 Task: Open a blank worksheet and write heading  Blaze Sales. Add 10 people name  'Joshua Rivera, Zoey Coleman, Ryan Wright, Addison Bailey, Jonathan Simmons, Brooklyn Ward, Caleb Barnes, Audrey Collins, Gabriel Perry, Sofia Bell'Item code in between  4005-8000. Product range in between  1000-10000. Add Products   Calvin Klein, Tommy Hilfiger T-shirt, Armani Bag, Burberry Shoe, Levi's T-shirt, Under Armour, Vans Shoe, Converse Shoe, Timberland Shoe, Skechers Shoe.Choose quantity  5 to 9 Tax 12 percent Total Add Amount. Save page Blaze Sales review book
Action: Key pressed <Key.shift><Key.shift><Key.shift>Blaze<Key.space><Key.shift>Sales<Key.enter><Key.shift_r><Key.shift_r><Key.shift_r><Key.shift_r><Key.shift_r><Key.shift_r><Key.shift_r><Key.shift_r>Name<Key.enter><Key.shift_r><Key.shift_r><Key.shift_r><Key.shift_r><Key.shift_r><Key.shift_r><Key.shift_r><Key.shift_r><Key.shift_r><Key.shift_r><Key.shift_r><Key.shift_r><Key.shift_r><Key.shift_r><Key.shift_r><Key.shift_r><Key.shift_r><Key.shift_r><Key.shift_r>Joshua<Key.space><Key.shift><Key.shift><Key.shift>Rivera<Key.enter><Key.shift>Zoey<Key.space><Key.shift>Coleman<Key.enter><Key.shift>Ryan<Key.space><Key.shift>Wright<Key.enter><Key.shift>Addison<Key.space><Key.shift><Key.shift><Key.shift>Bailey<Key.enter><Key.shift_r><Key.shift_r><Key.shift_r><Key.shift_r><Key.shift_r><Key.shift_r><Key.shift_r><Key.shift_r><Key.shift_r><Key.shift_r><Key.shift_r><Key.shift_r><Key.shift_r><Key.shift_r><Key.shift_r><Key.shift_r><Key.shift_r><Key.shift_r><Key.shift_r><Key.shift_r>Jonathon<Key.enter><Key.shift>Si<Key.backspace><Key.backspace><Key.backspace><Key.up>
Screenshot: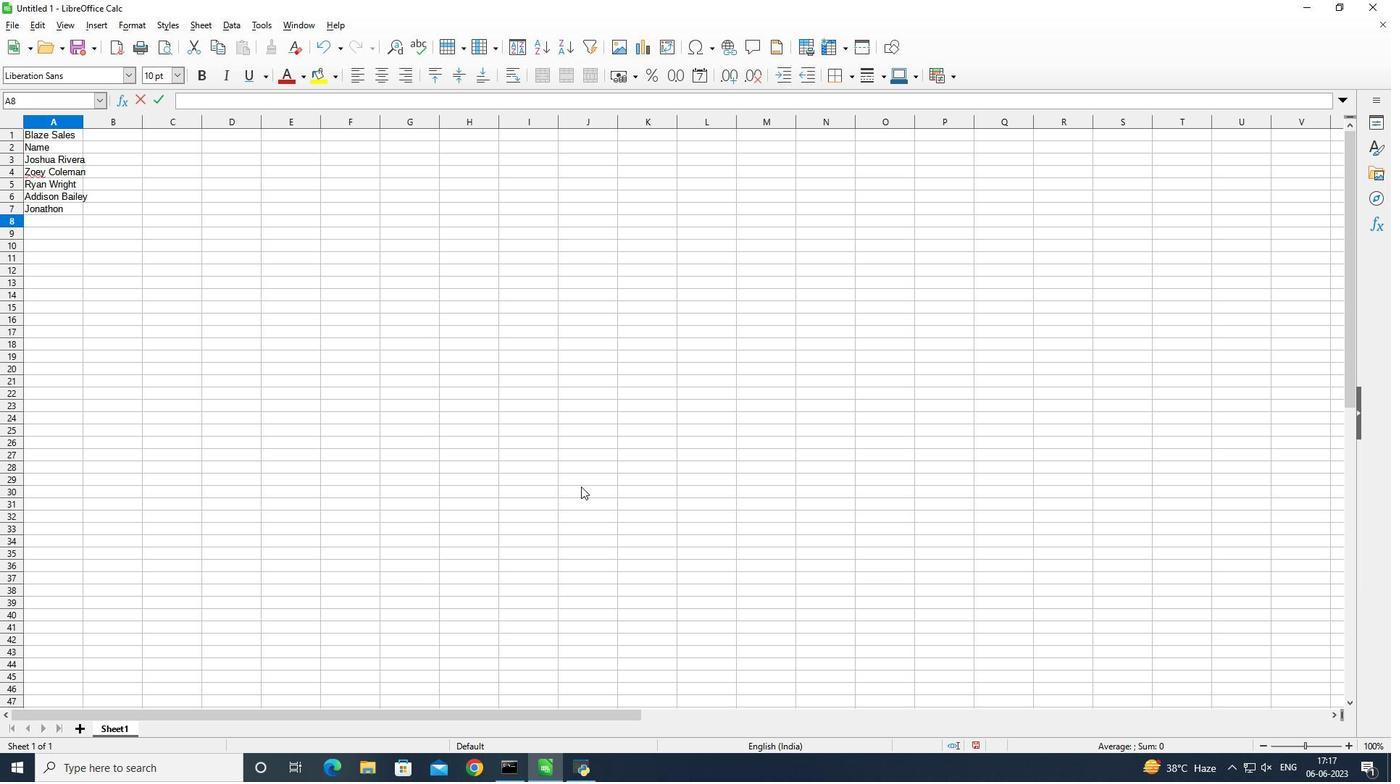 
Action: Mouse moved to (134, 75)
Screenshot: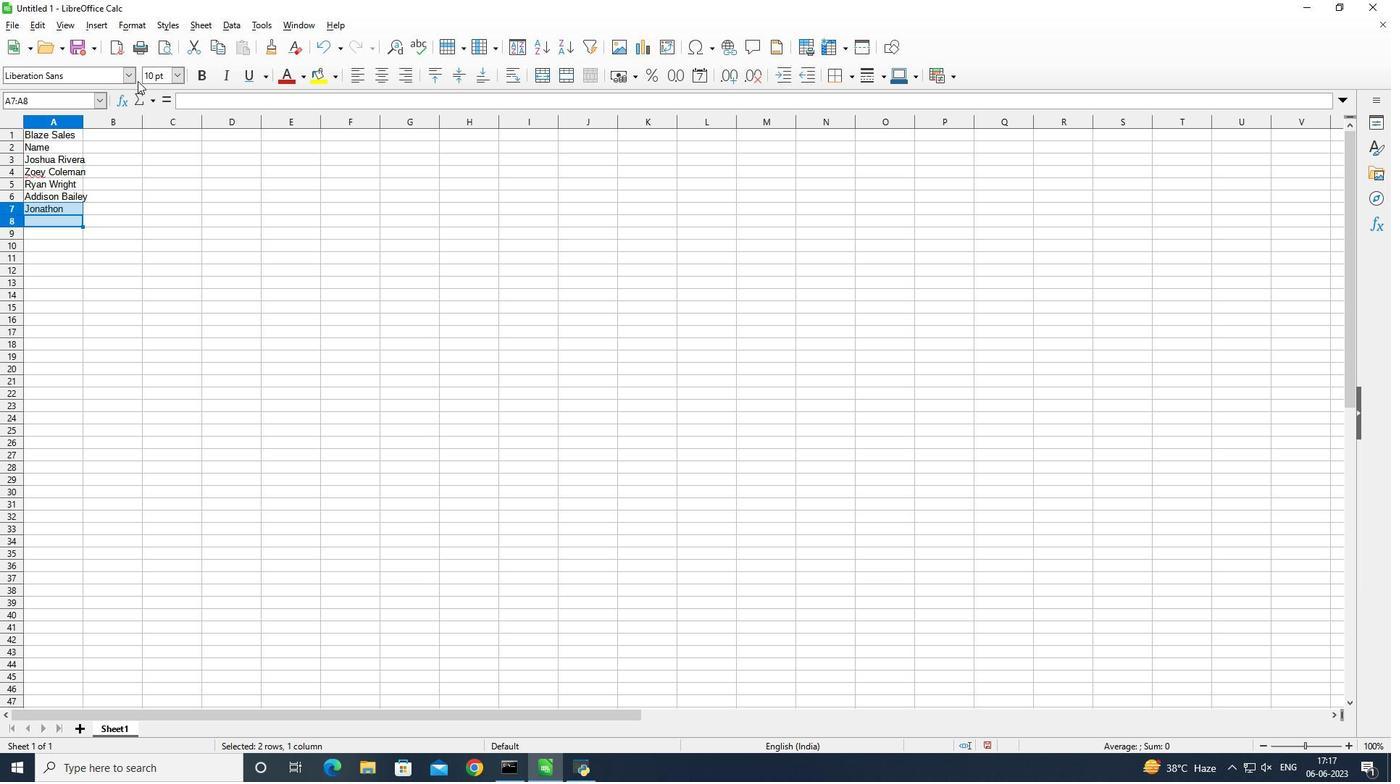 
Action: Mouse pressed left at (134, 75)
Screenshot: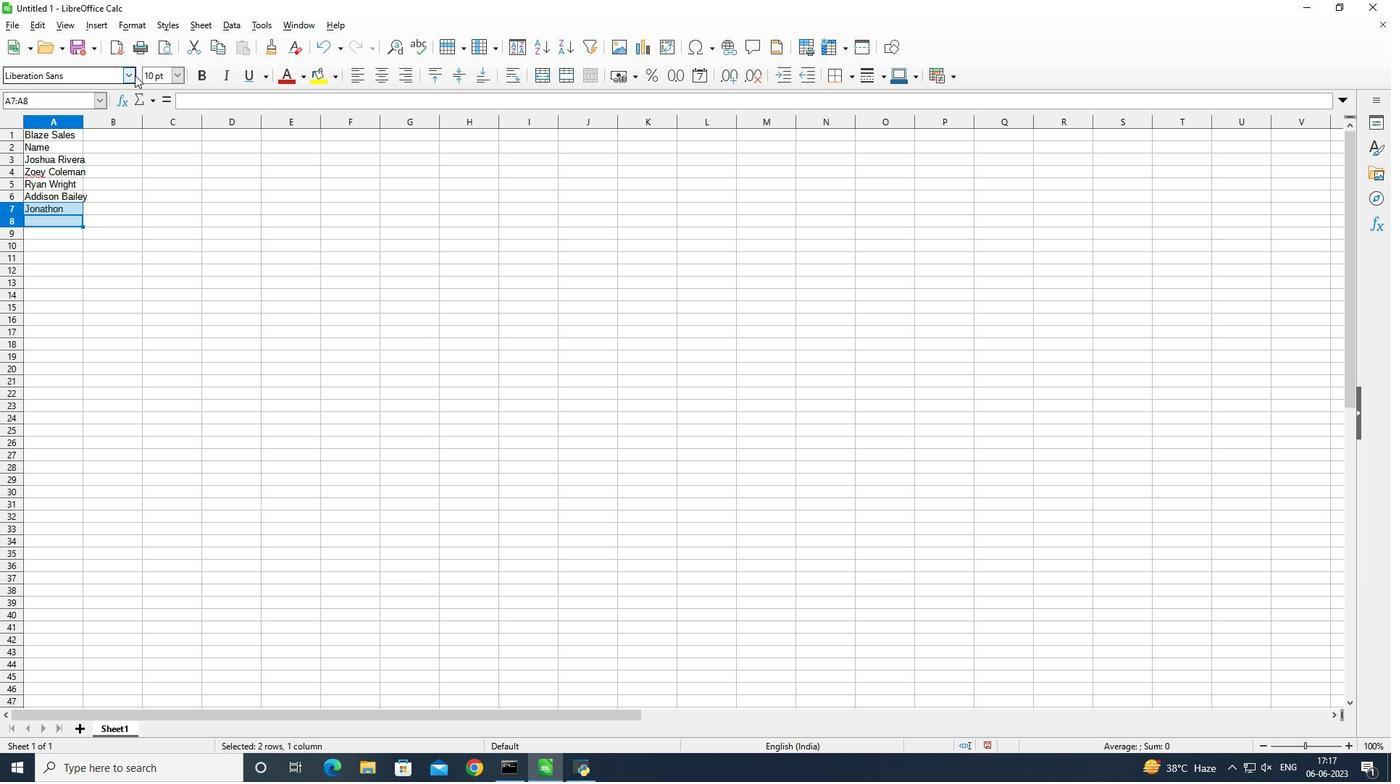 
Action: Mouse moved to (349, 249)
Screenshot: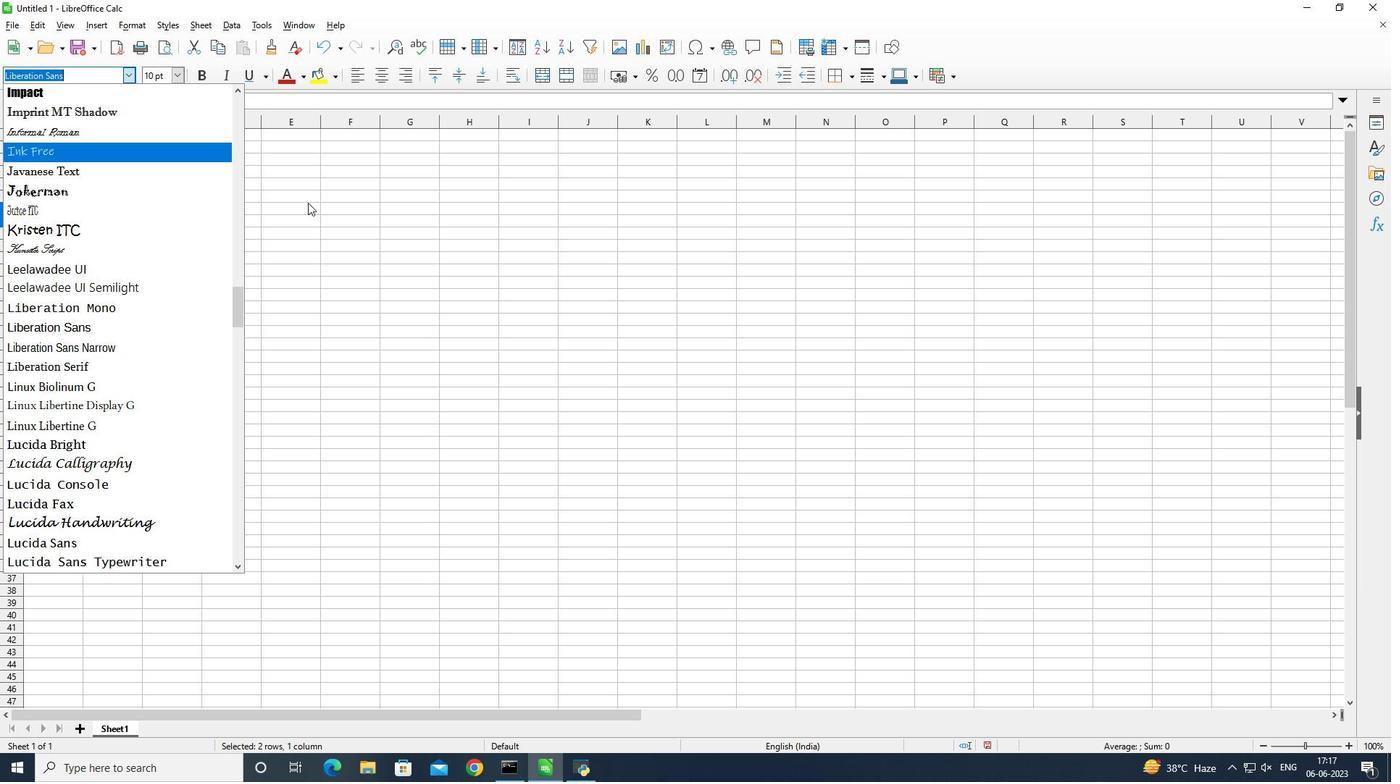 
Action: Mouse pressed left at (349, 249)
Screenshot: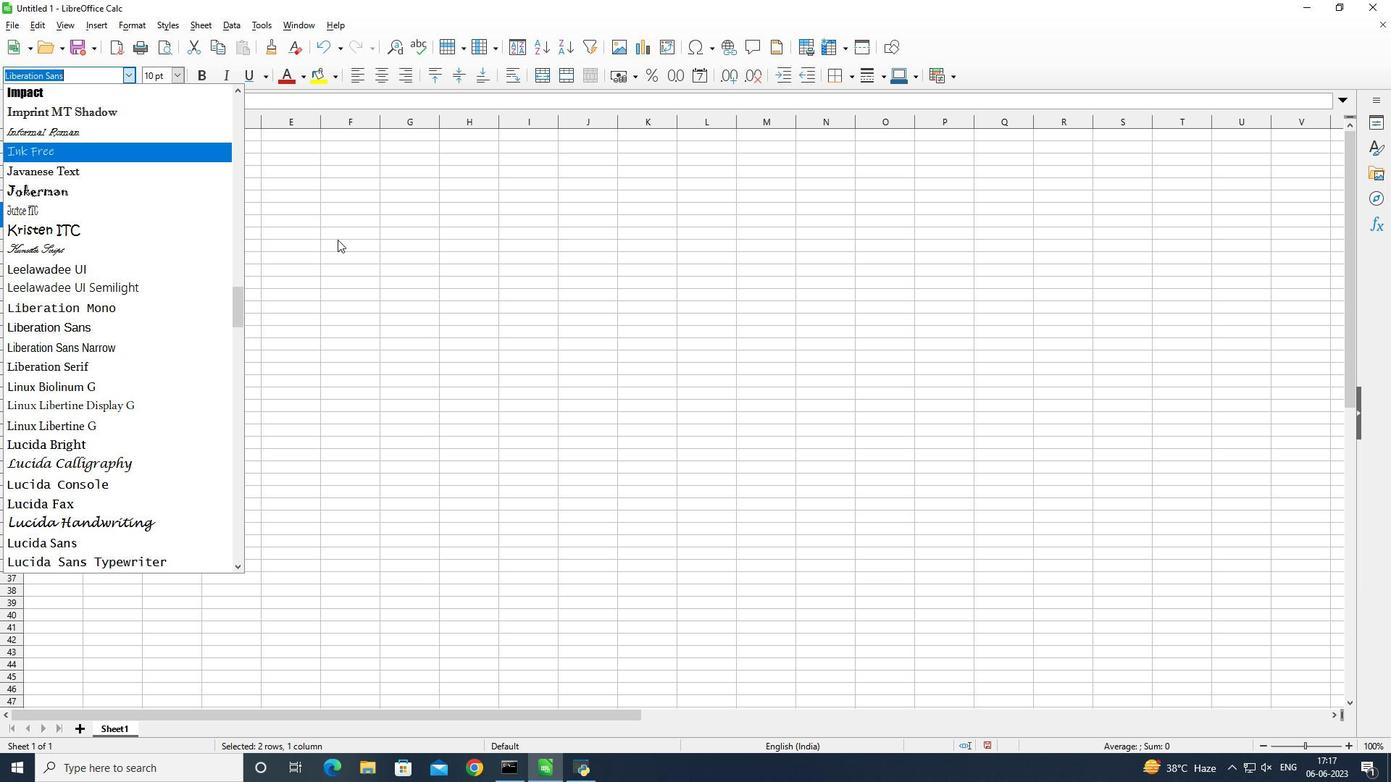 
Action: Mouse moved to (68, 204)
Screenshot: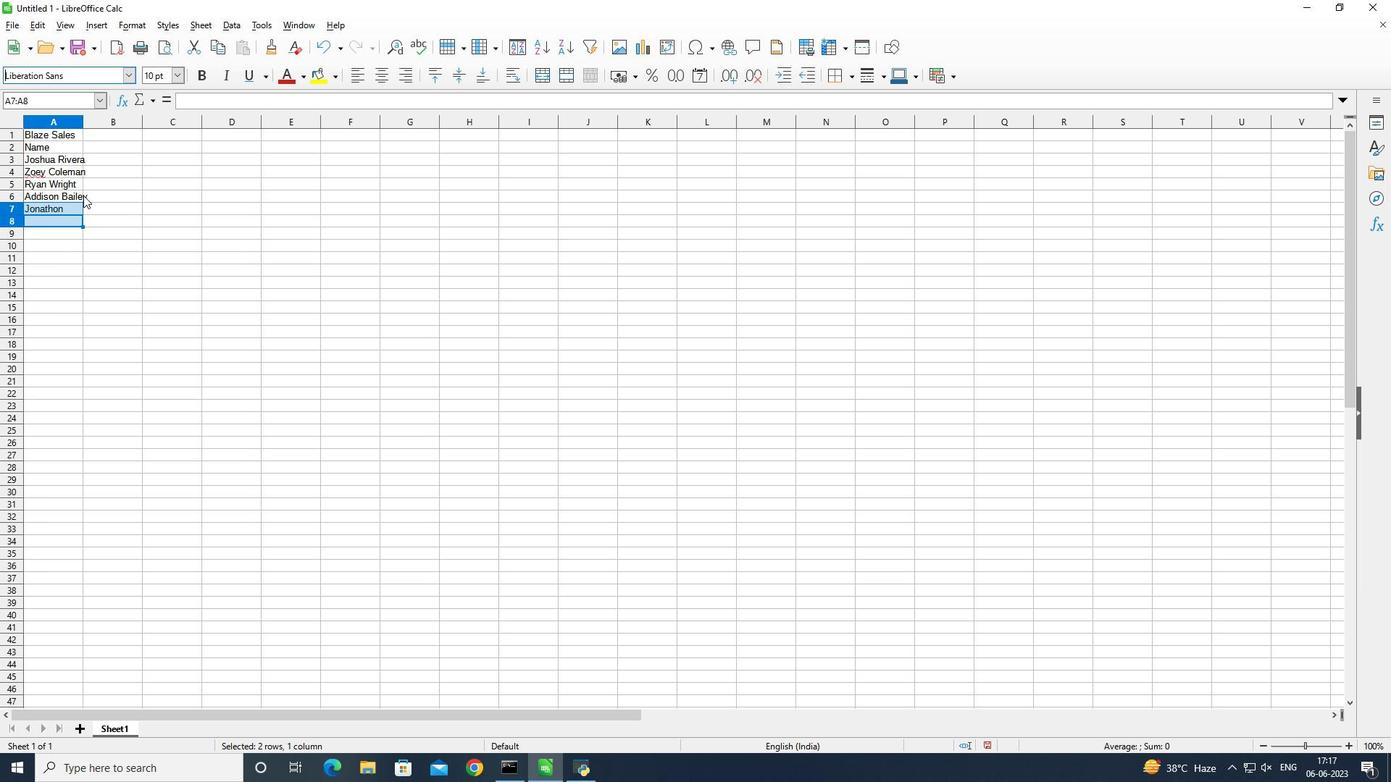 
Action: Mouse pressed left at (68, 204)
Screenshot: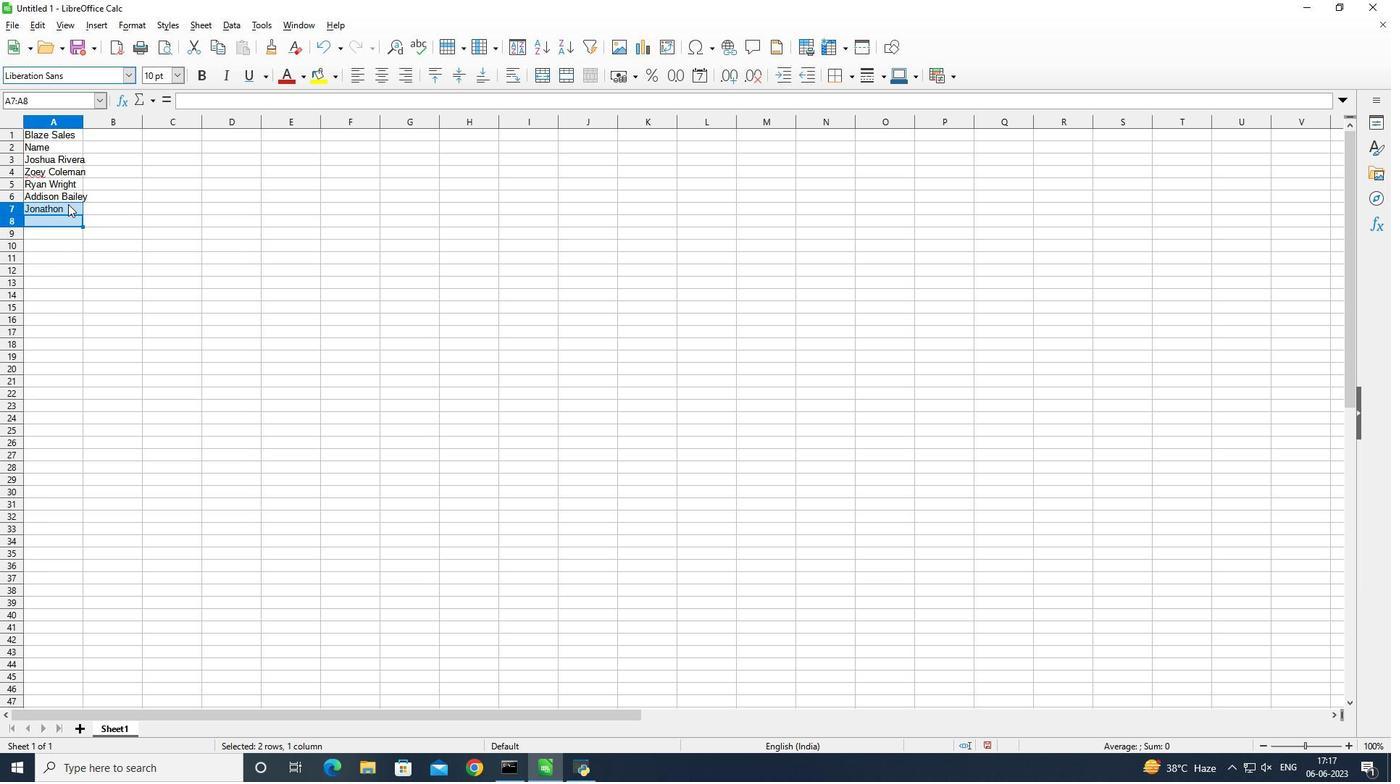 
Action: Mouse moved to (72, 209)
Screenshot: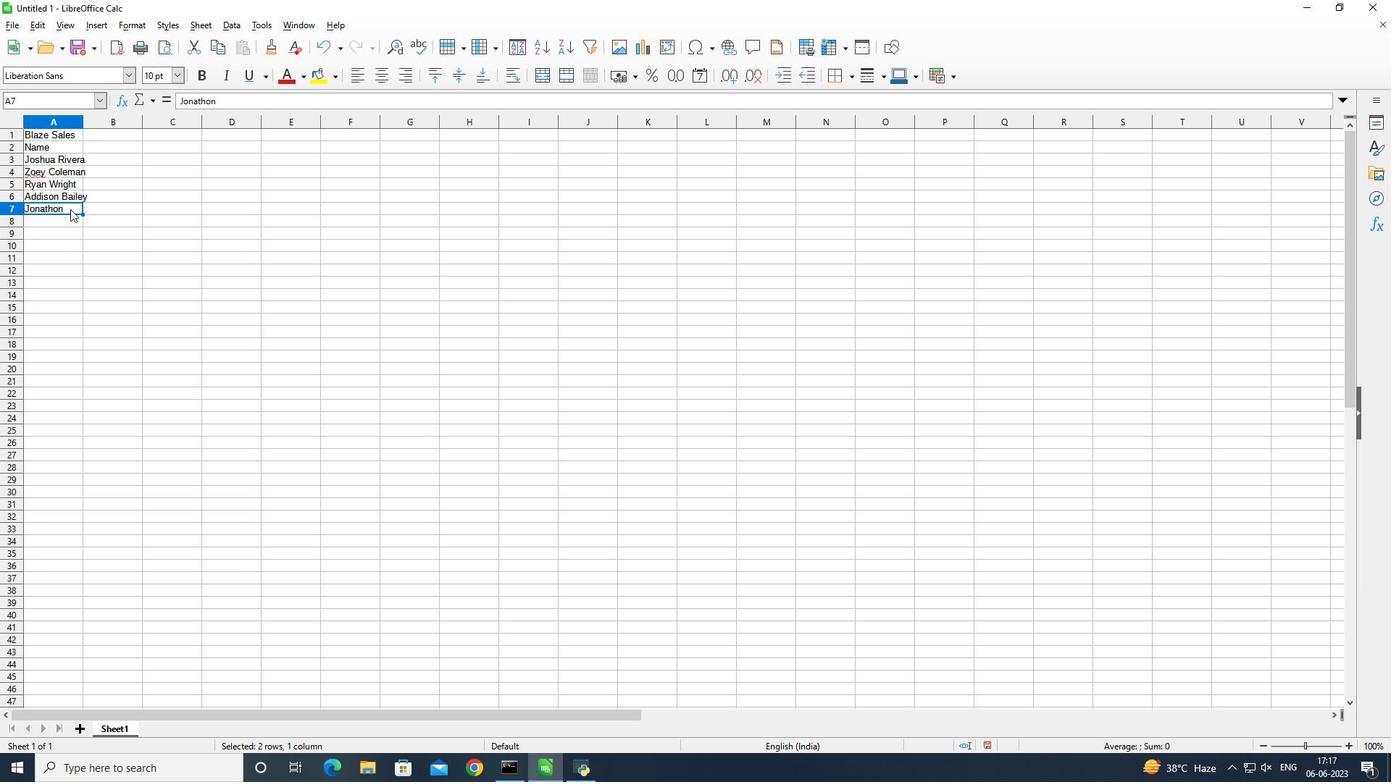 
Action: Mouse pressed left at (72, 209)
Screenshot: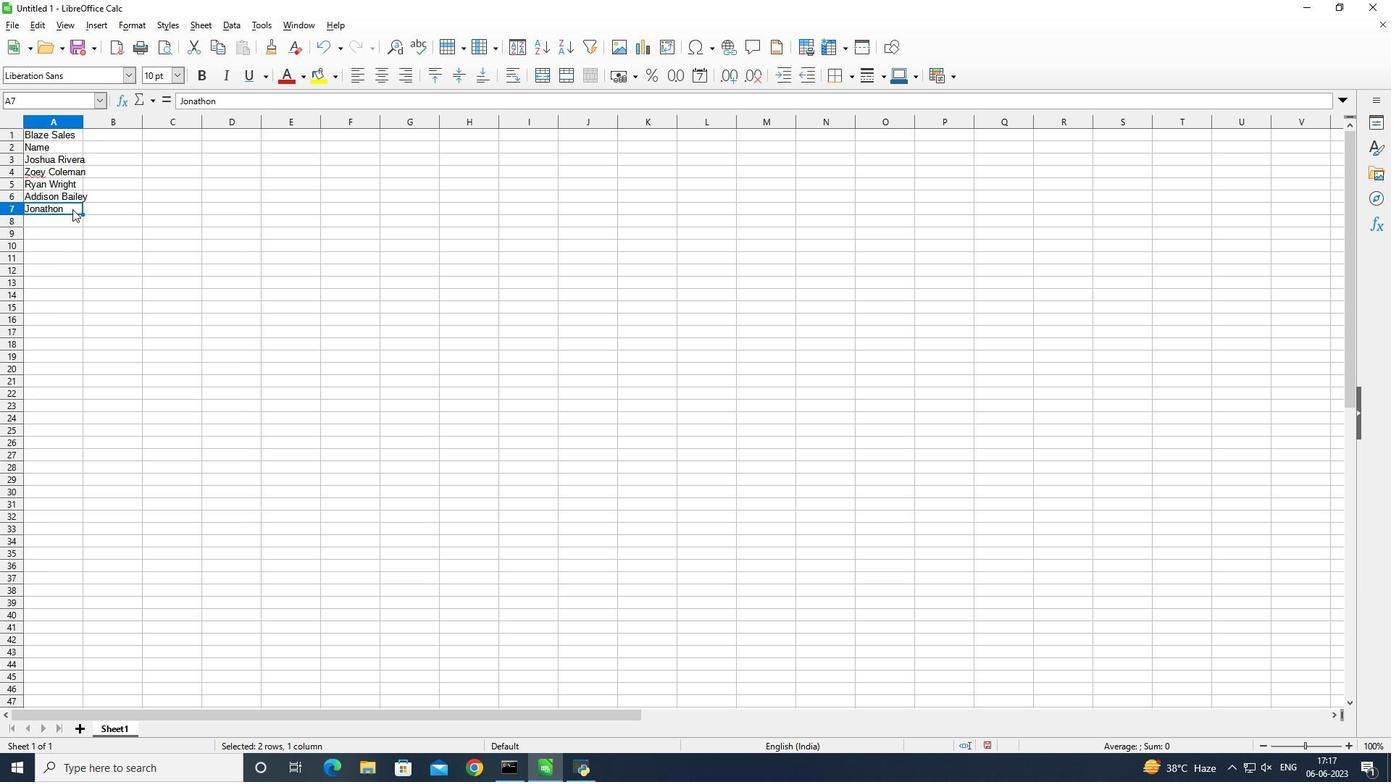 
Action: Mouse pressed left at (72, 209)
Screenshot: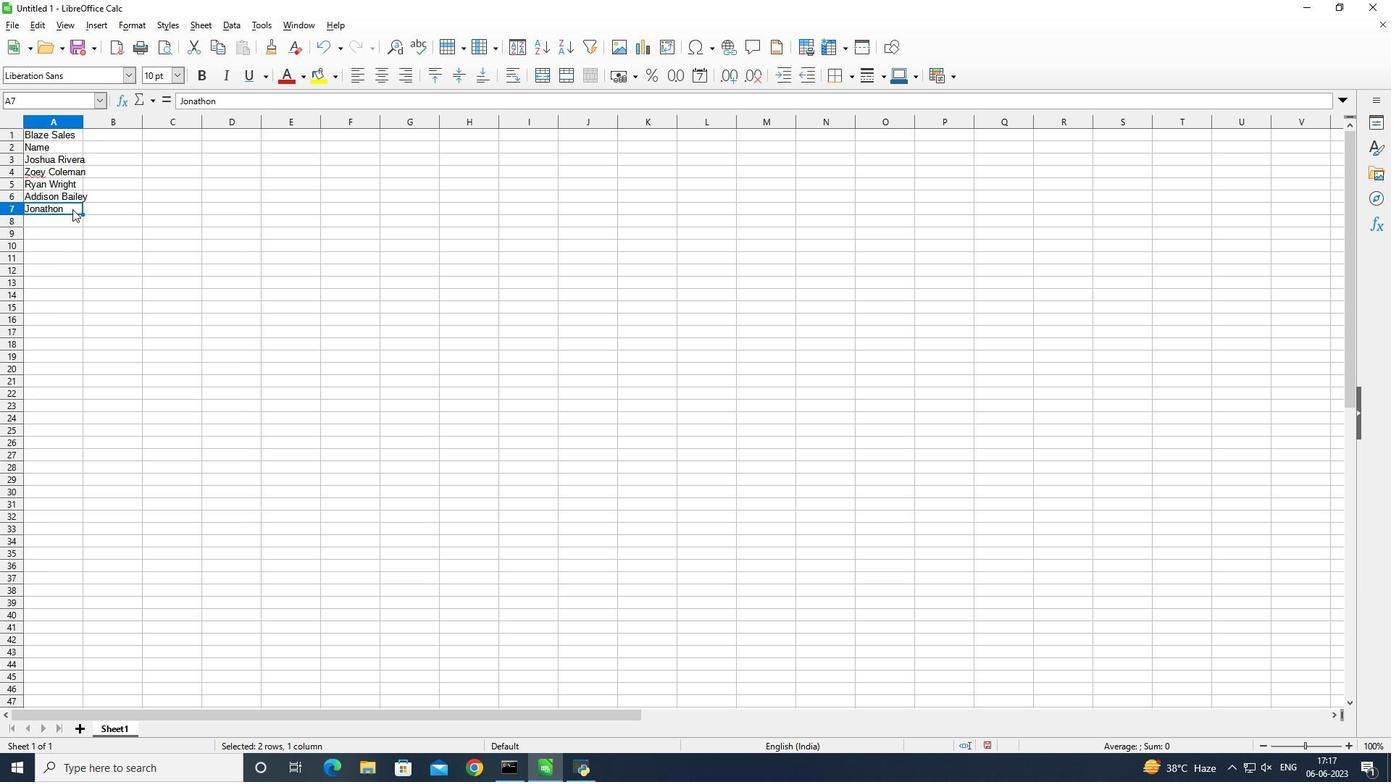 
Action: Mouse moved to (118, 220)
Screenshot: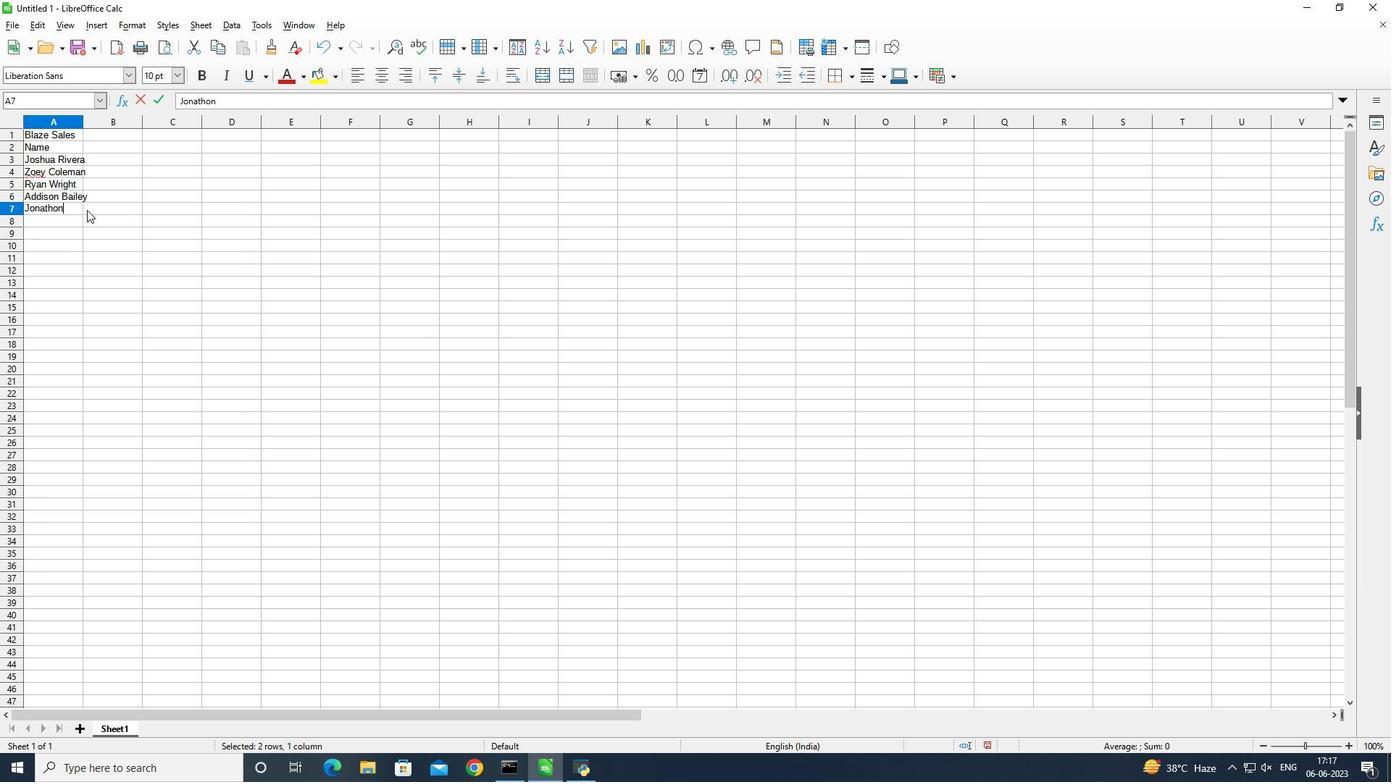 
Action: Key pressed <Key.space><Key.shift><Key.shift><Key.shift><Key.shift><Key.shift><Key.shift><Key.shift><Key.shift><Key.shift><Key.shift><Key.shift><Key.shift><Key.shift><Key.shift><Key.shift><Key.shift><Key.shift><Key.shift><Key.shift><Key.shift><Key.shift><Key.shift><Key.shift><Key.shift><Key.shift><Key.shift><Key.shift><Key.shift><Key.shift><Key.shift><Key.shift><Key.shift><Key.shift><Key.shift><Key.shift><Key.shift><Key.shift><Key.shift><Key.shift><Key.shift>Simmons<Key.enter><Key.shift><Key.shift>Brok<Key.backspace>oklyn<Key.space><Key.shift>Ward<Key.enter><Key.shift>Caleb<Key.space><Key.shift>Barnes<Key.enter><Key.shift>Audrey<Key.space><Key.shift><Key.shift><Key.shift>Collins<Key.enter><Key.shift>Gabriel<Key.space><Key.shift_r>Perry<Key.enter><Key.shift>Sofia<Key.space><Key.shift><Key.shift><Key.shift><Key.shift><Key.shift><Key.shift><Key.shift><Key.shift>Bell<Key.enter>
Screenshot: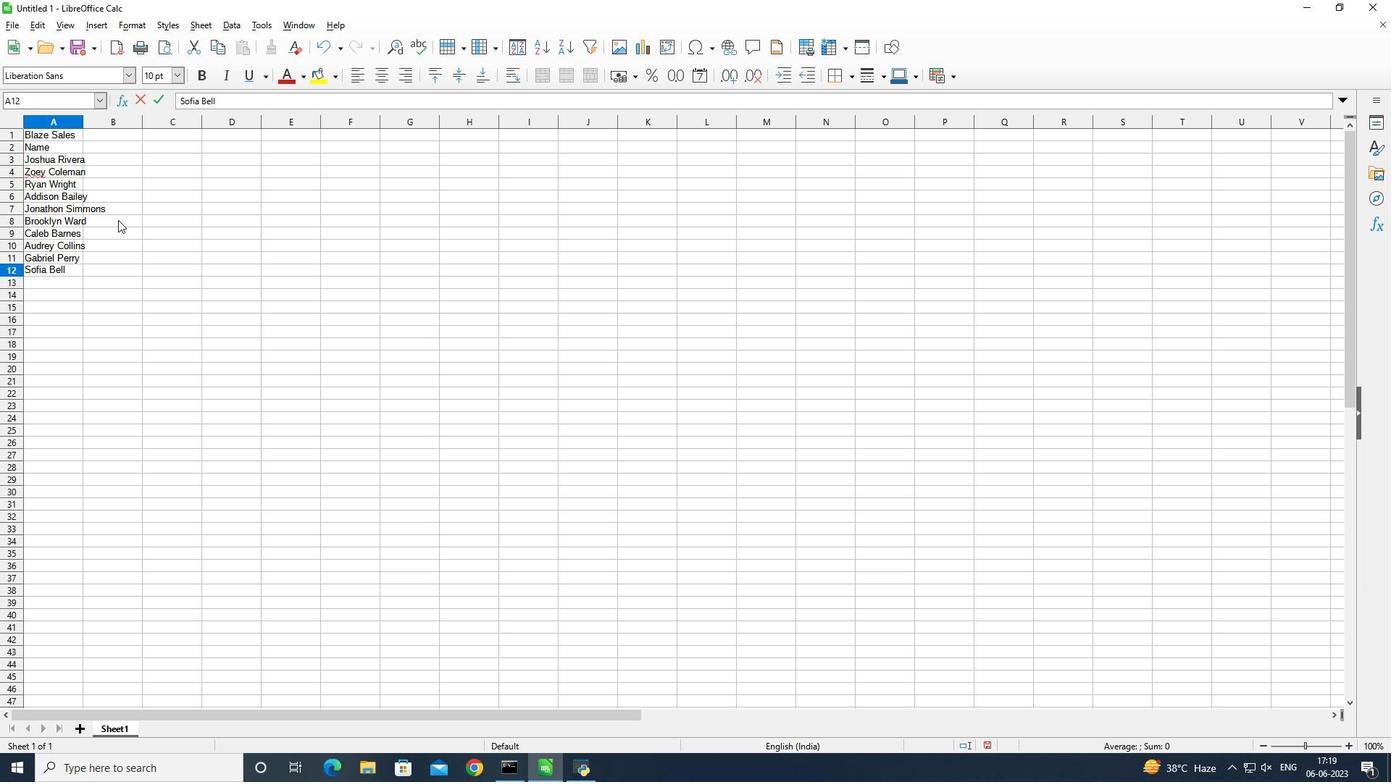 
Action: Mouse moved to (83, 121)
Screenshot: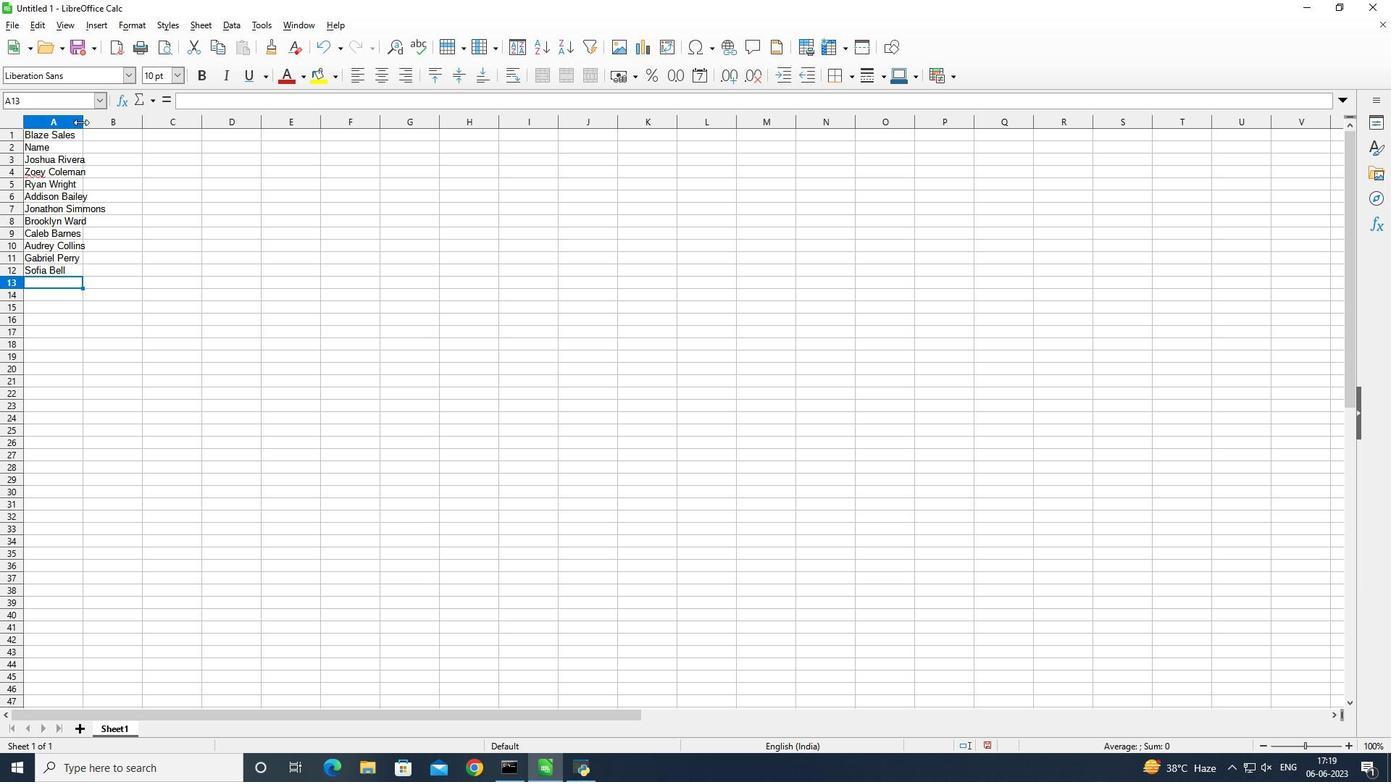
Action: Mouse pressed left at (83, 121)
Screenshot: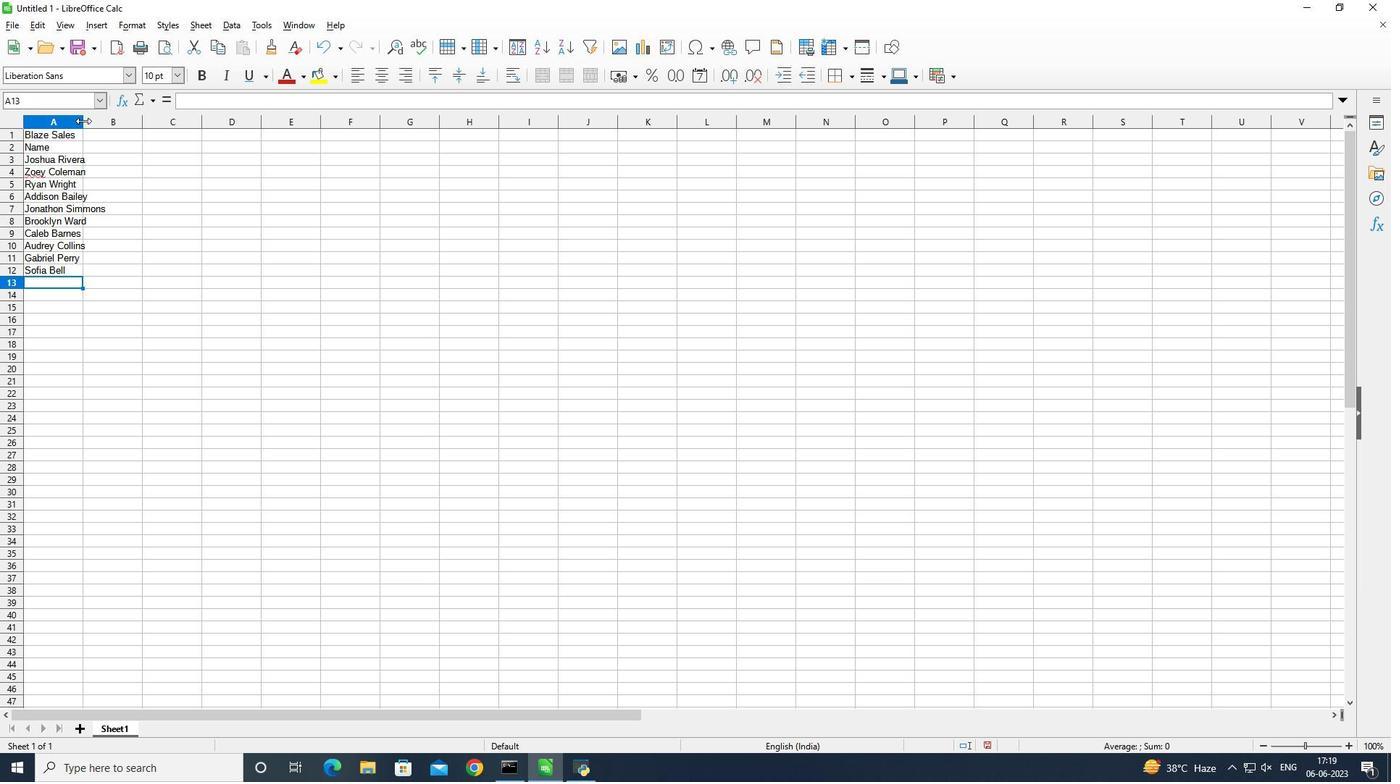 
Action: Mouse pressed left at (83, 121)
Screenshot: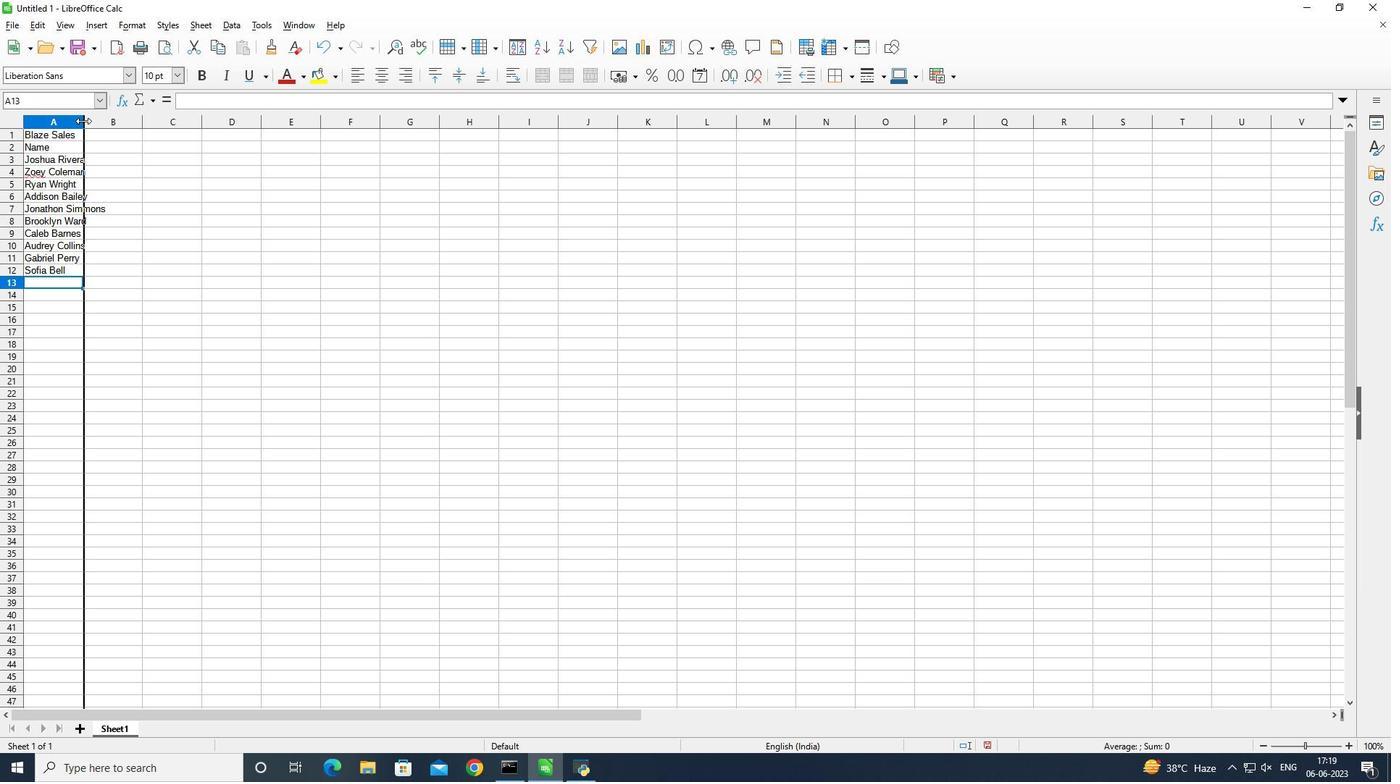 
Action: Mouse moved to (122, 147)
Screenshot: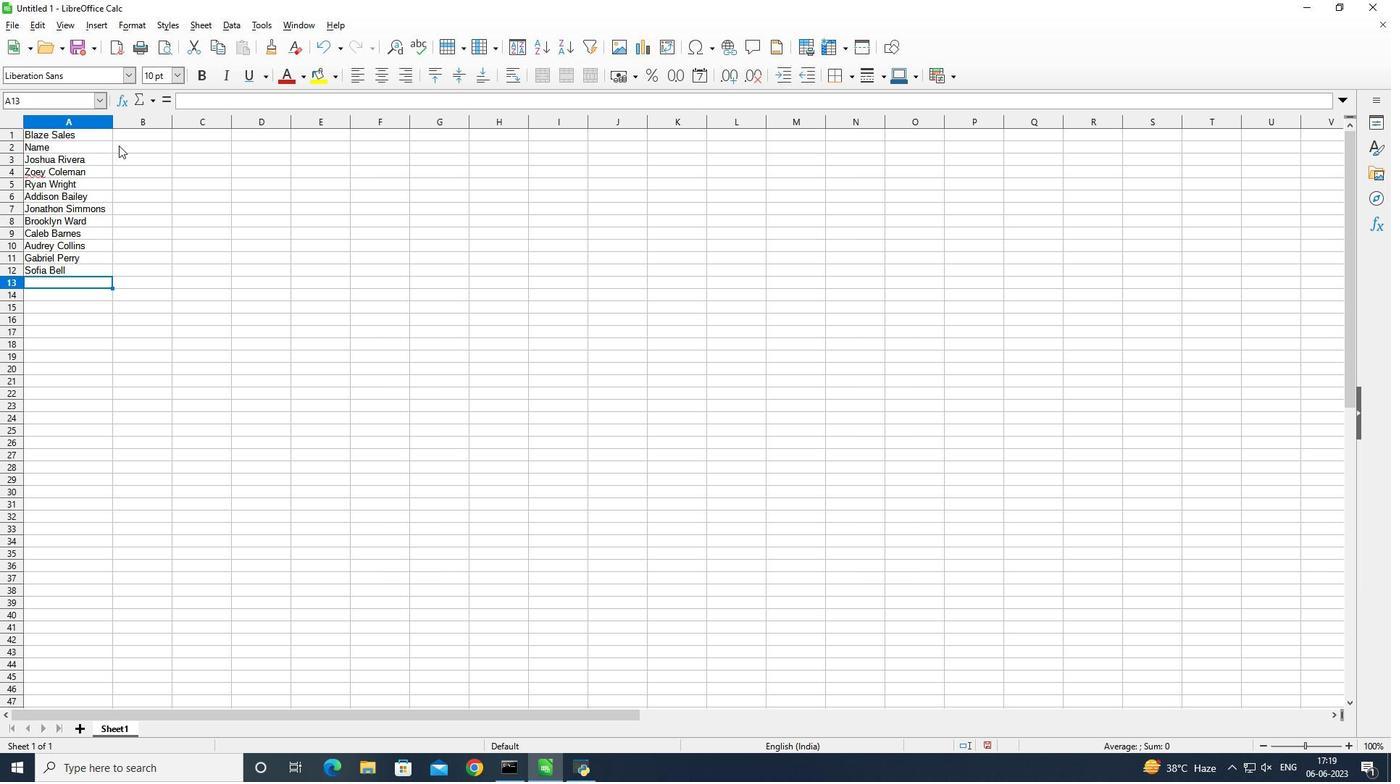 
Action: Mouse pressed left at (122, 147)
Screenshot: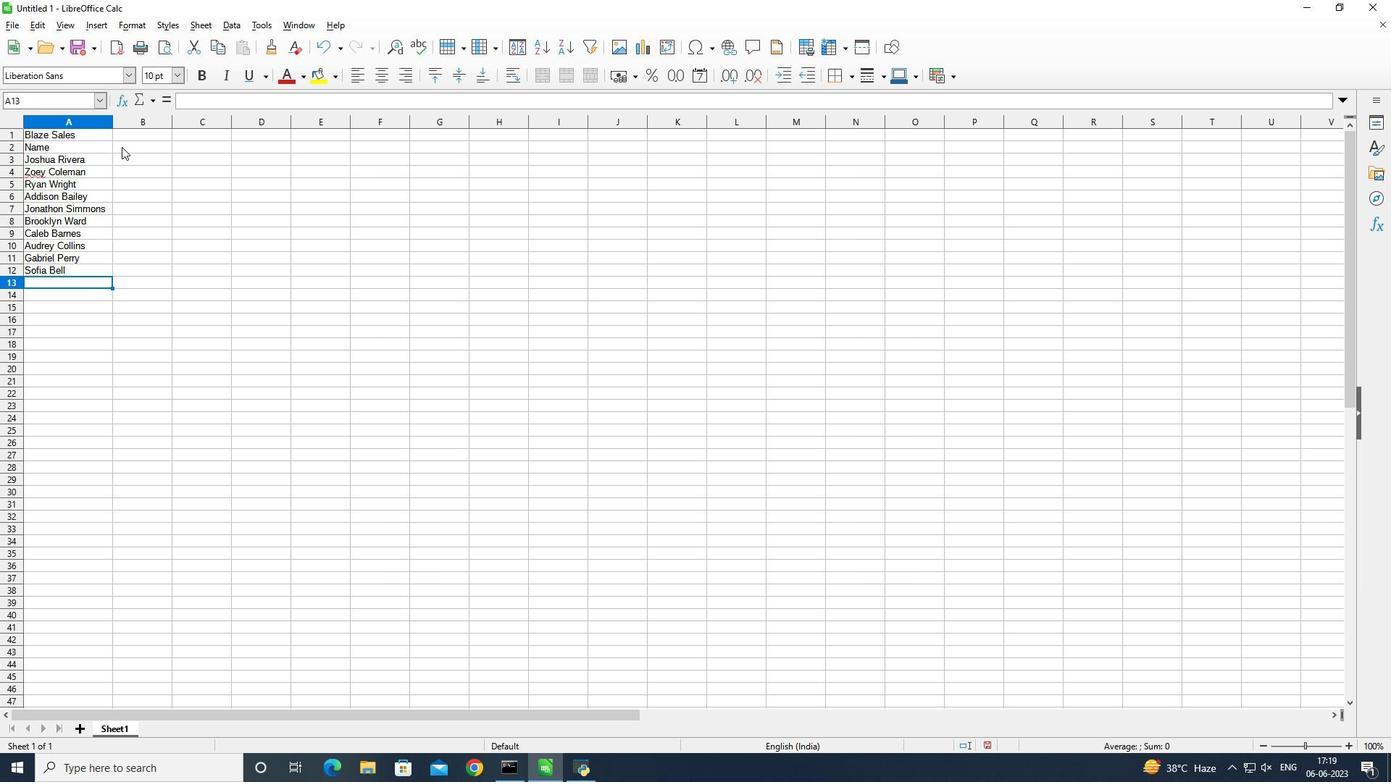 
Action: Mouse moved to (200, 203)
Screenshot: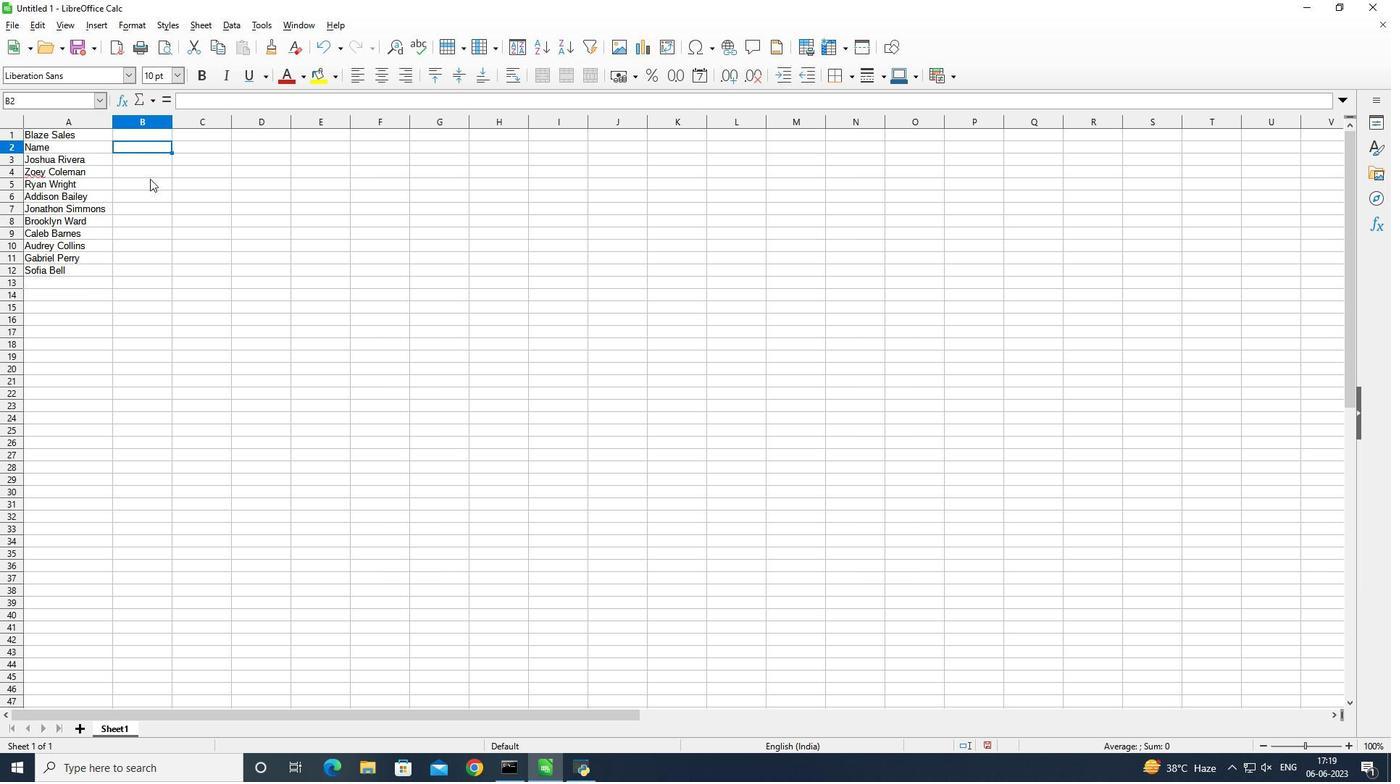 
Action: Key pressed <Key.shift_r>Item<Key.space><Key.shift>Code<Key.enter>
Screenshot: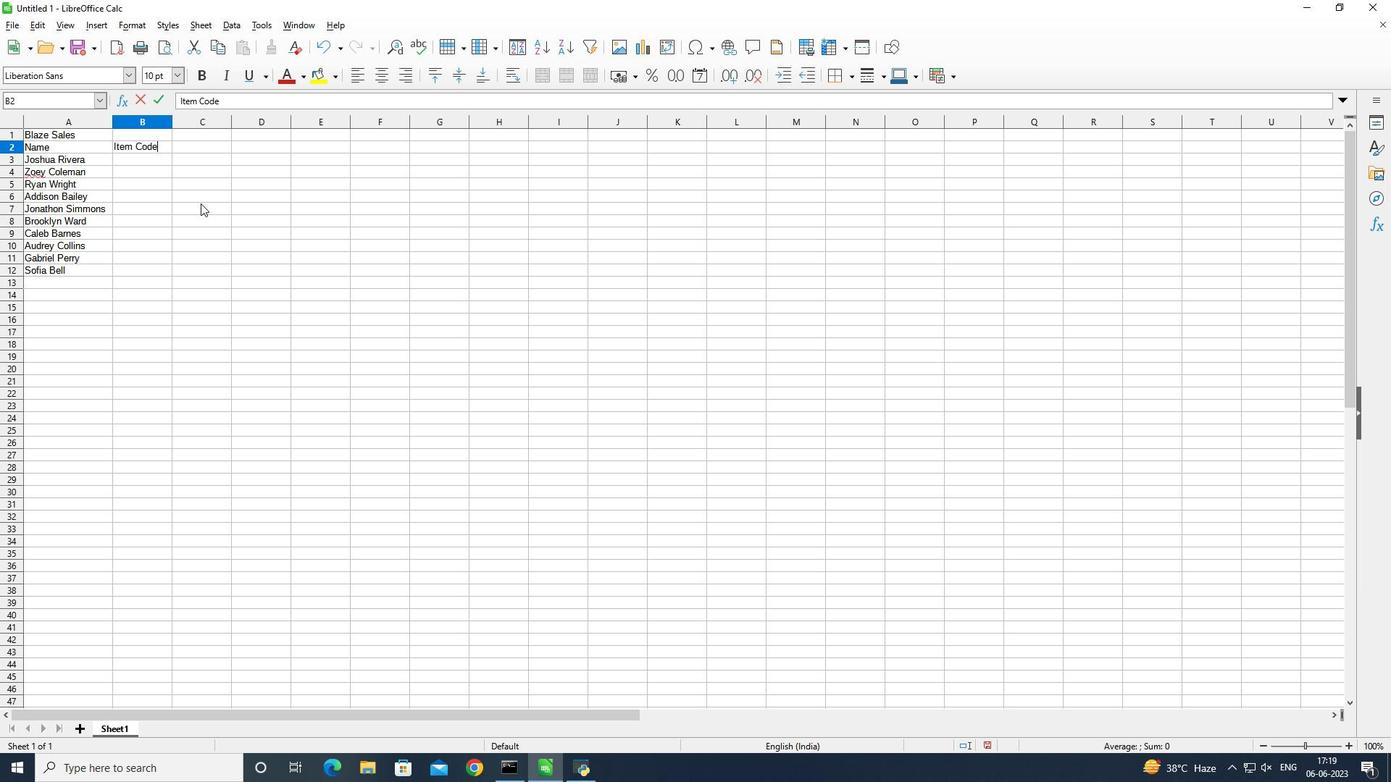 
Action: Mouse moved to (238, 305)
Screenshot: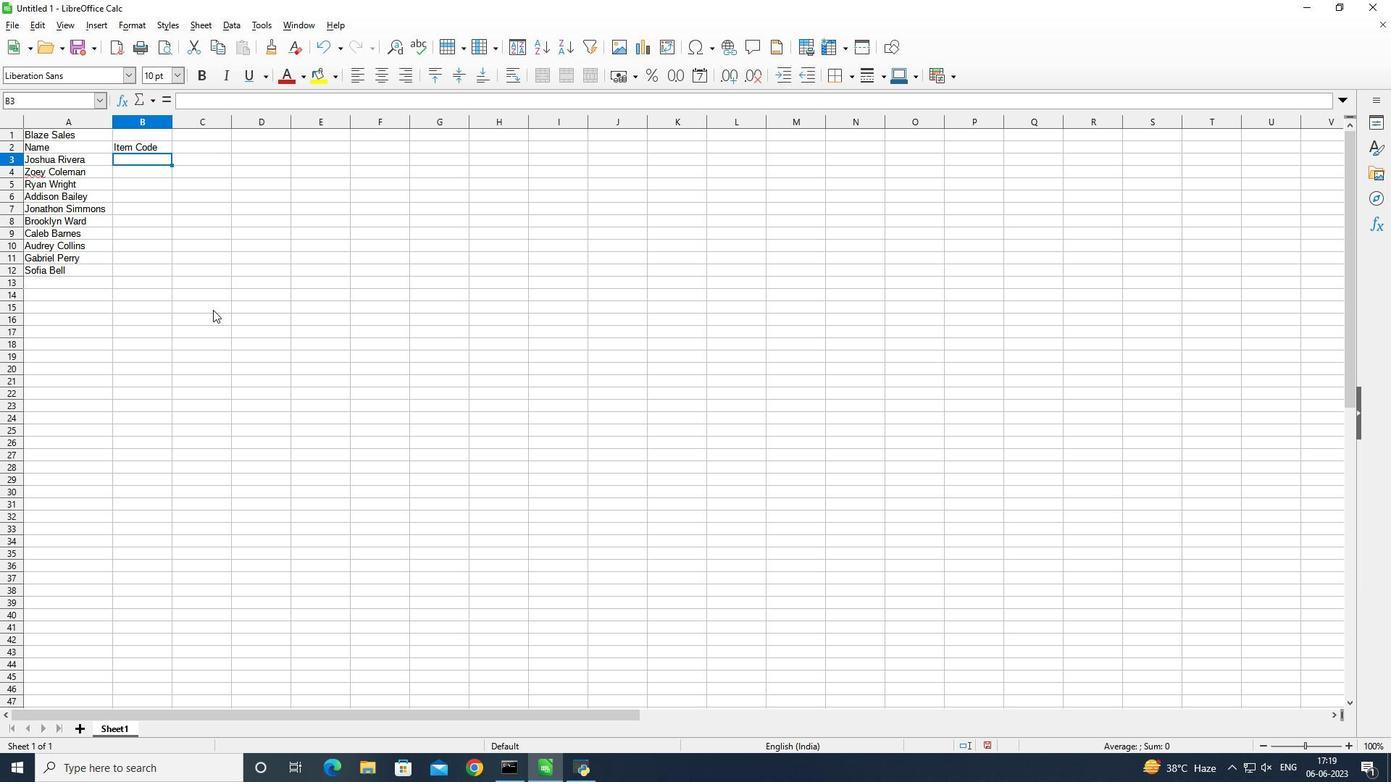 
Action: Key pressed 4400<Key.enter>4800<Key.enter>5200<Key.enter>5600<Key.enter>6000<Key.enter>6400<Key.enter>6800<Key.enter>7200<Key.enter>7600<Key.enter>8000<Key.enter>
Screenshot: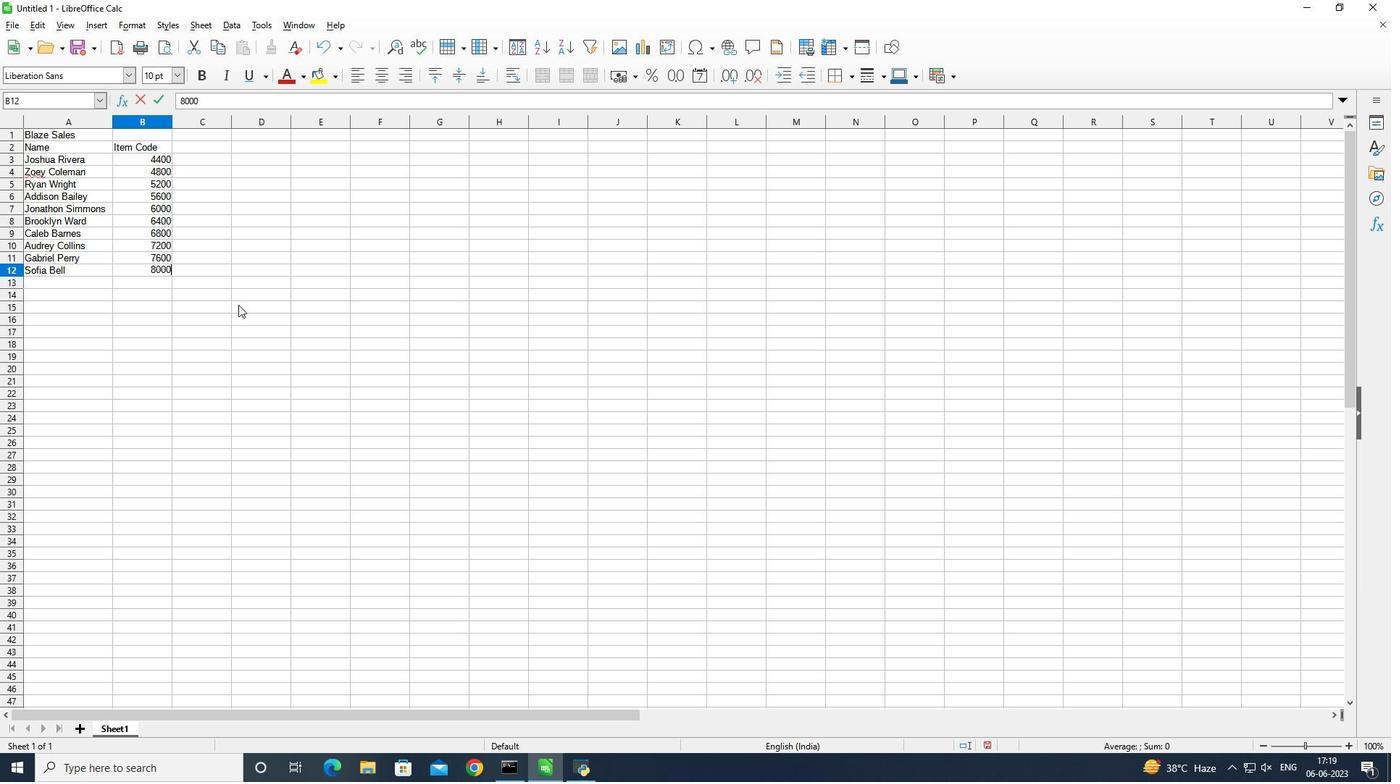 
Action: Mouse moved to (163, 267)
Screenshot: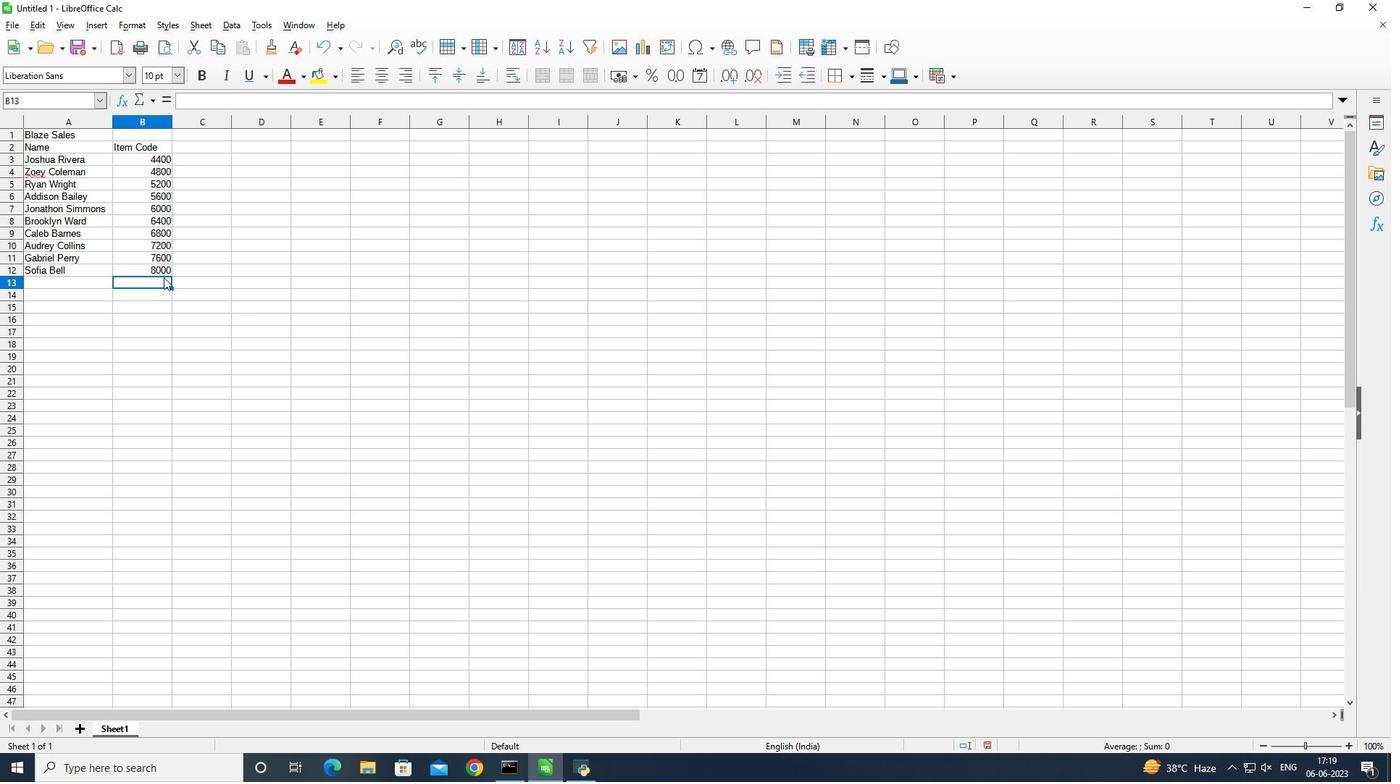 
Action: Mouse pressed left at (163, 267)
Screenshot: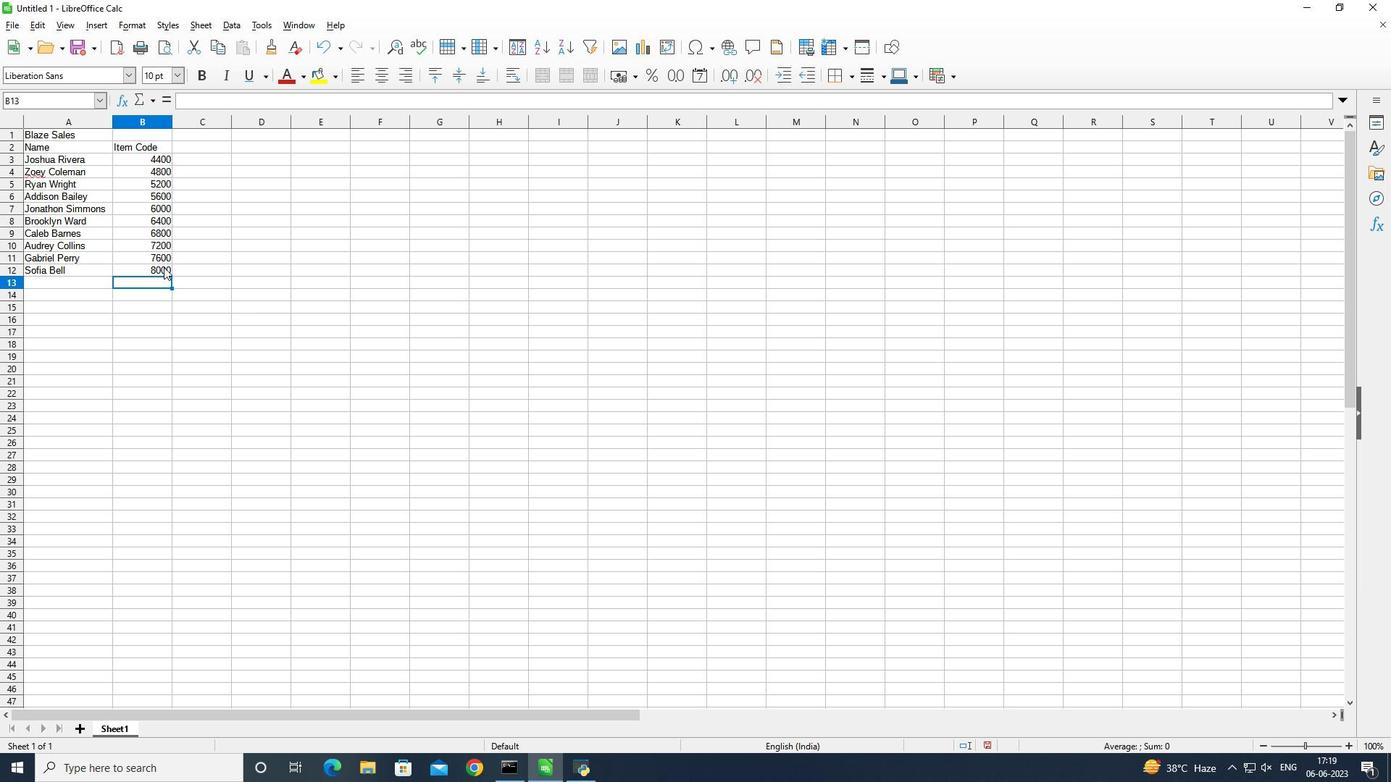 
Action: Mouse moved to (205, 146)
Screenshot: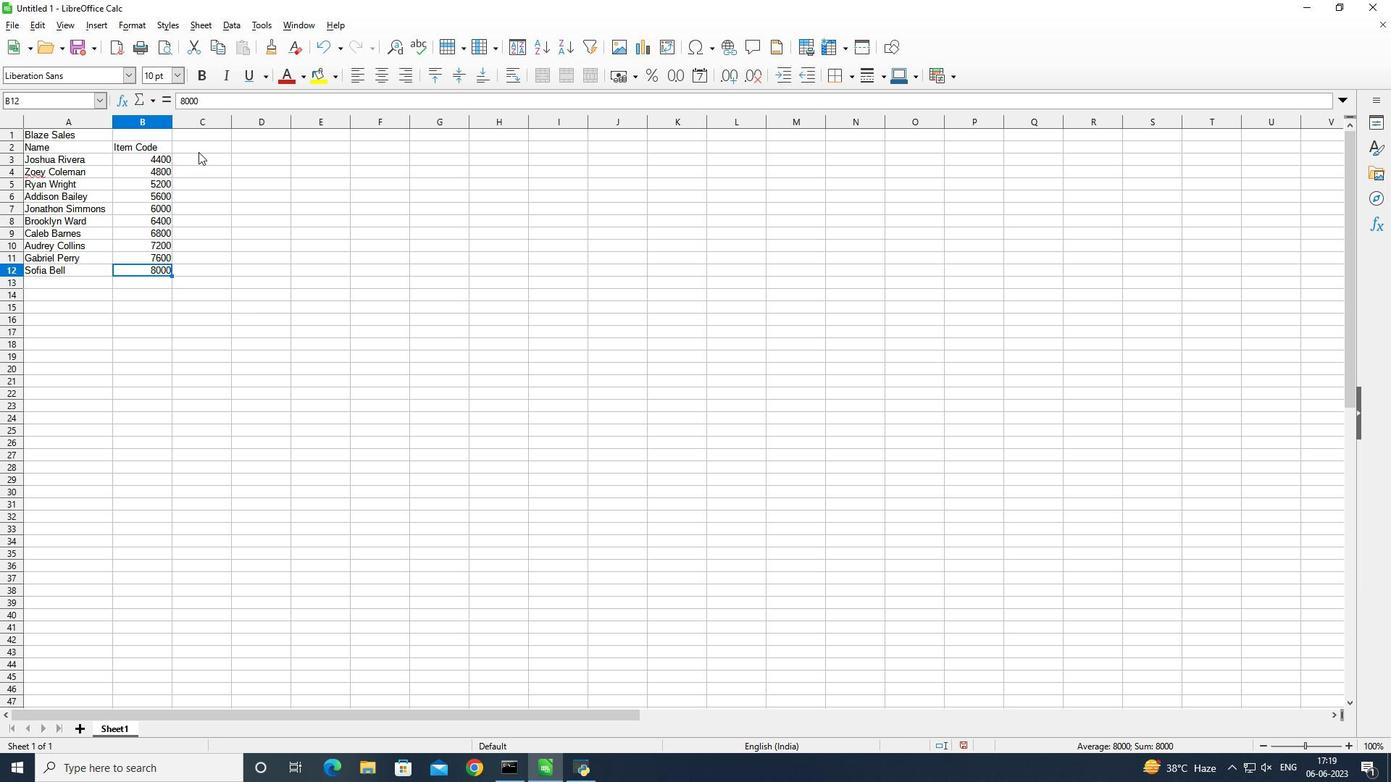 
Action: Mouse pressed left at (205, 146)
Screenshot: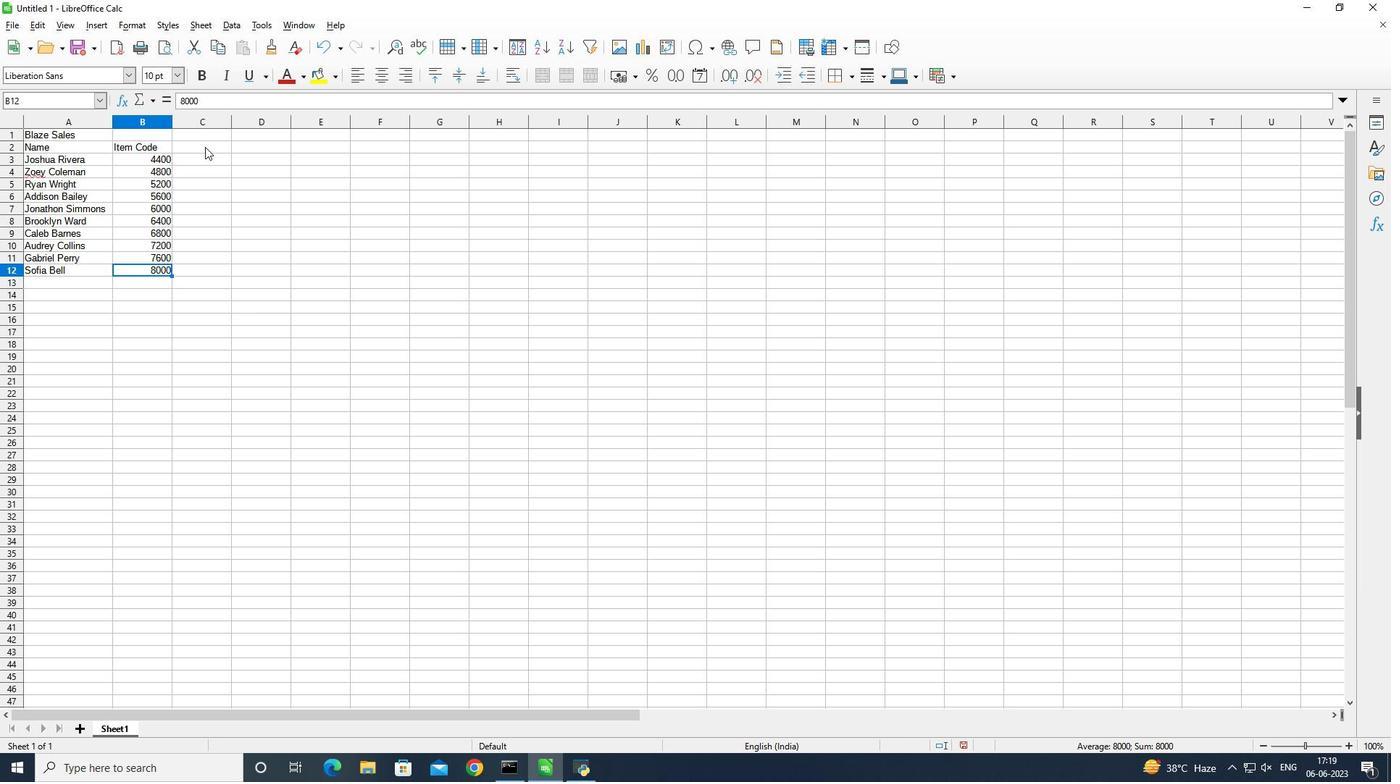 
Action: Mouse moved to (223, 202)
Screenshot: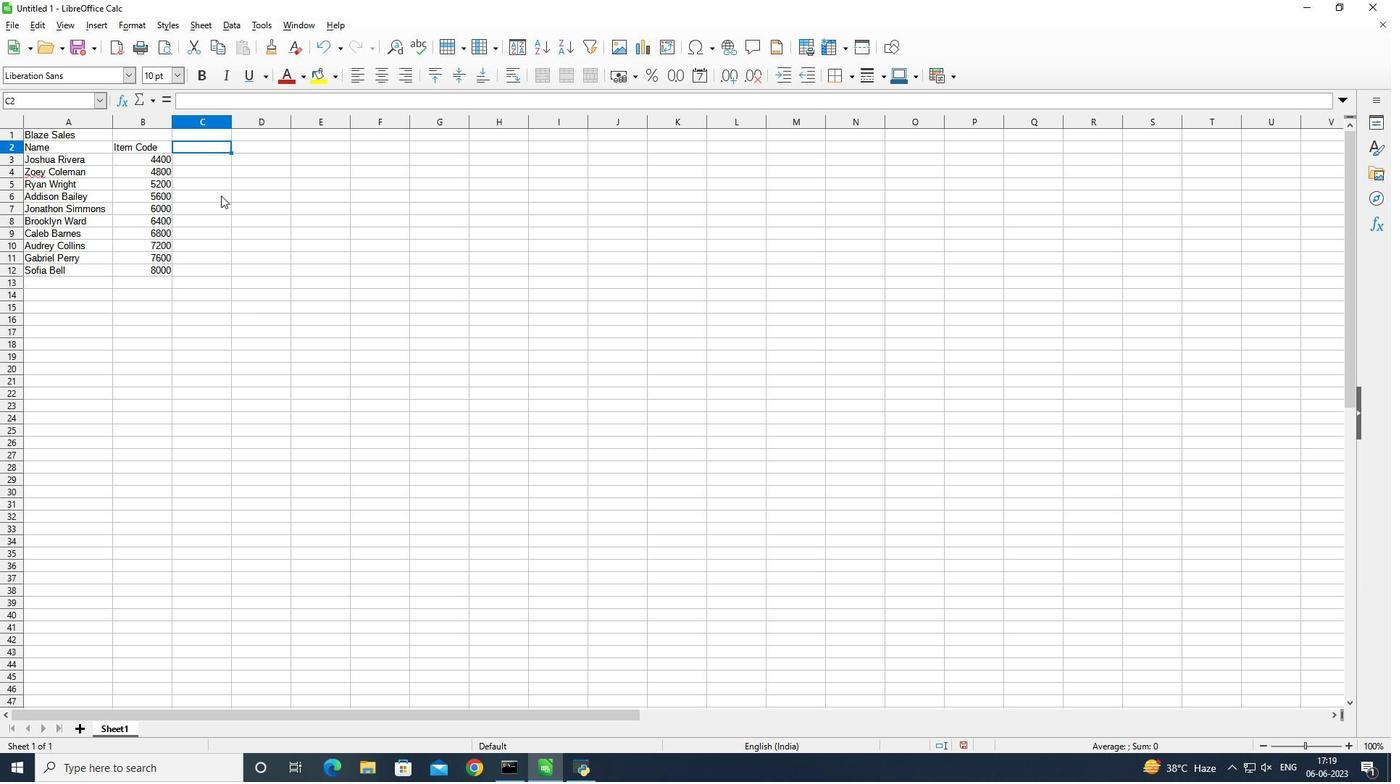 
Action: Key pressed <Key.shift><Key.shift>Product<Key.space><Key.shift>Range<Key.enter>
Screenshot: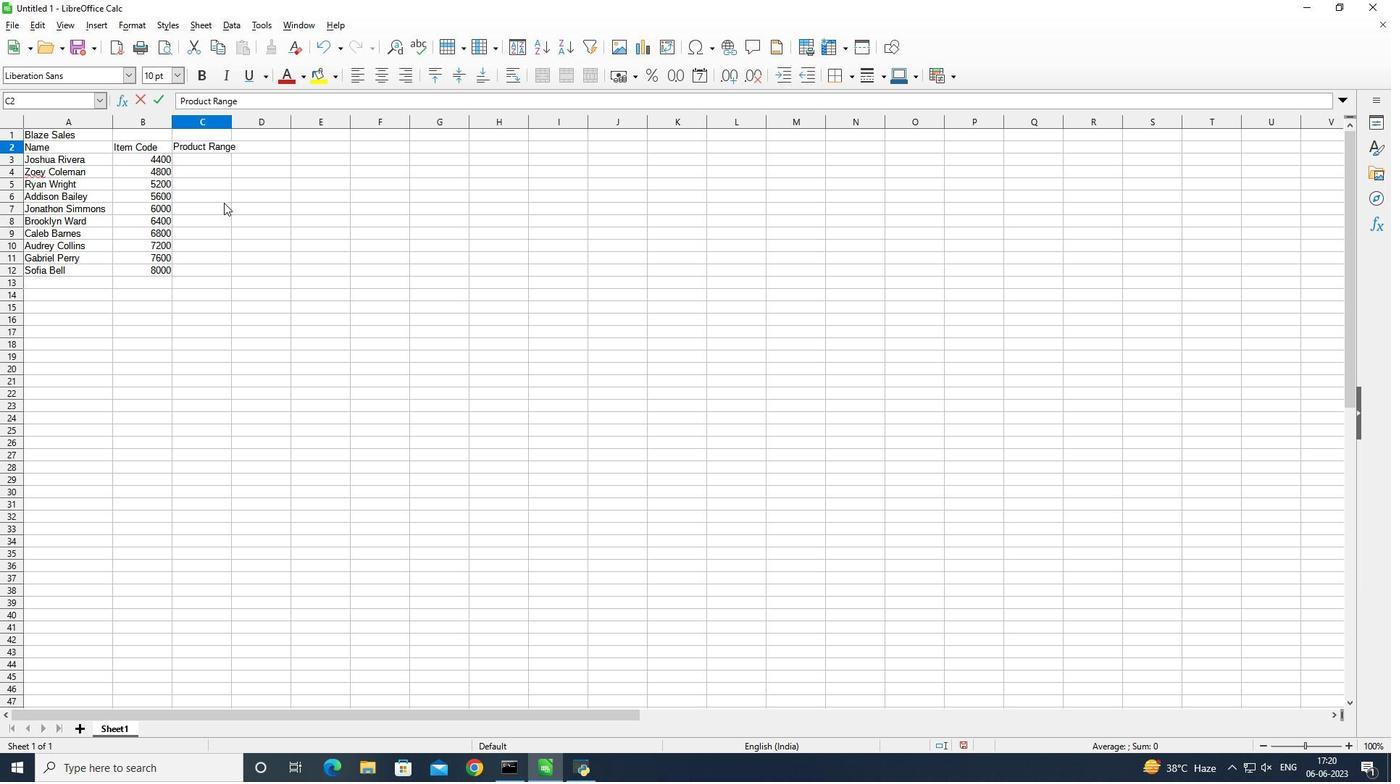 
Action: Mouse moved to (299, 230)
Screenshot: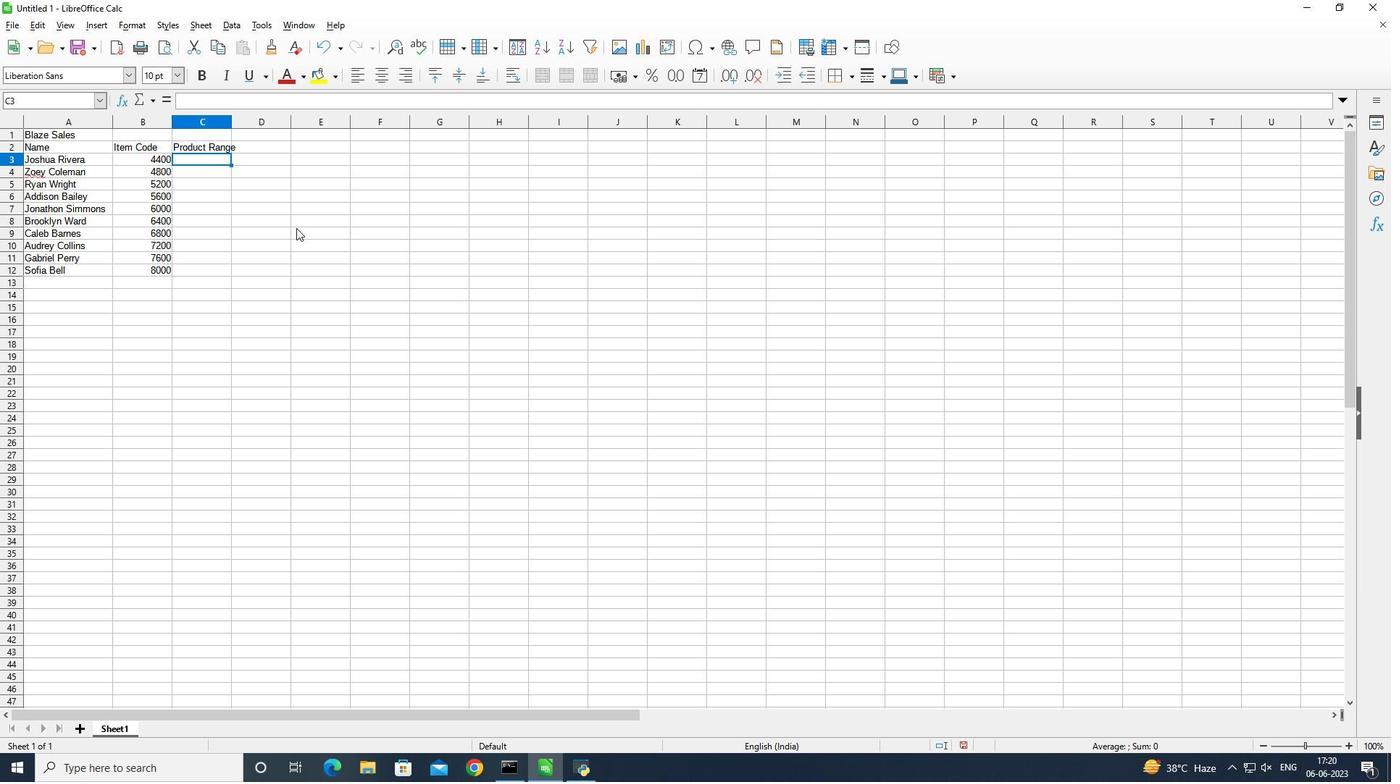 
Action: Key pressed 1900<Key.enter>
Screenshot: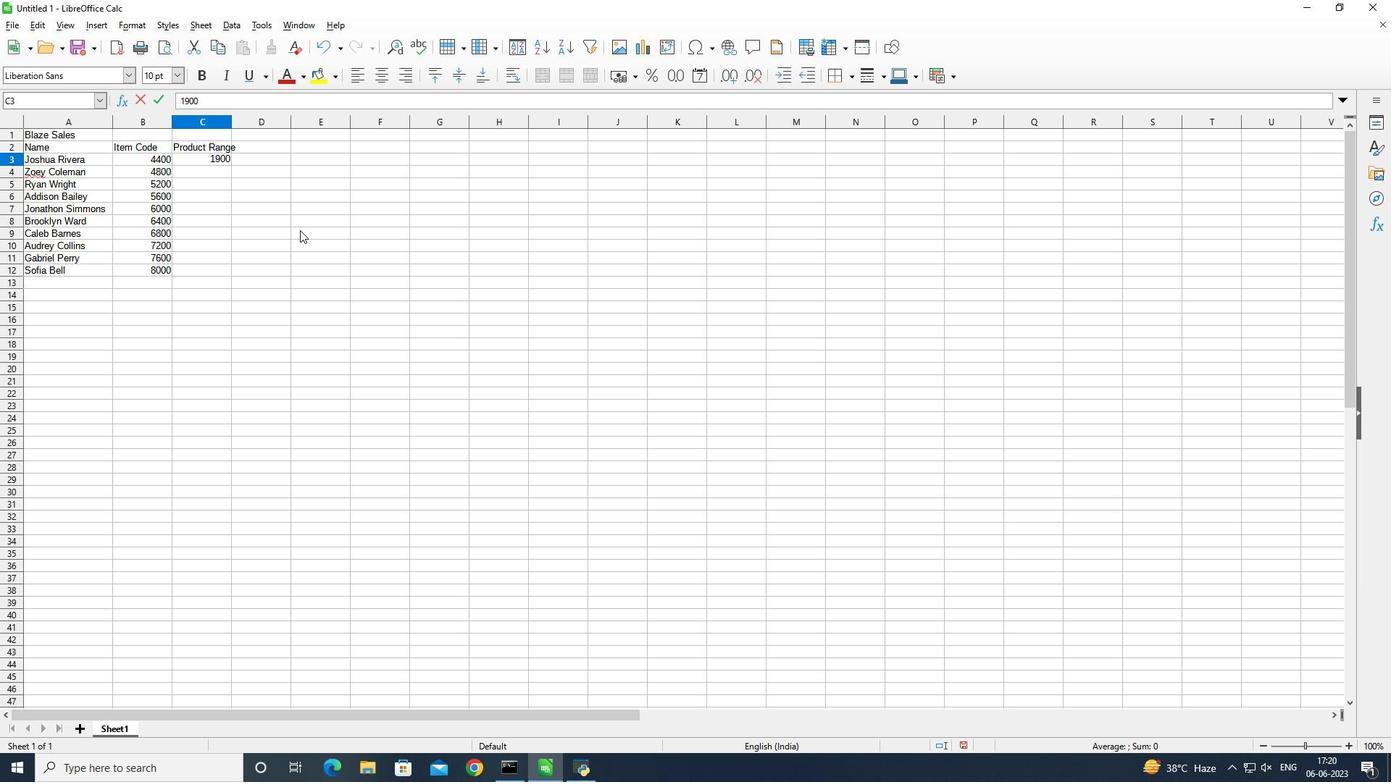 
Action: Mouse moved to (517, 315)
Screenshot: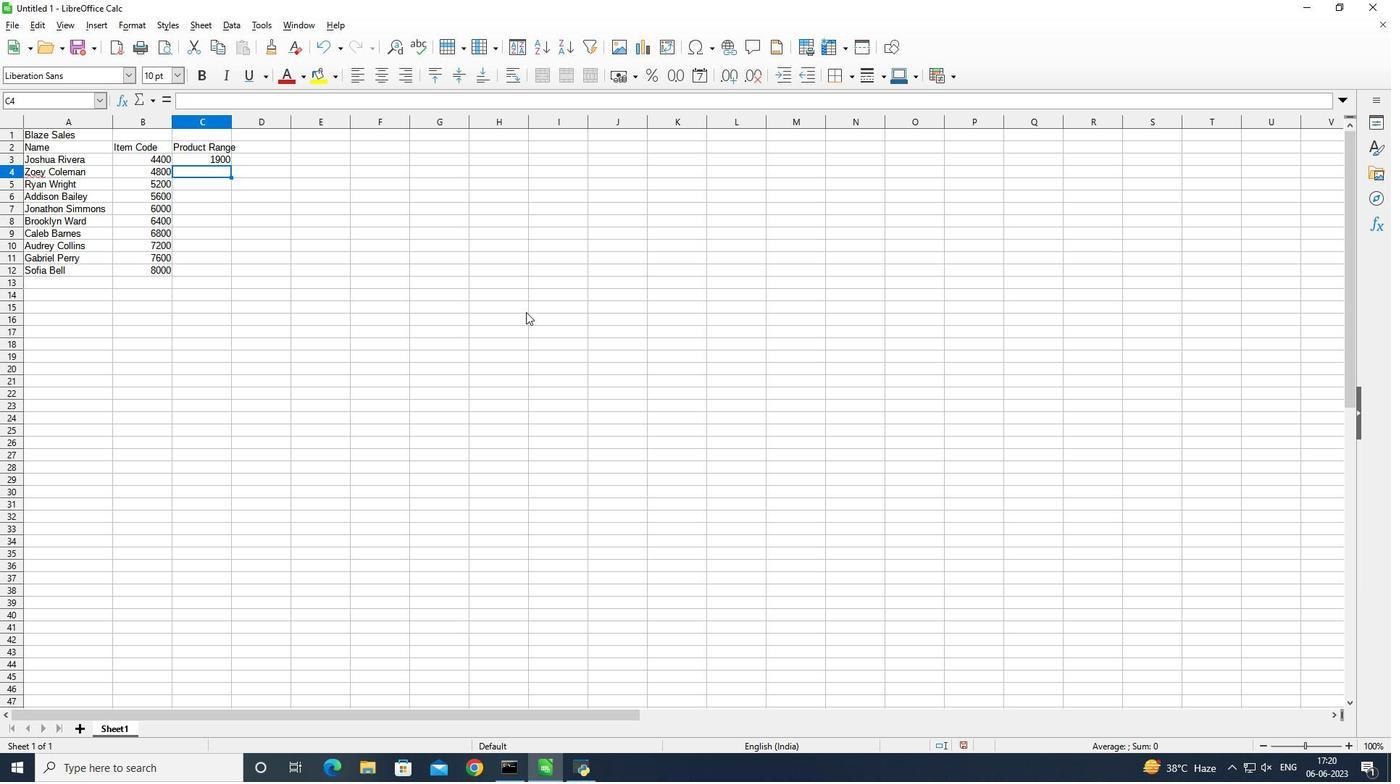 
Action: Key pressed 2800<Key.enter>3700<Key.enter>4600<Key.enter>5500<Key.enter>6400<Key.enter>7300<Key.enter>8200<Key.enter>9100<Key.enter>10000<Key.enter>
Screenshot: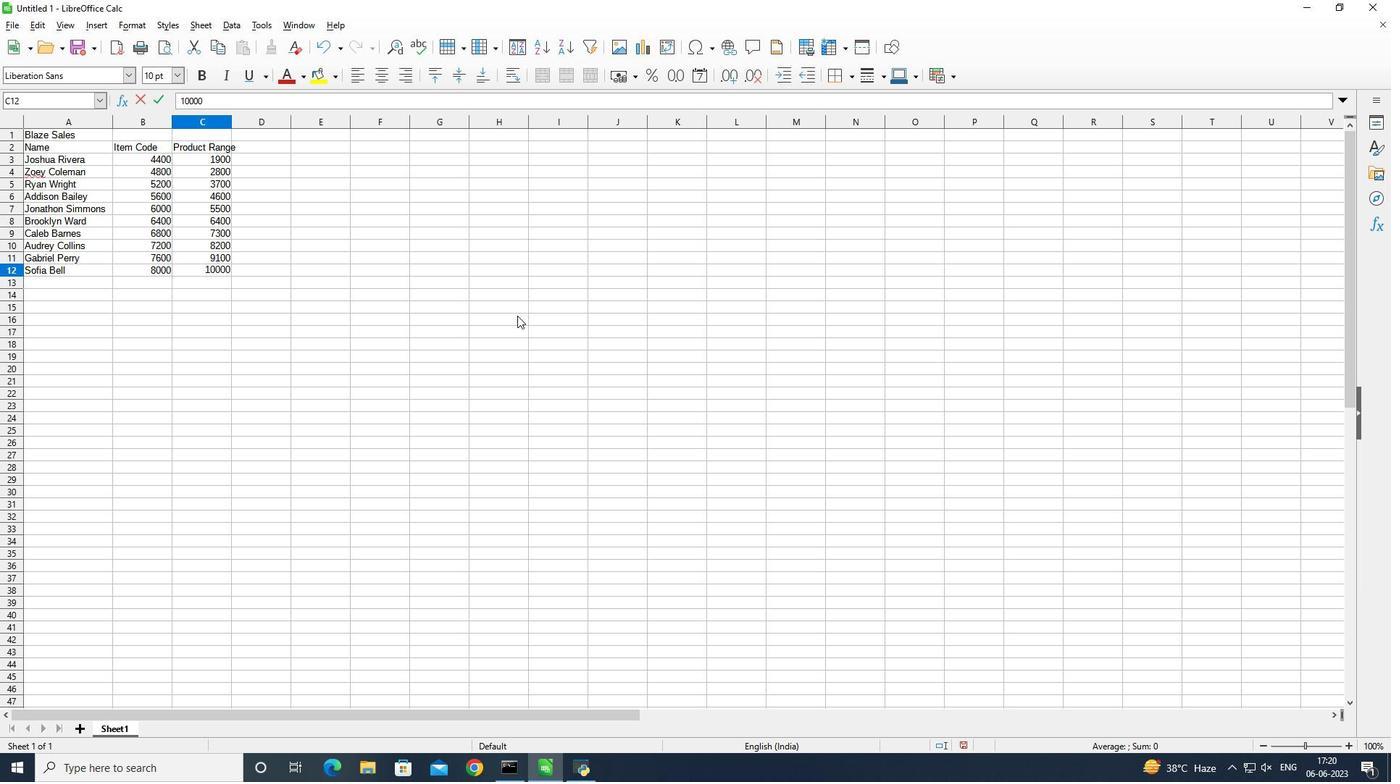 
Action: Mouse scrolled (517, 316) with delta (0, 0)
Screenshot: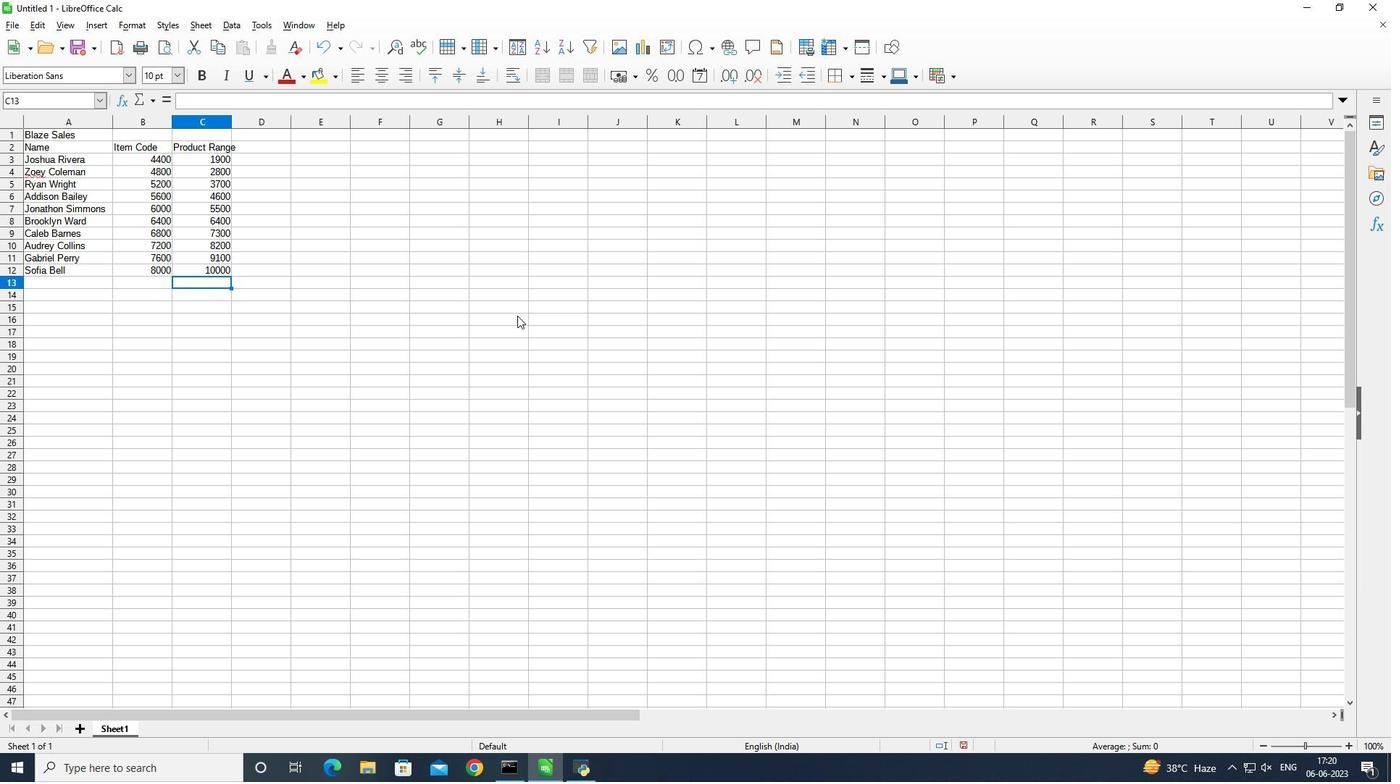 
Action: Mouse moved to (231, 118)
Screenshot: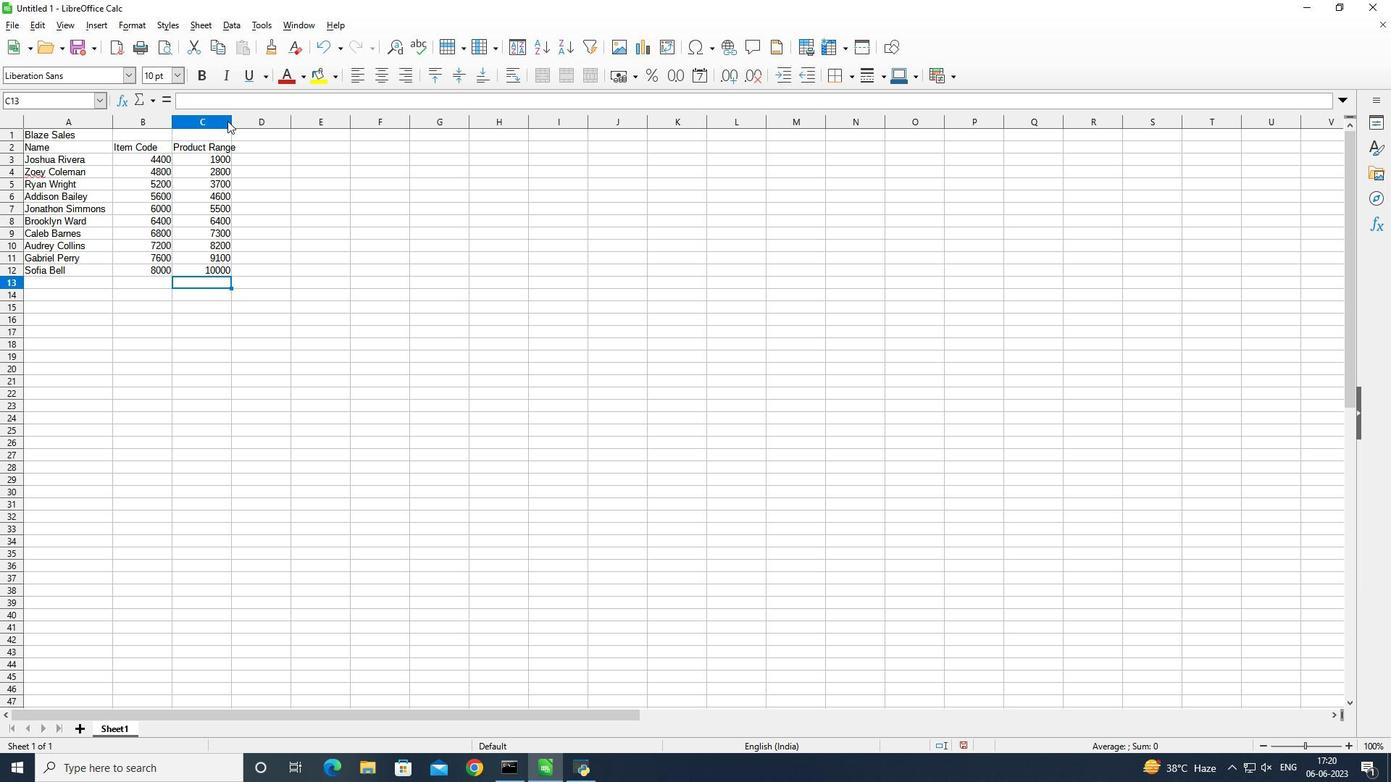 
Action: Mouse pressed left at (231, 118)
Screenshot: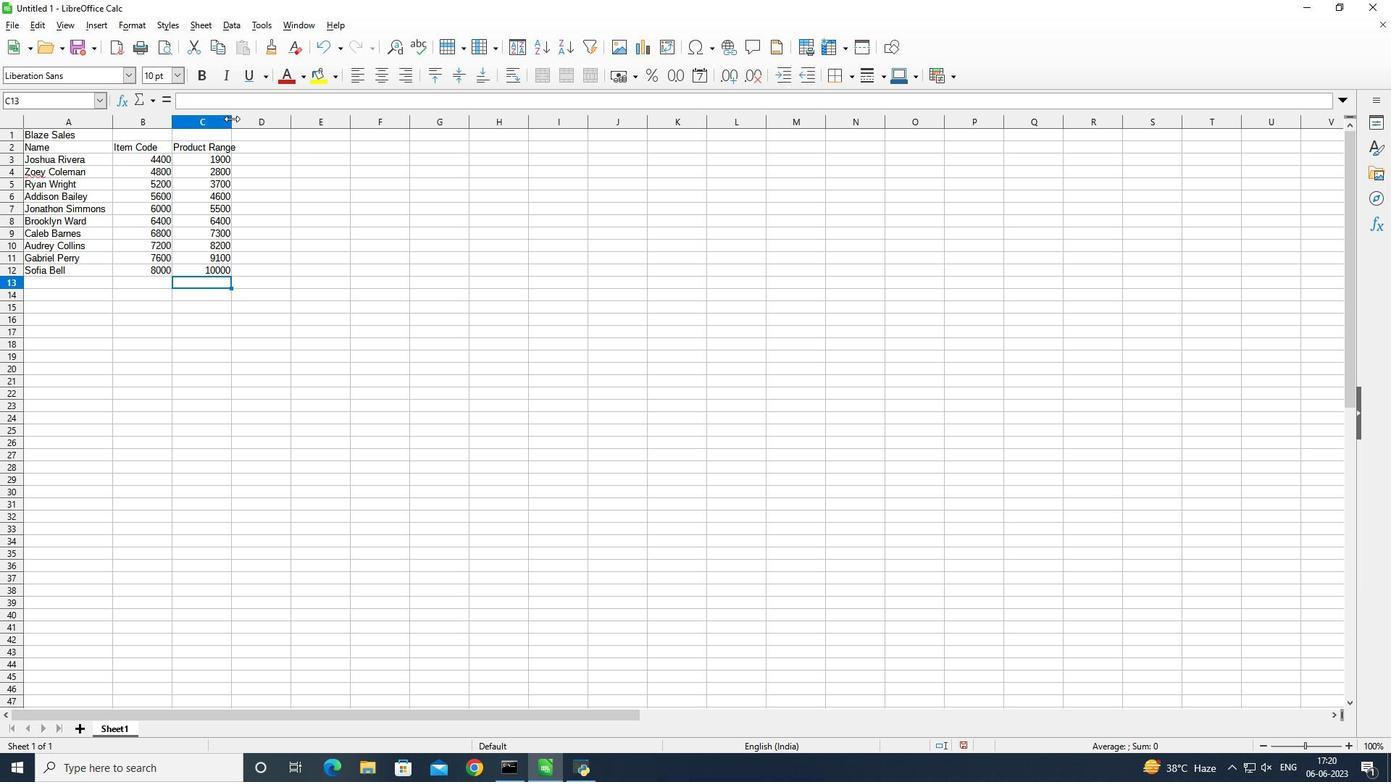 
Action: Mouse pressed left at (231, 118)
Screenshot: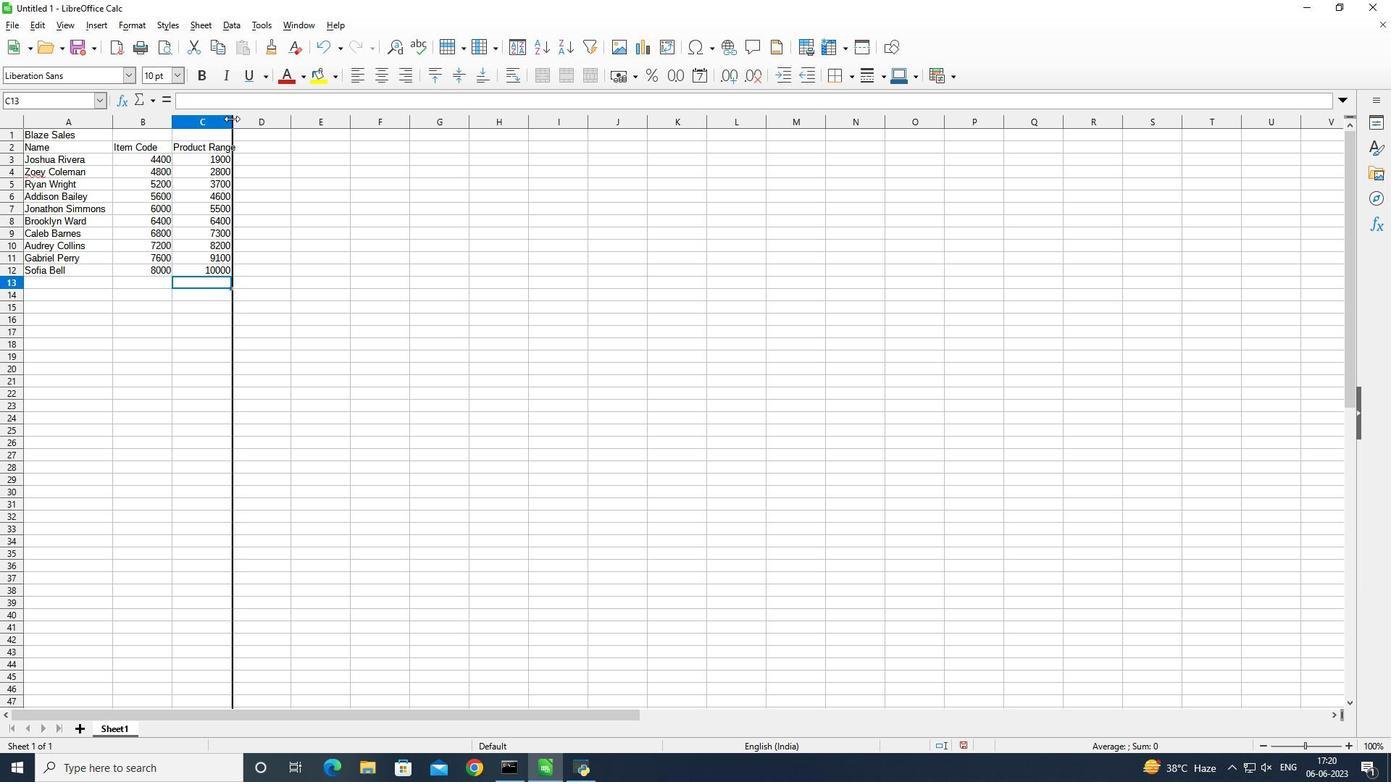 
Action: Mouse moved to (268, 146)
Screenshot: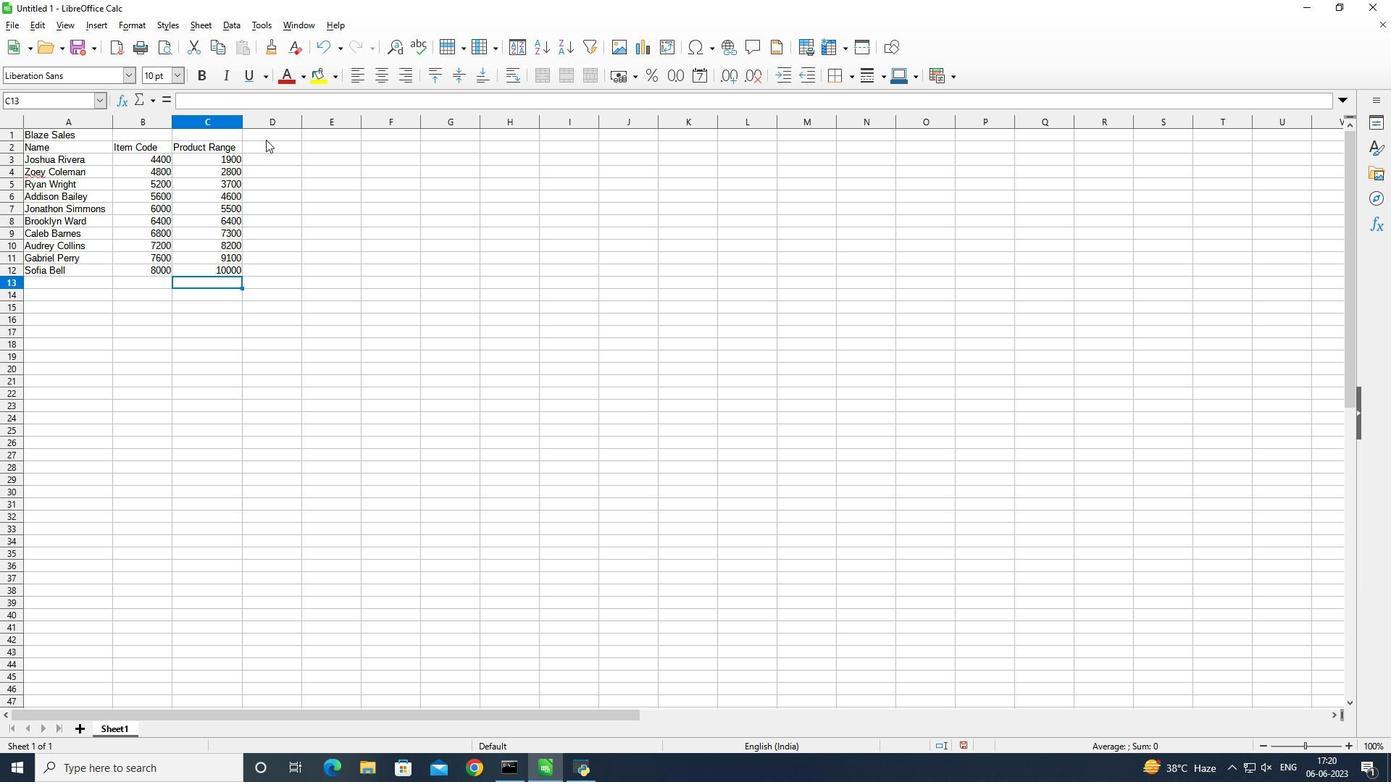 
Action: Mouse pressed left at (268, 146)
Screenshot: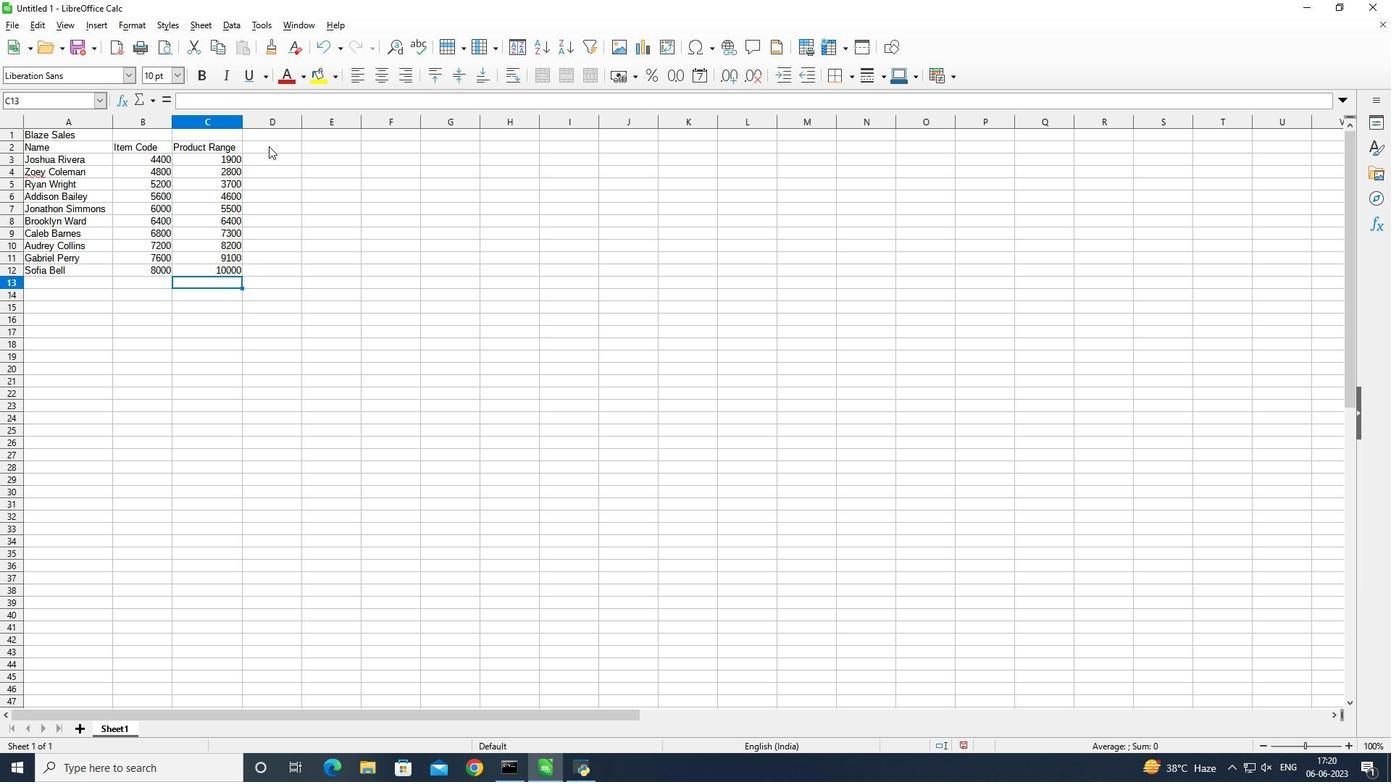 
Action: Mouse moved to (313, 234)
Screenshot: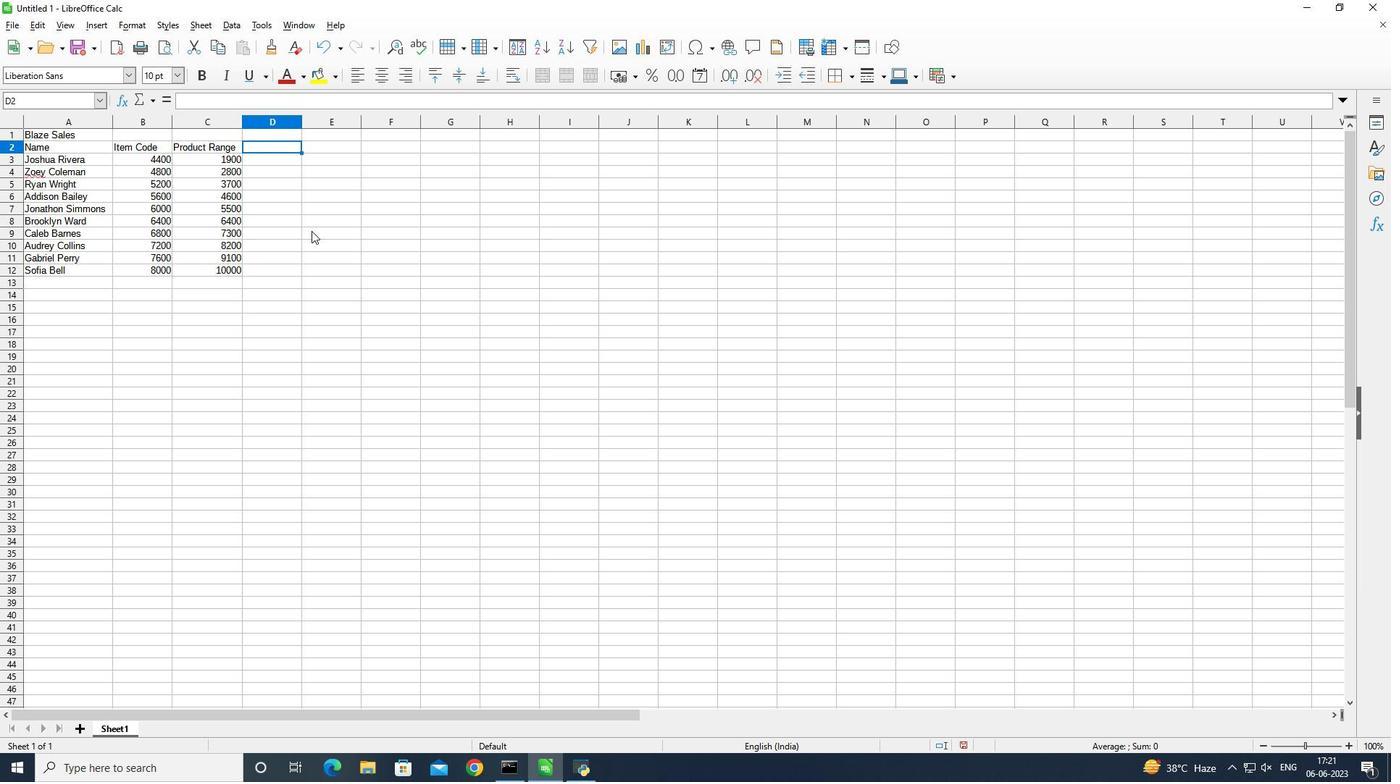 
Action: Key pressed <Key.shift><Key.shift><Key.shift><Key.shift><Key.shift><Key.shift><Key.shift><Key.shift><Key.shift><Key.shift>Products<Key.enter><Key.shift>Calvin<Key.space><Key.shift_r><Key.shift_r><Key.shift_r><Key.shift_r><Key.shift_r><Key.shift_r><Key.shift_r><Key.shift_r><Key.shift_r><Key.shift_r><Key.shift_r><Key.shift_r><Key.shift_r><Key.shift_r><Key.shift_r><Key.shift_r><Key.shift_r><Key.shift_r>Klein<Key.enter><Key.shift>Tommy<Key.space><Key.space><Key.space><Key.space><Key.space><Key.space><Key.space><Key.space><Key.space><Key.space><Key.space><Key.space><Key.backspace><Key.backspace><Key.backspace><Key.backspace><Key.backspace><Key.backspace><Key.backspace><Key.backspace><Key.backspace><Key.backspace><Key.backspace><Key.backspace><Key.space><Key.shift><Key.shift><Key.shift>Hilfiger<Key.space><Key.shift>T-shirt<Key.enter><Key.shift>Armani<Key.space><Key.shift>Bag<Key.enter><Key.shift><Key.shift><Key.shift>Burberry<Key.space><Key.shift>Shoe<Key.enter><Key.shift_r><Key.shift_r><Key.shift_r><Key.shift_r><Key.shift_r><Key.shift_r><Key.shift_r><Key.shift_r><Key.shift_r><Key.shift_r>Levi's<Key.space><Key.shift>T-shirt<Key.enter><Key.shift_r><Key.shift_r><Key.shift_r><Key.shift_r>Under<Key.space><Key.shift>Armour<Key.enter><Key.shift>Vans<Key.space><Key.shift>Shoe<Key.enter><Key.shift>Converse<Key.space><Key.shift>Shoe<Key.enter><Key.shift>Timberland<Key.space><Key.shift><Key.shift><Key.shift><Key.shift><Key.shift><Key.shift><Key.shift><Key.shift><Key.shift><Key.shift><Key.shift><Key.shift><Key.shift><Key.shift><Key.shift><Key.shift><Key.shift><Key.shift><Key.shift><Key.shift><Key.shift><Key.shift><Key.shift><Key.shift><Key.shift><Key.shift><Key.shift><Key.shift><Key.shift><Key.shift><Key.shift>Shoe<Key.enter><Key.shift>Skechers<Key.space><Key.shift>Shoe<Key.enter>
Screenshot: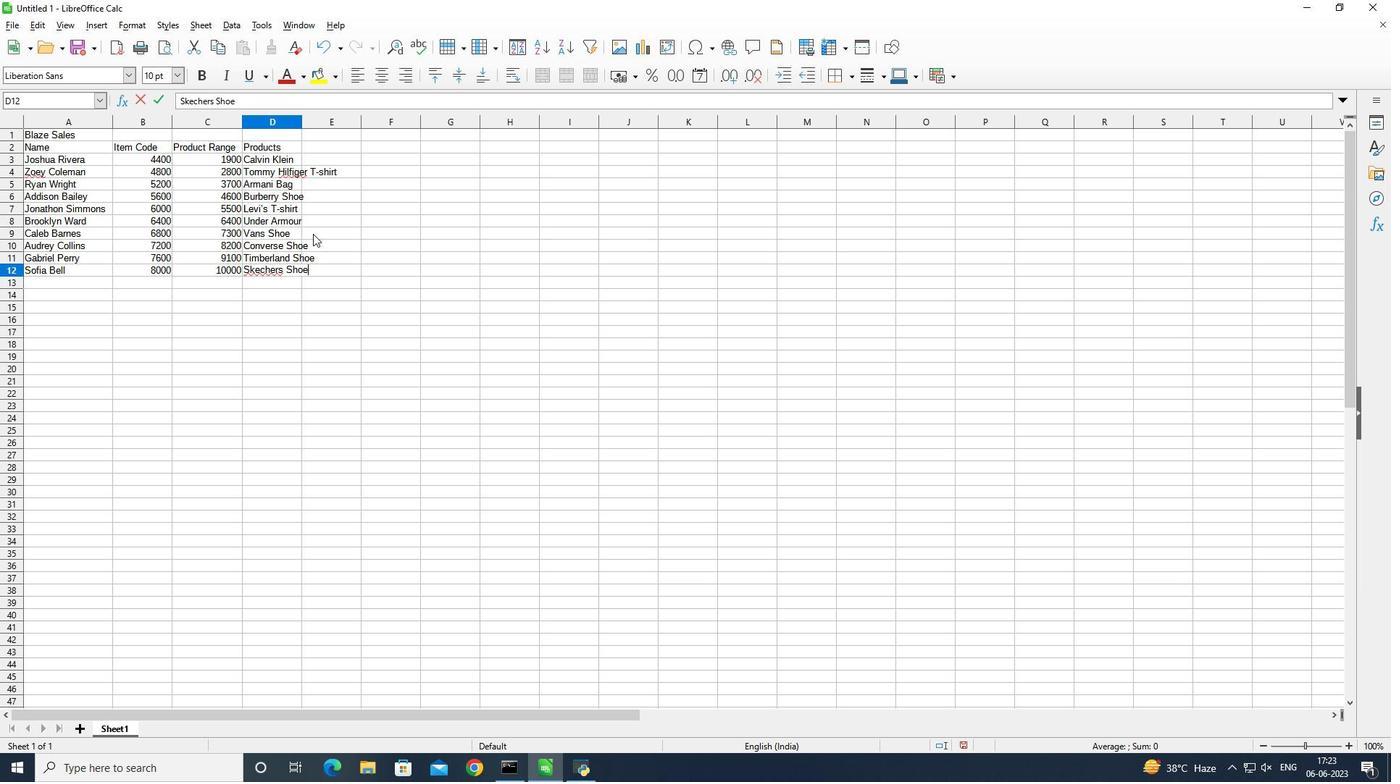 
Action: Mouse moved to (300, 122)
Screenshot: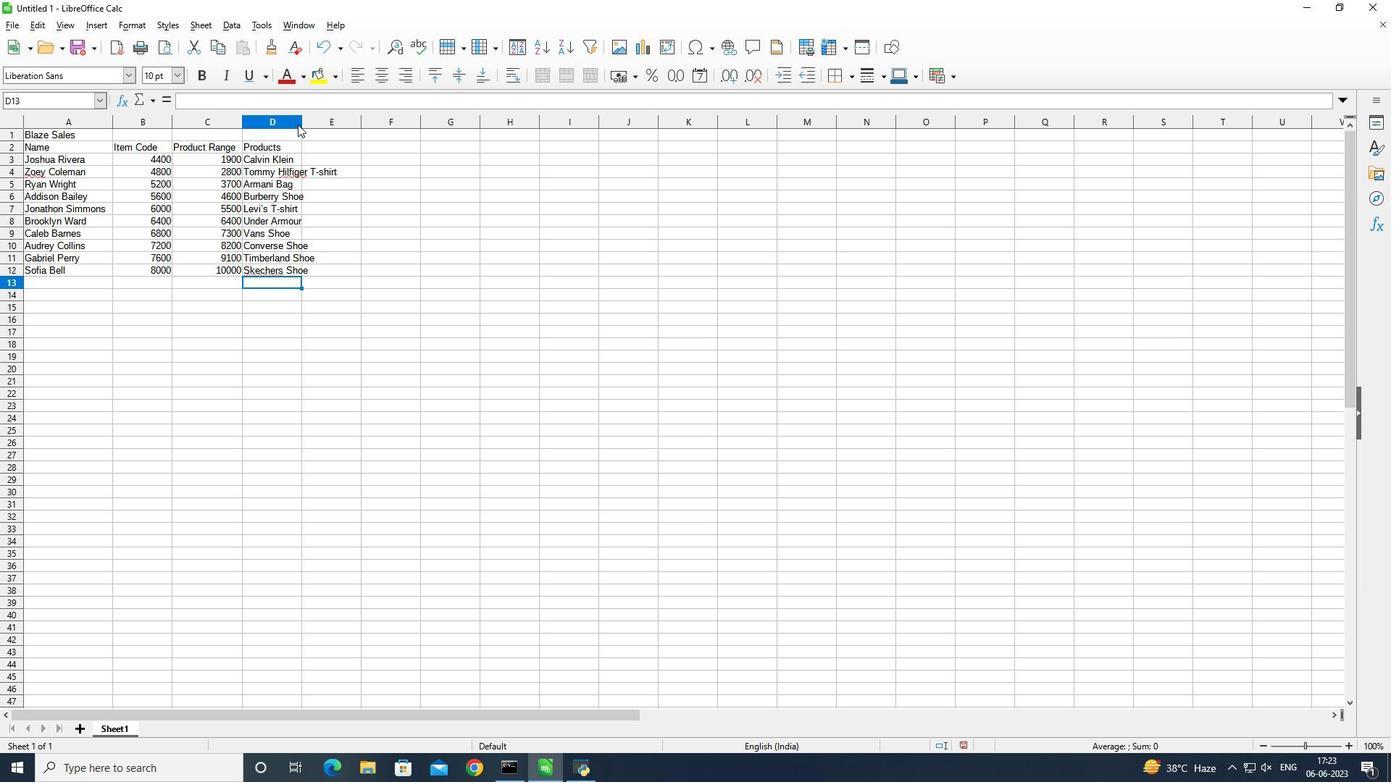 
Action: Mouse pressed left at (300, 122)
Screenshot: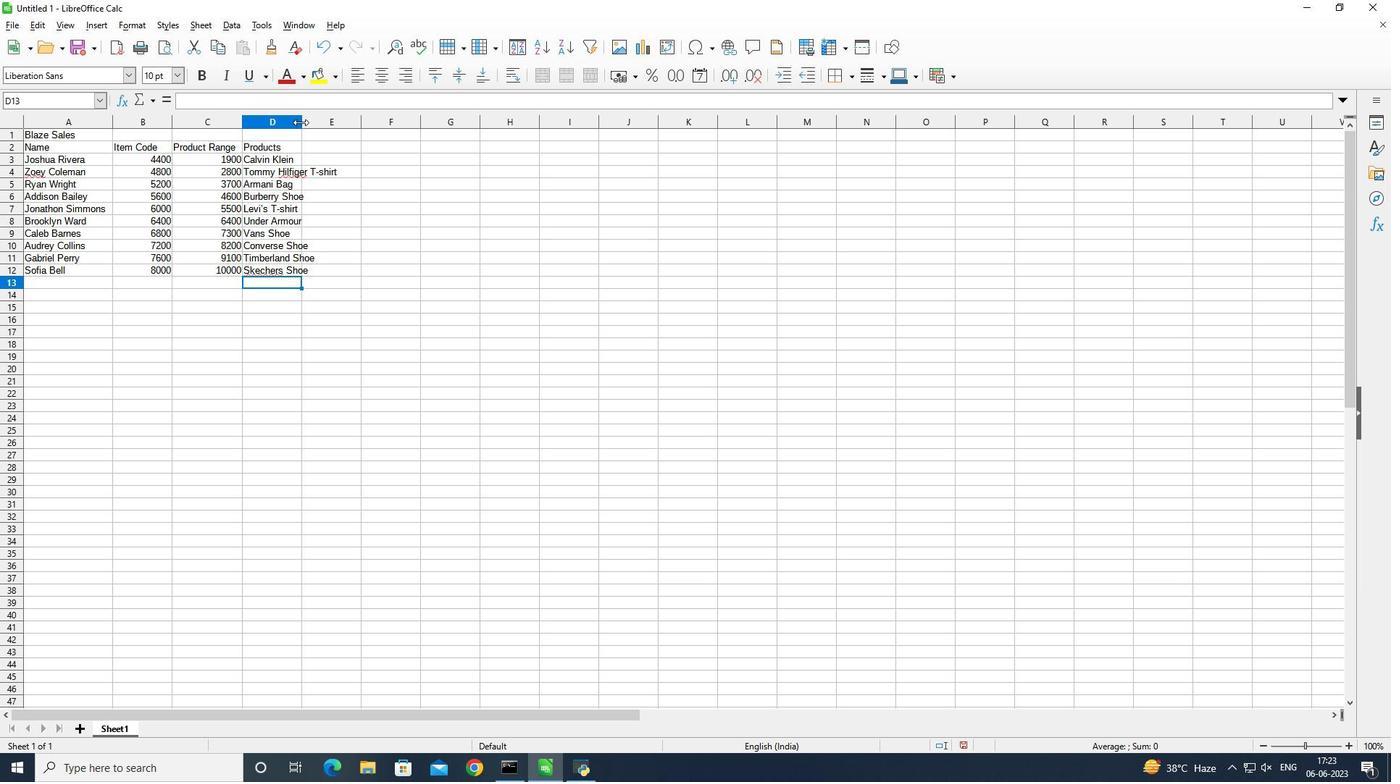 
Action: Mouse pressed left at (300, 122)
Screenshot: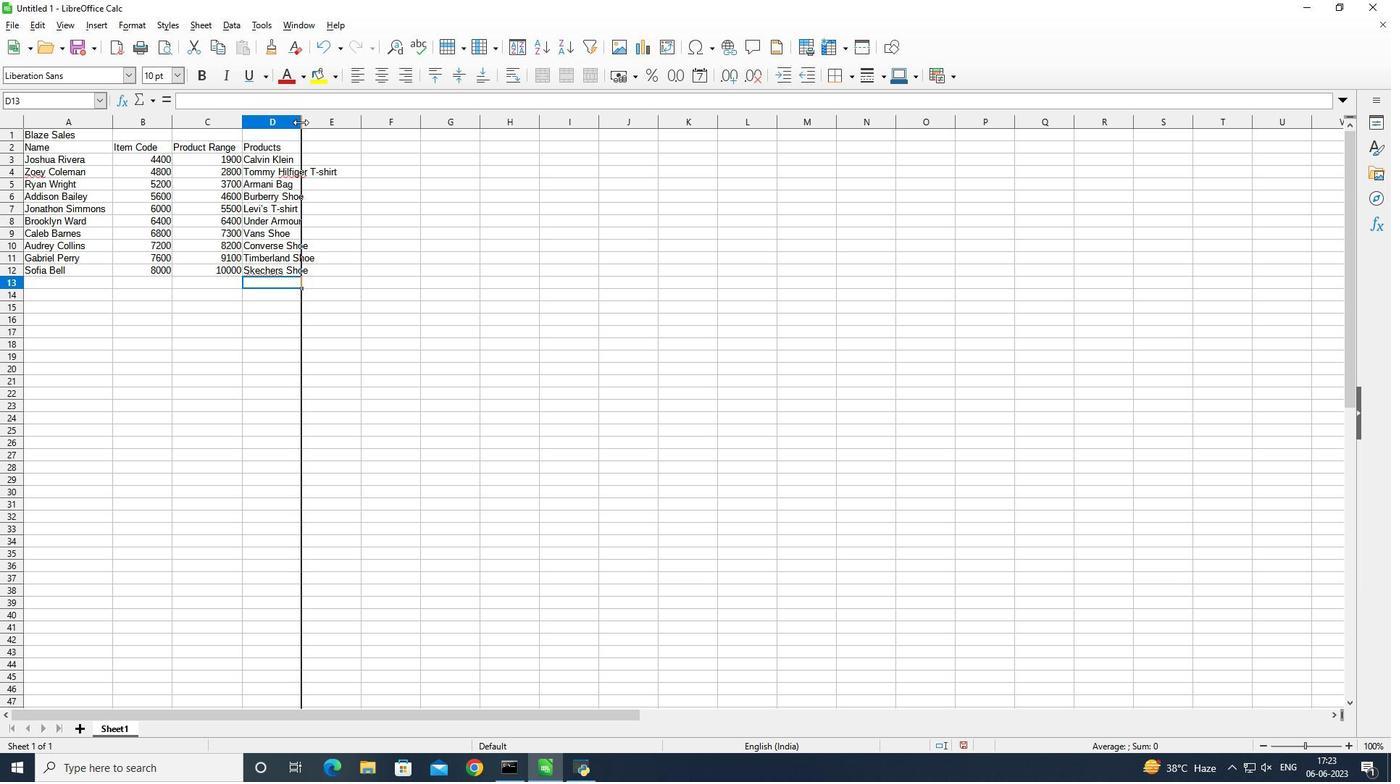 
Action: Mouse moved to (368, 147)
Screenshot: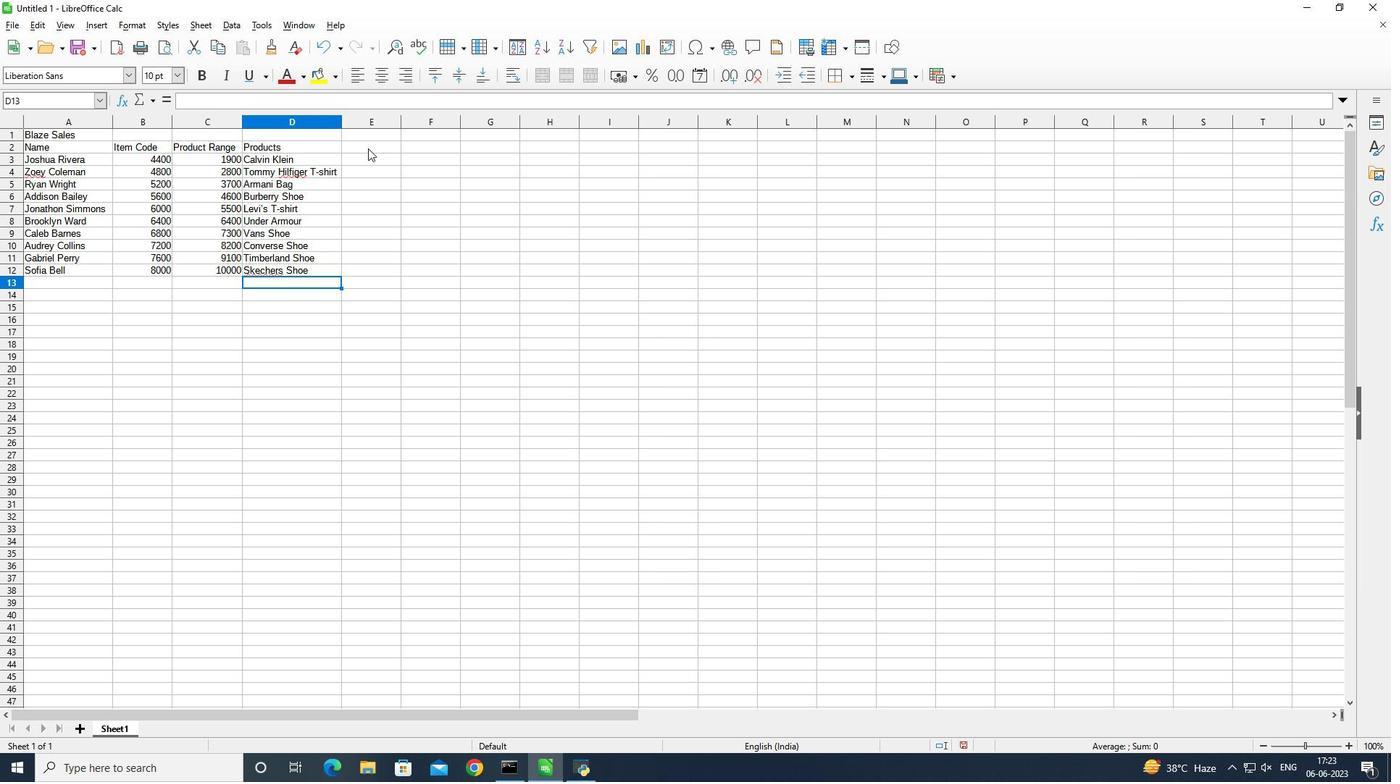 
Action: Mouse pressed left at (368, 147)
Screenshot: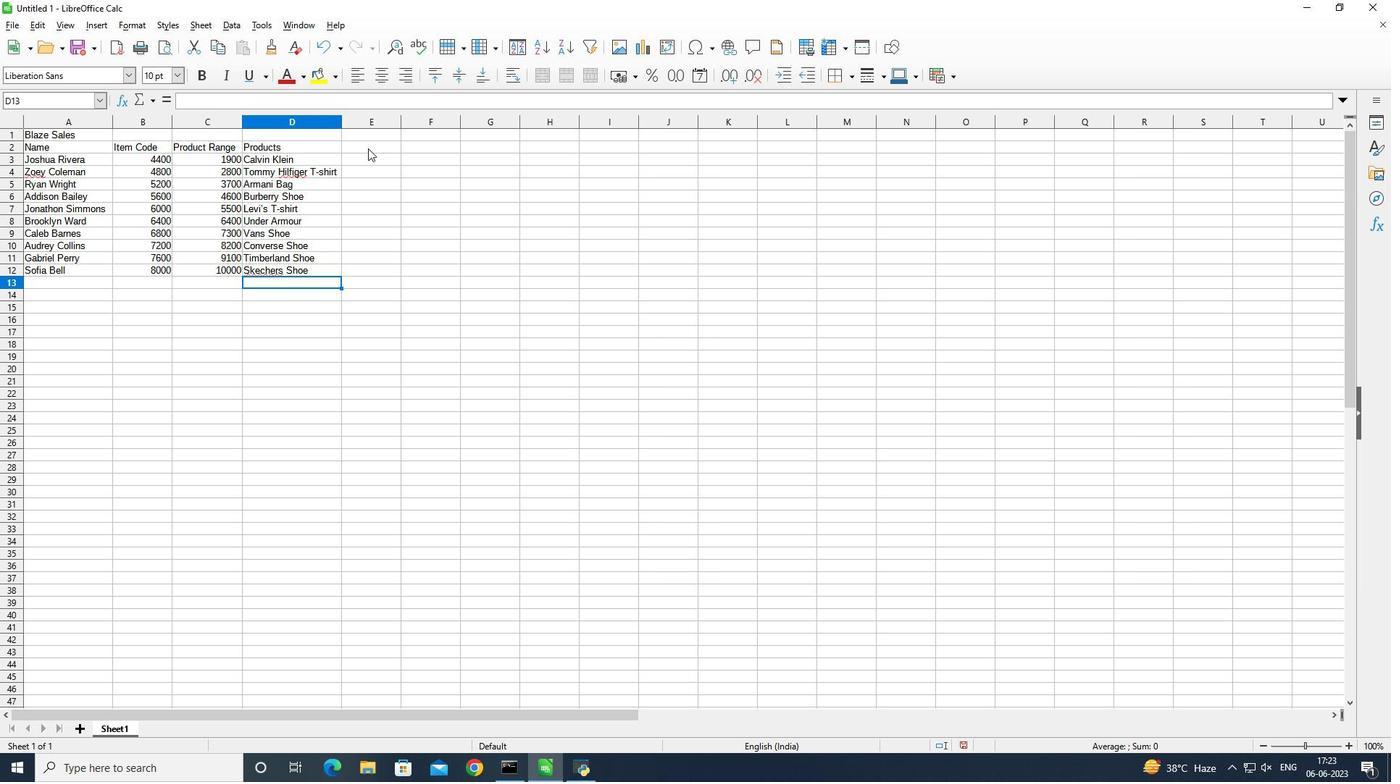 
Action: Mouse moved to (412, 228)
Screenshot: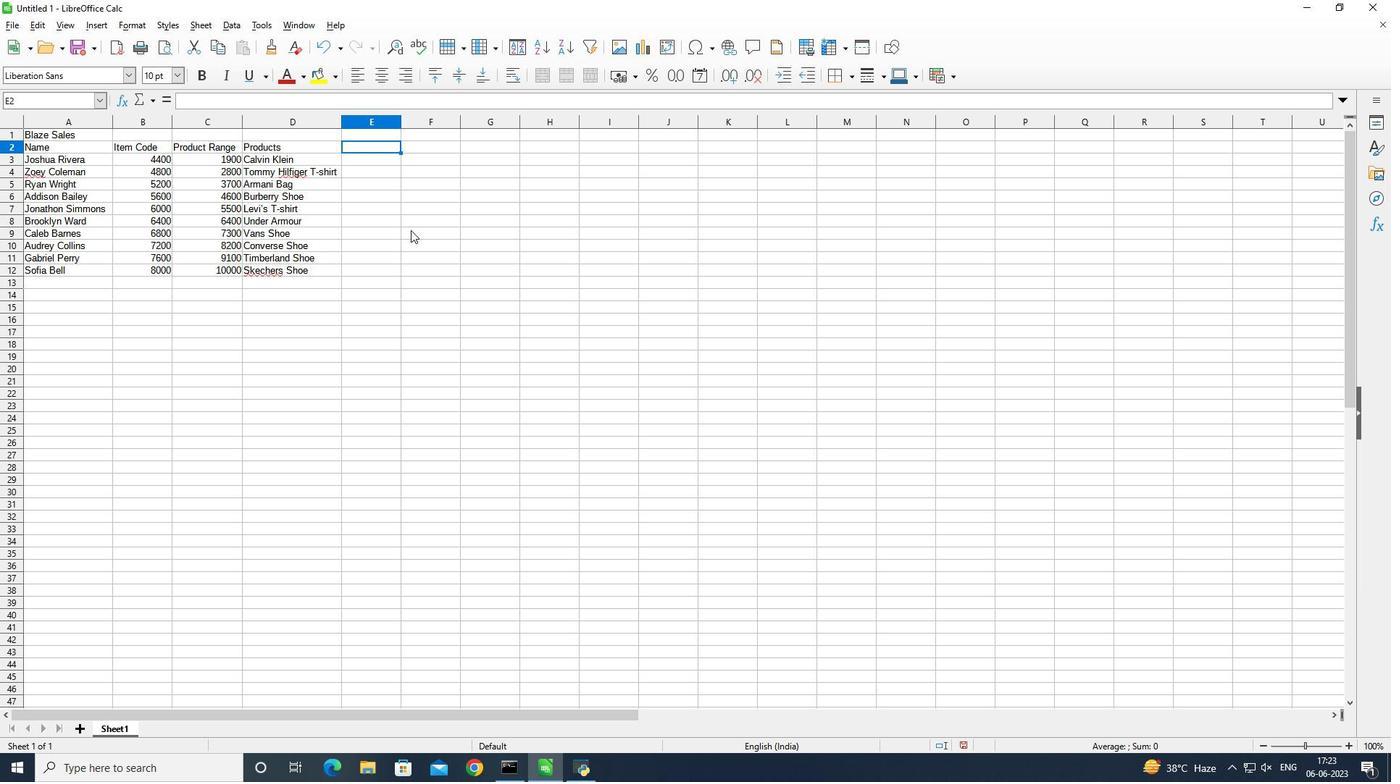 
Action: Key pressed <Key.shift><Key.shift><Key.shift><Key.shift><Key.shift><Key.shift><Key.shift><Key.shift><Key.shift>Quantity<Key.enter>
Screenshot: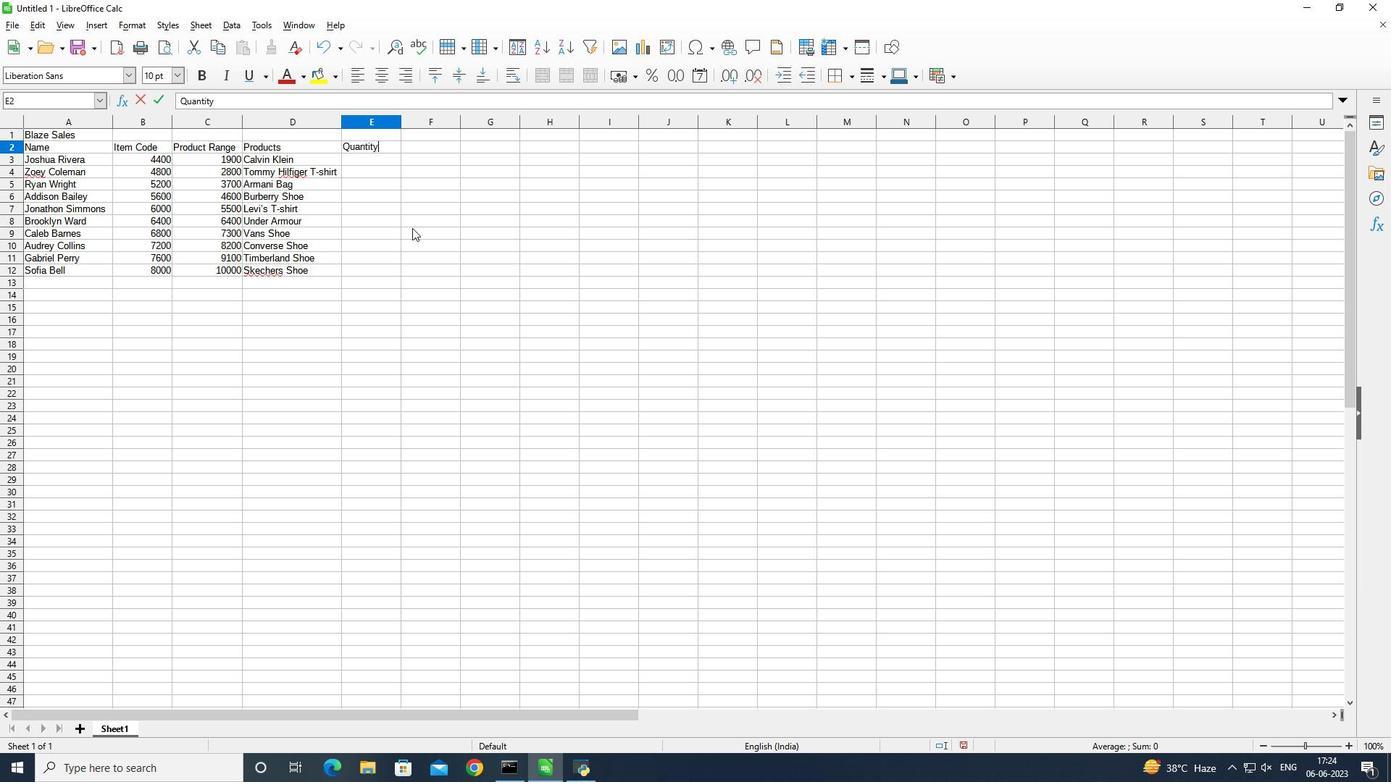 
Action: Mouse moved to (636, 270)
Screenshot: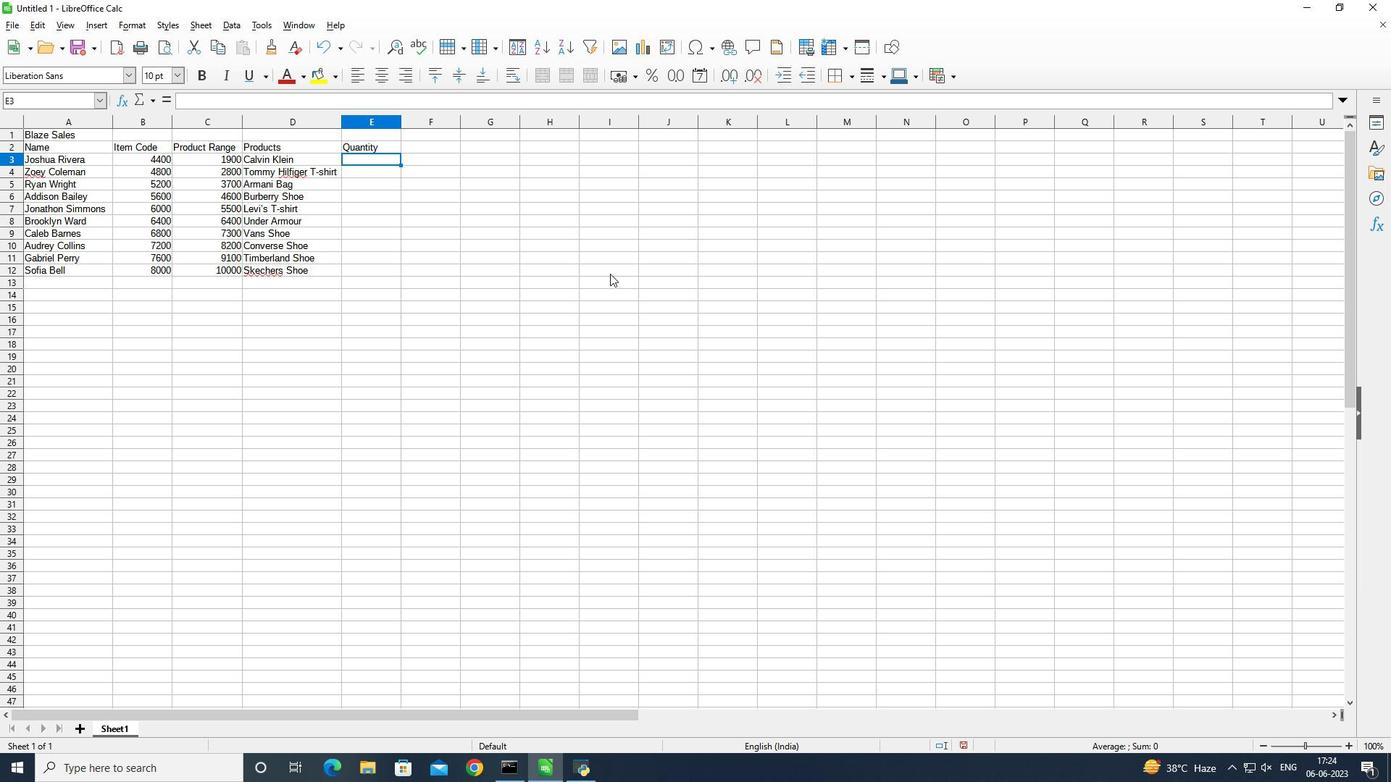 
Action: Key pressed 5<Key.enter>8<Key.enter>
Screenshot: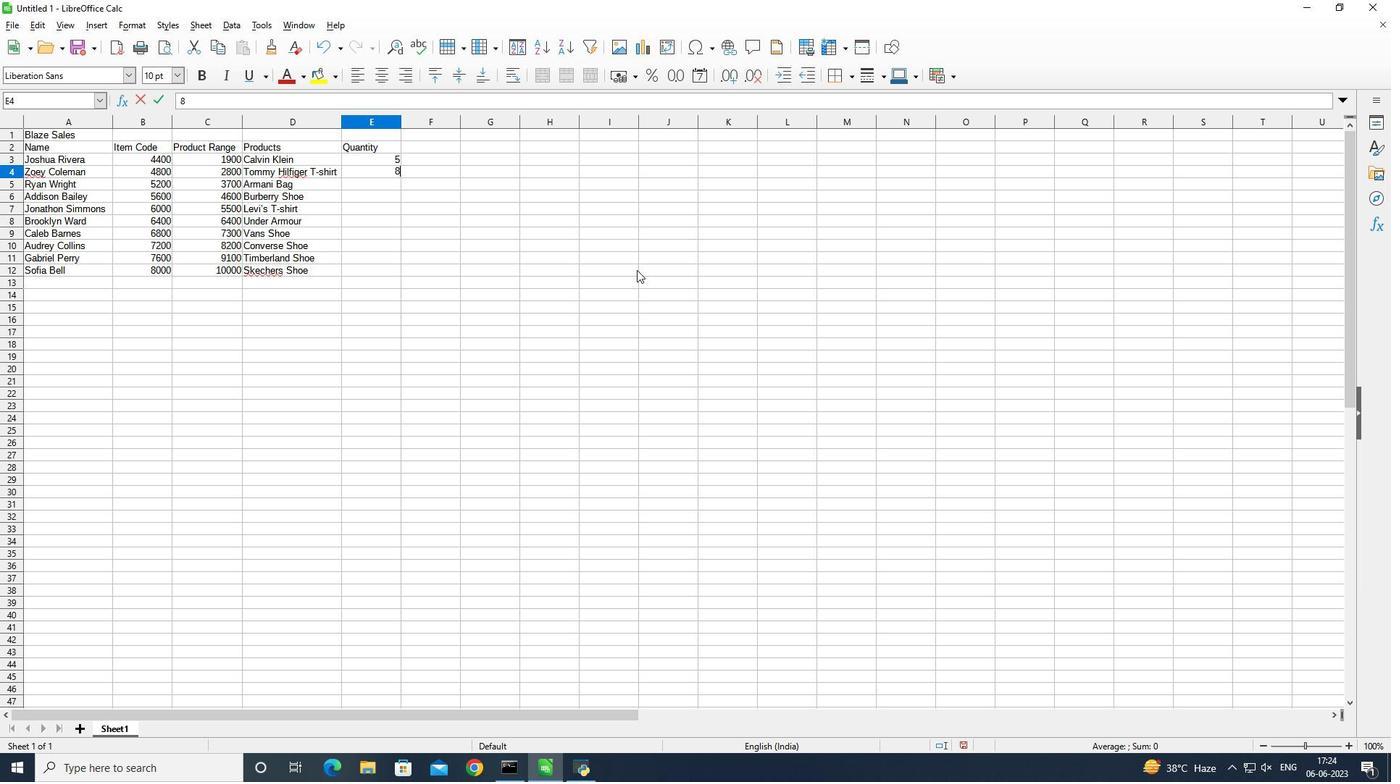 
Action: Mouse moved to (731, 347)
Screenshot: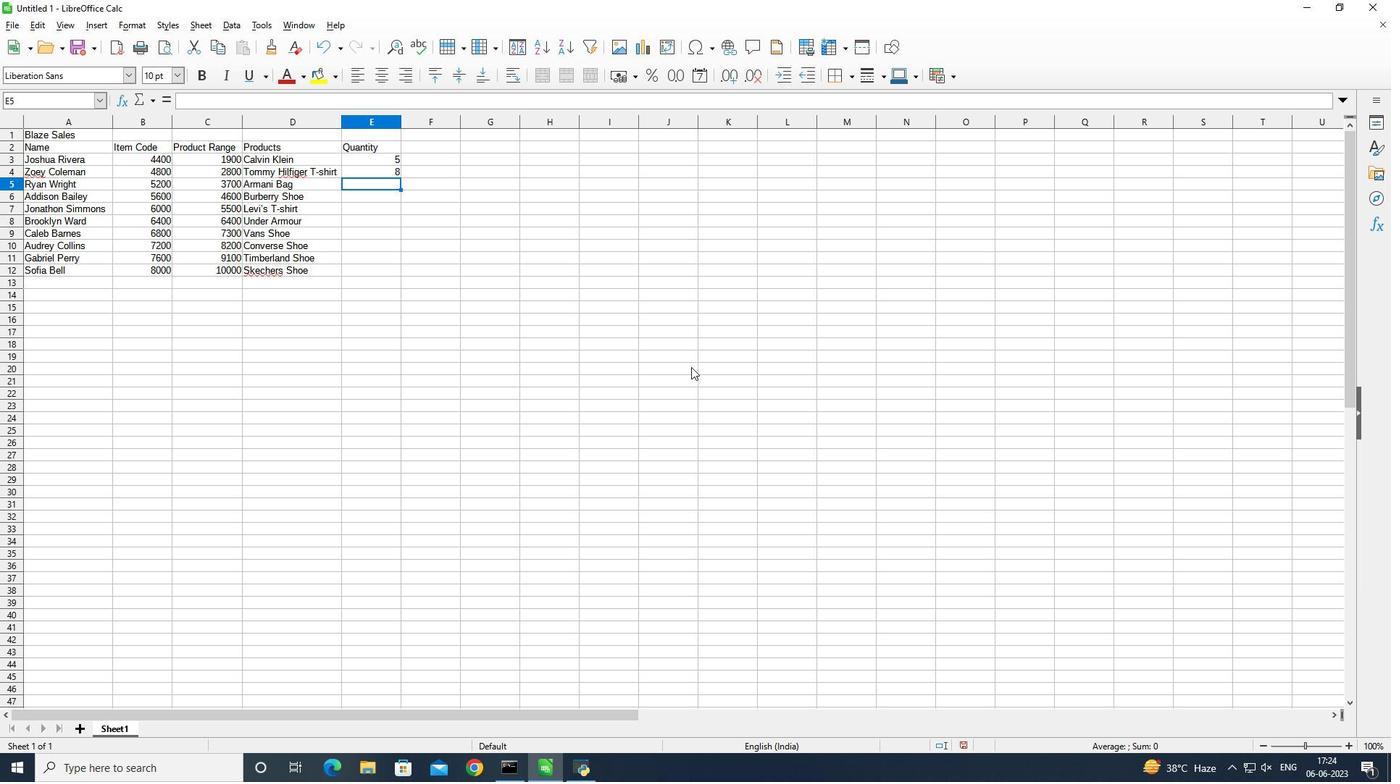 
Action: Key pressed 9<Key.enter>5<Key.enter>6<Key.enter>6<Key.enter>8<Key.enter>9<Key.enter>7<Key.enter>5<Key.enter>
Screenshot: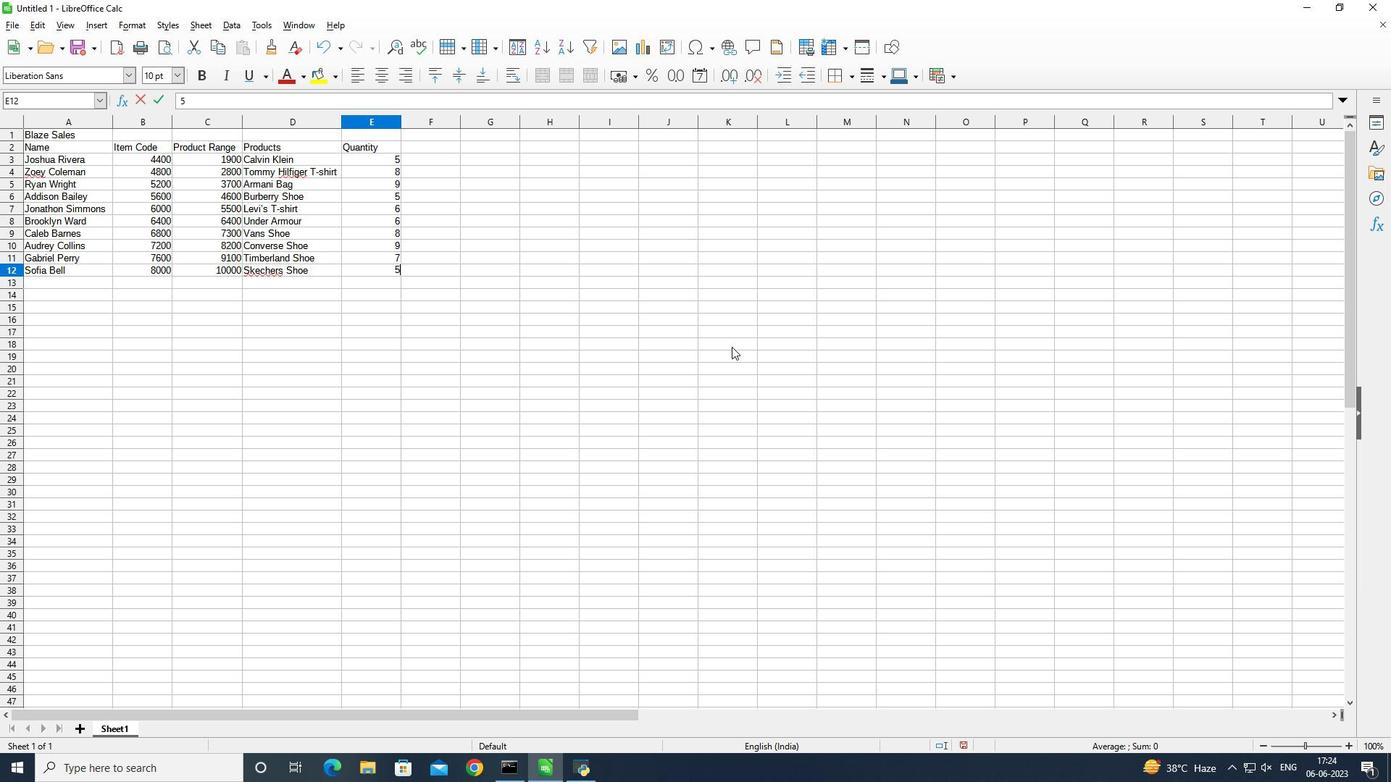 
Action: Mouse moved to (420, 152)
Screenshot: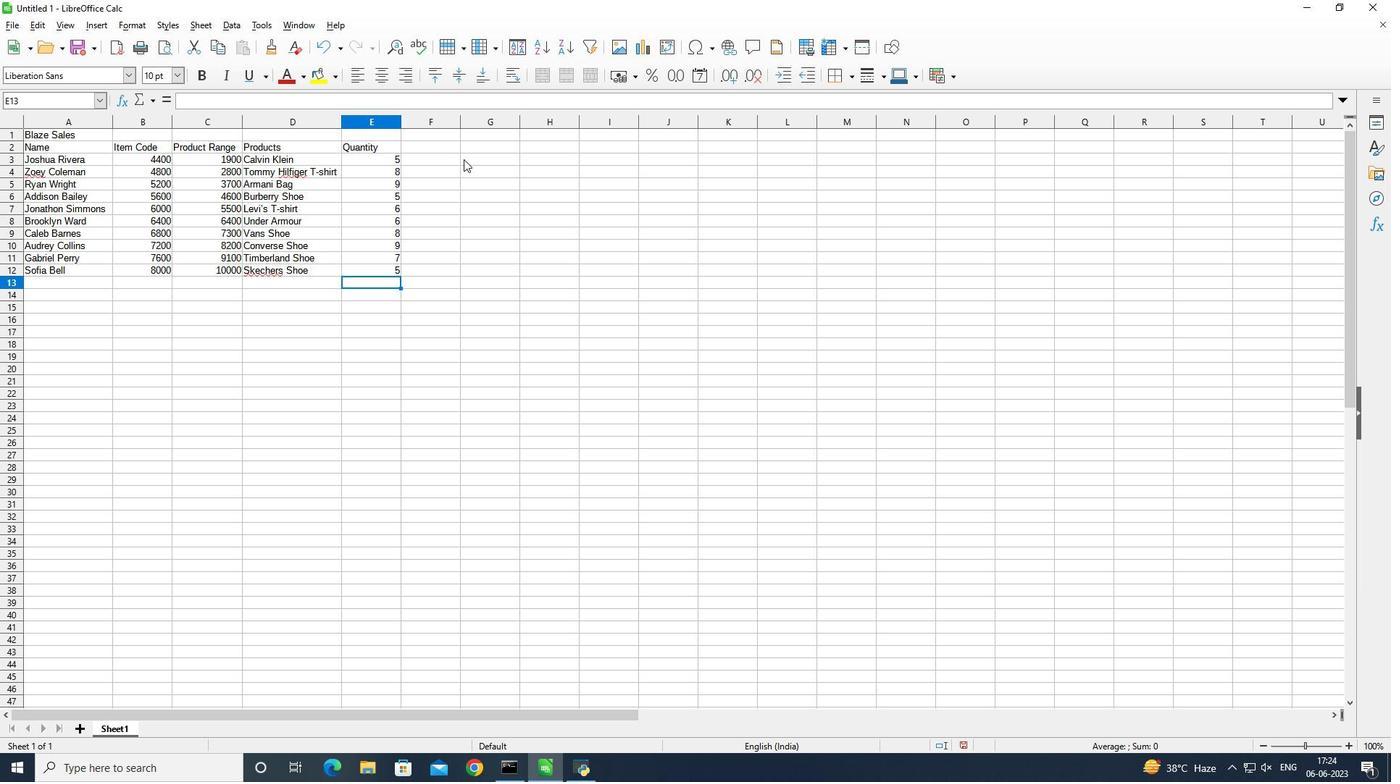 
Action: Mouse pressed left at (420, 152)
Screenshot: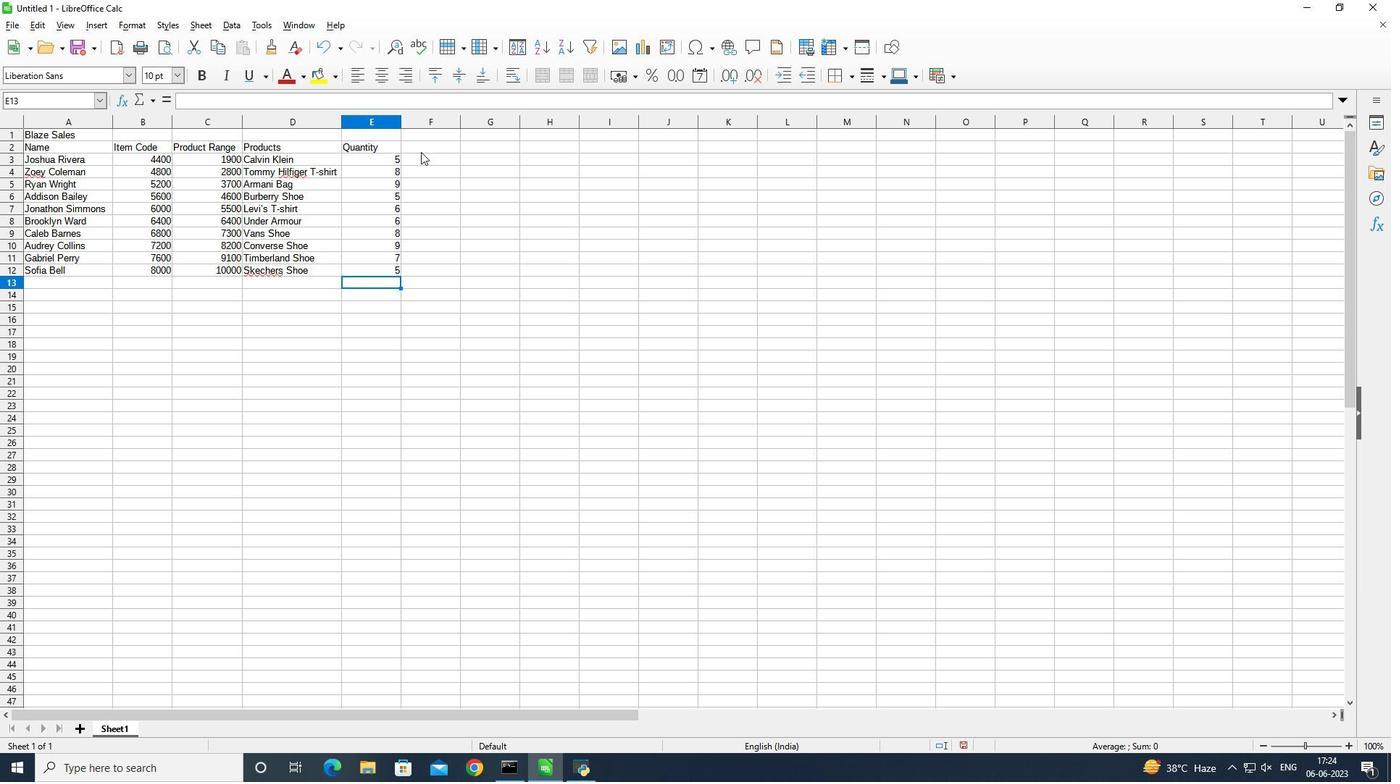 
Action: Mouse moved to (449, 212)
Screenshot: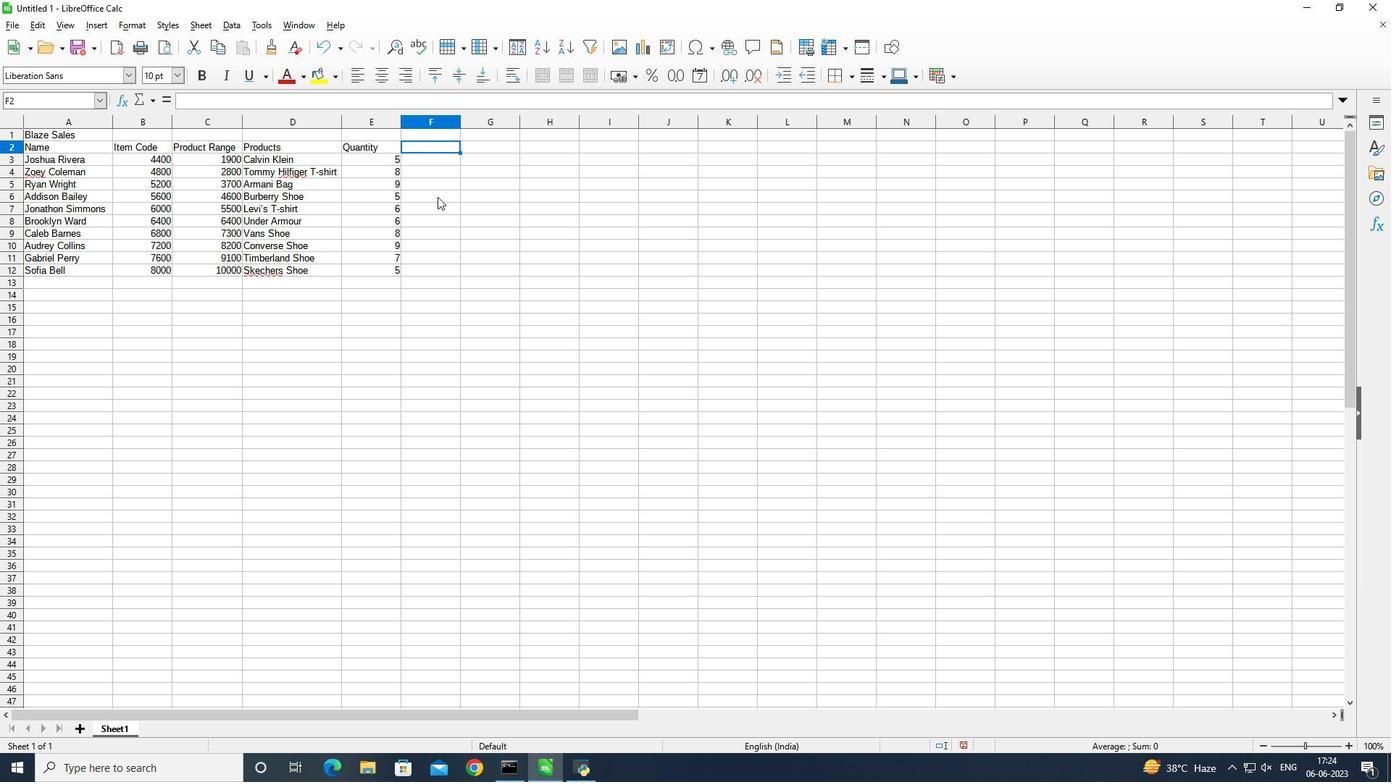 
Action: Key pressed <Key.shift>Tax<Key.space>12<Key.shift><Key.shift><Key.shift><Key.shift><Key.shift><Key.shift><Key.shift><Key.shift><Key.shift><Key.shift><Key.shift><Key.shift><Key.shift><Key.shift><Key.shift>%<Key.enter>=sum<Key.shift_r><Key.shift_r><Key.shift_r><Key.shift_r><Key.shift_r><Key.shift_r><Key.shift_r><Key.shift_r><Key.shift_r><Key.shift_r><Key.shift_r><Key.shift_r><Key.shift_r><Key.shift_r><Key.shift_r><Key.shift_r><Key.shift_r><Key.shift_r><Key.shift_r><Key.shift_r><Key.shift_r><Key.shift_r><Key.shift_r><Key.shift_r><Key.shift_r><Key.shift_r><Key.shift_r><Key.shift_r><Key.shift_r>(c3*12<Key.shift><Key.shift><Key.shift><Key.shift><Key.shift><Key.shift><Key.shift><Key.shift><Key.shift><Key.shift><Key.shift><Key.shift><Key.shift><Key.shift>%<Key.shift_r><Key.shift_r><Key.shift_r><Key.shift_r><Key.shift_r><Key.shift_r><Key.shift_r><Key.shift_r><Key.shift_r><Key.shift_r><Key.shift_r><Key.shift_r><Key.shift_r>)
Screenshot: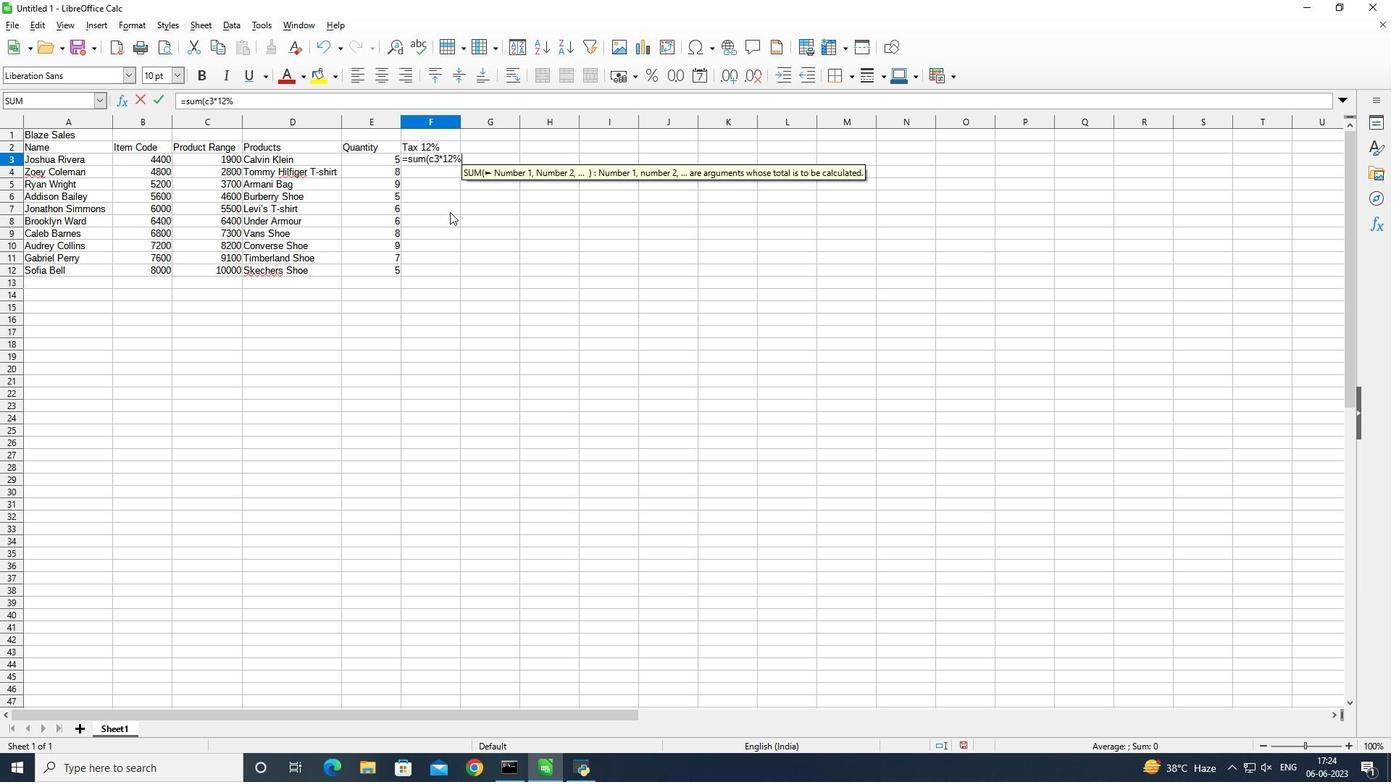 
Action: Mouse moved to (527, 182)
Screenshot: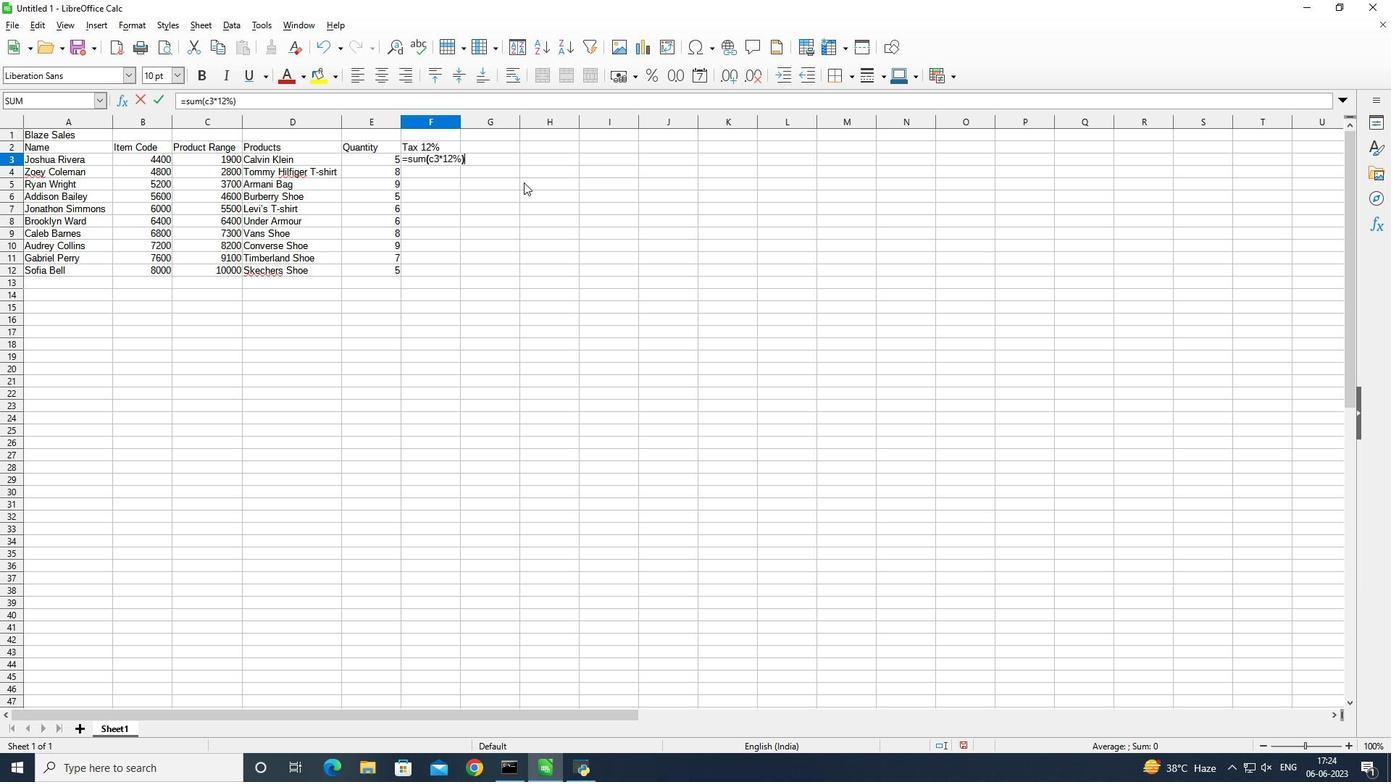 
Action: Key pressed <Key.enter>
Screenshot: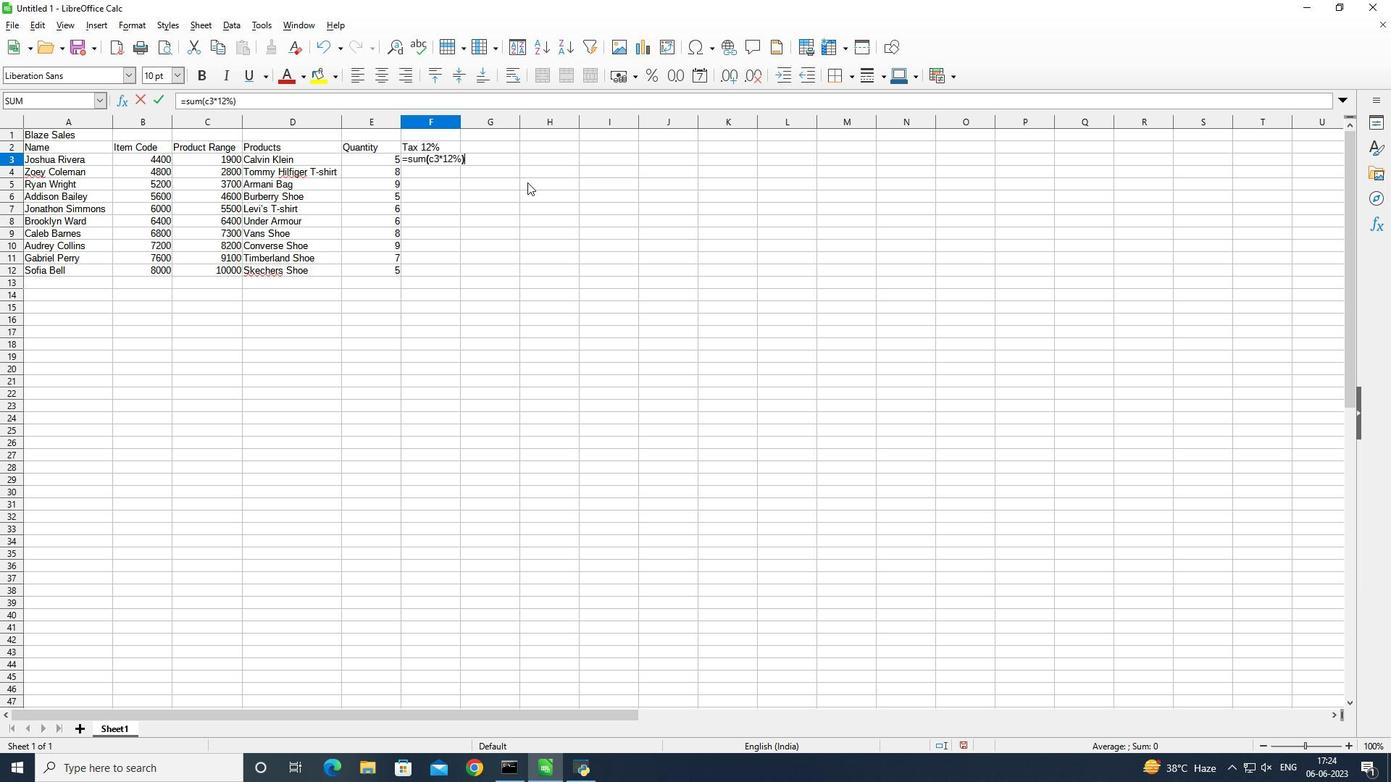 
Action: Mouse moved to (456, 156)
Screenshot: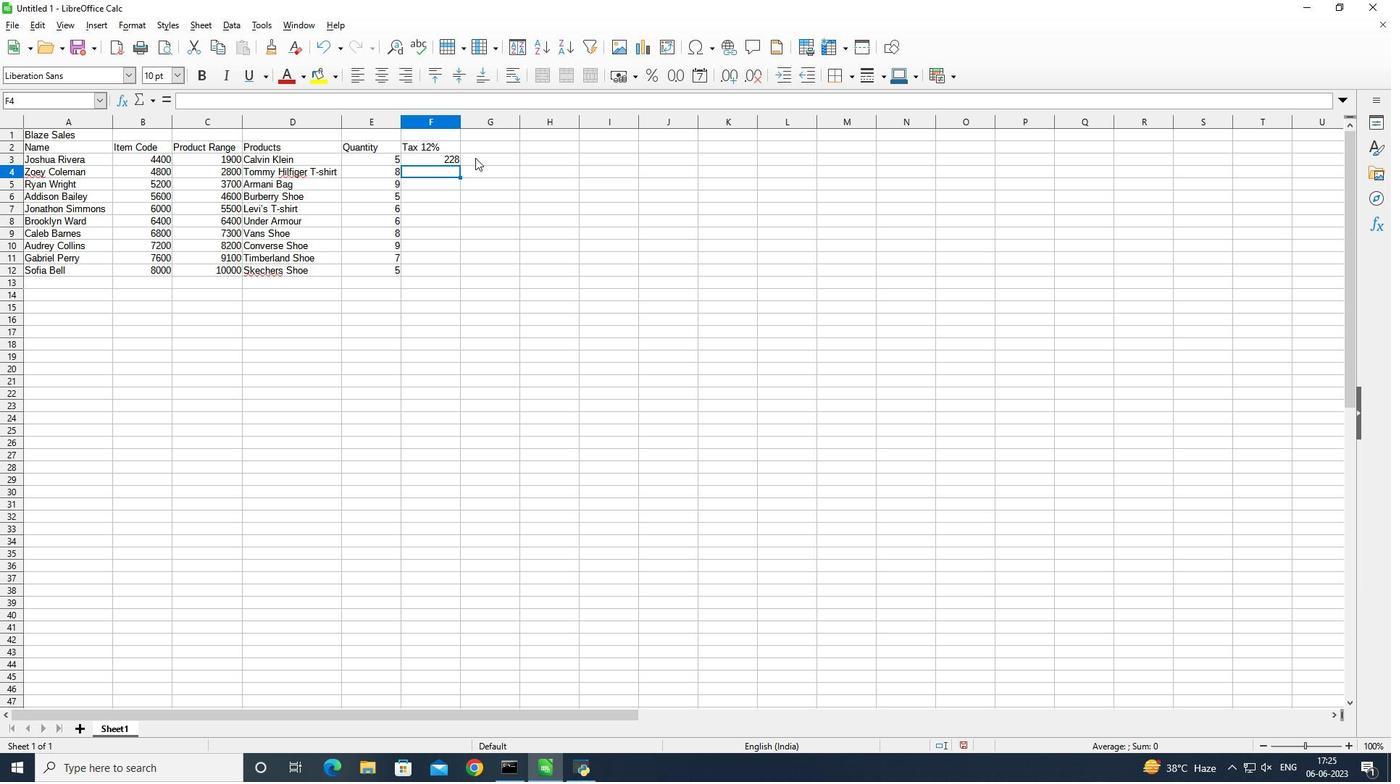 
Action: Mouse pressed left at (456, 156)
Screenshot: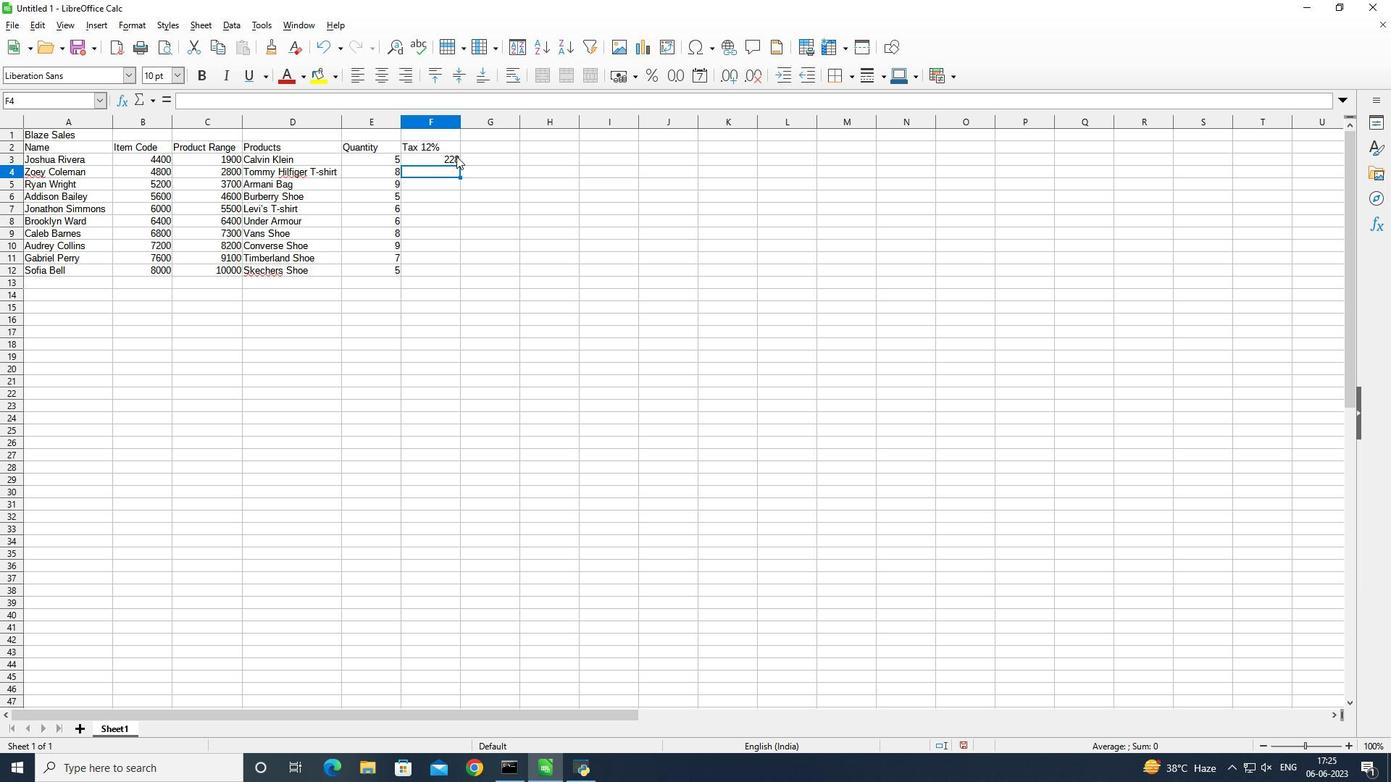 
Action: Mouse moved to (459, 163)
Screenshot: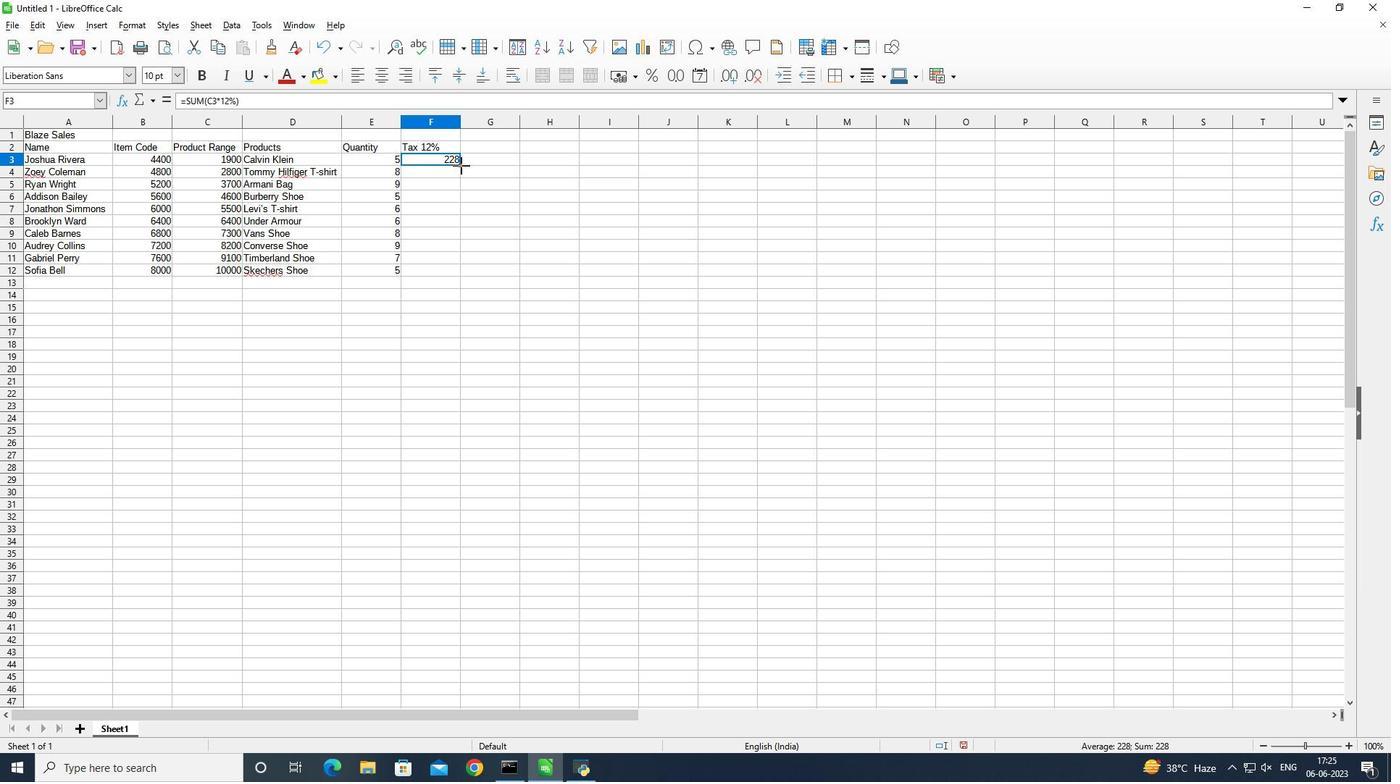 
Action: Mouse pressed left at (459, 163)
Screenshot: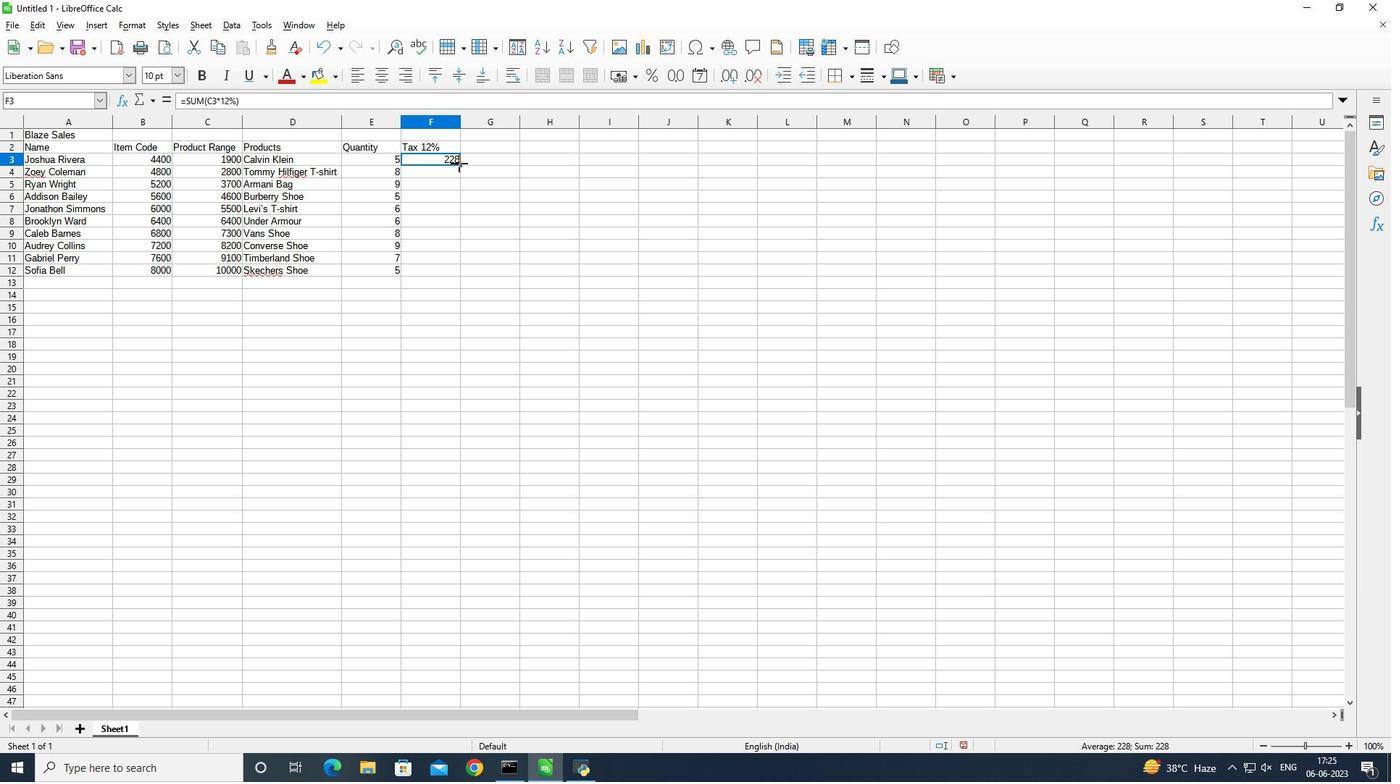 
Action: Mouse moved to (476, 142)
Screenshot: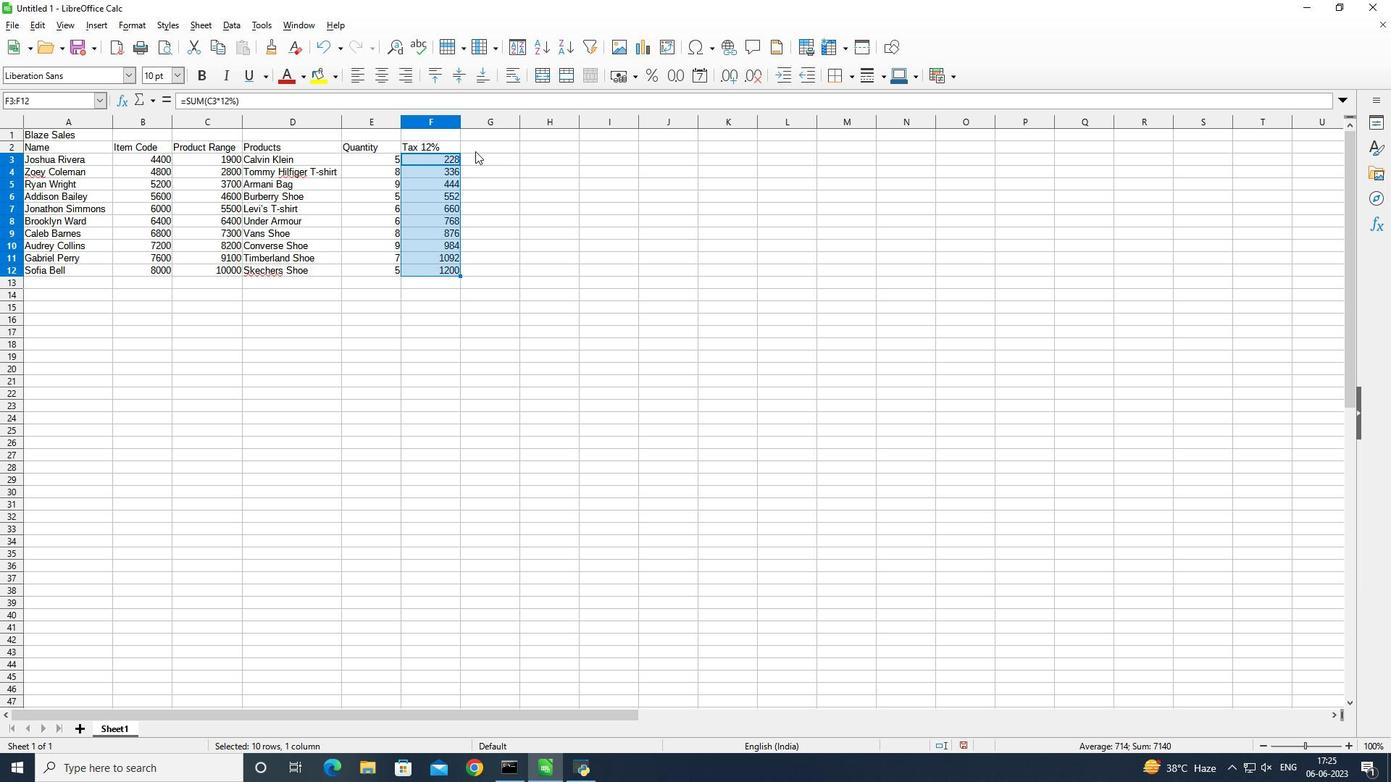 
Action: Mouse pressed left at (476, 142)
Screenshot: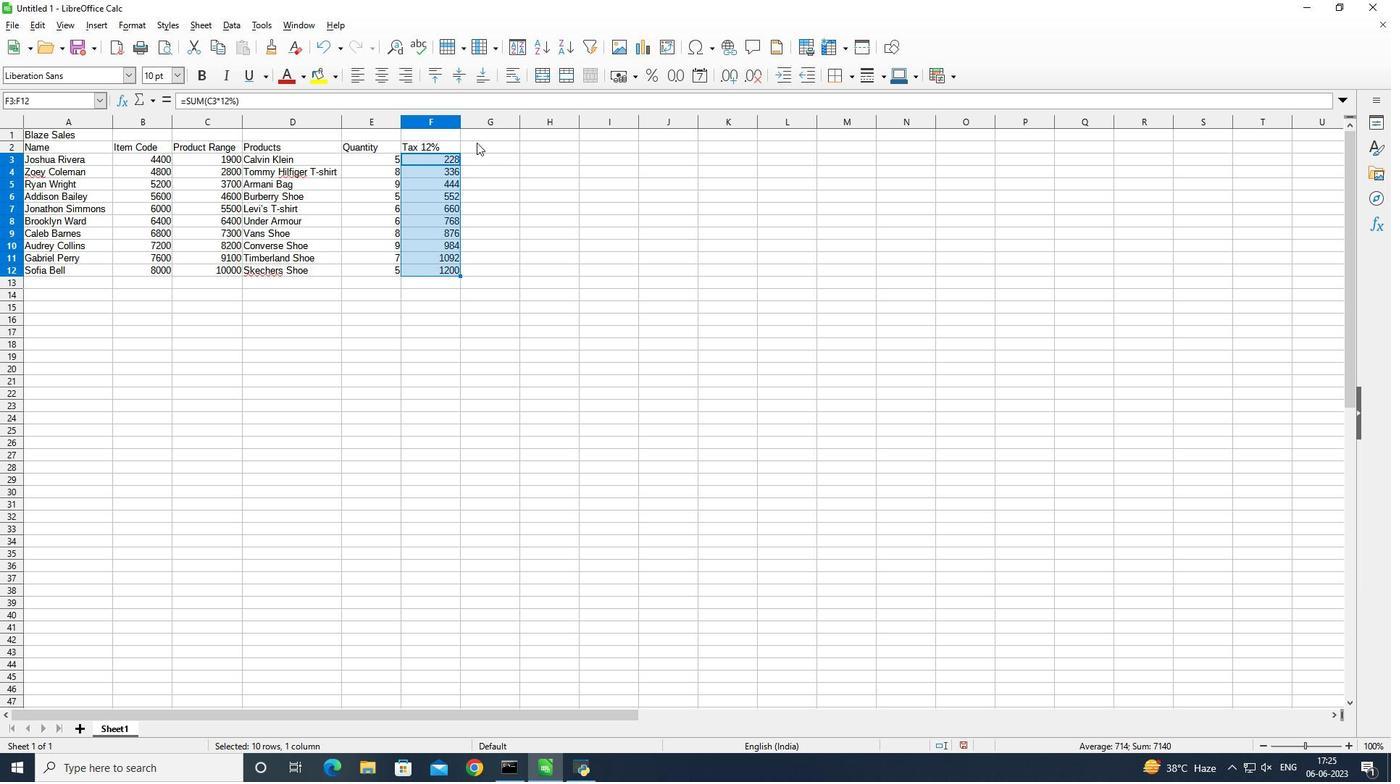 
Action: Mouse moved to (486, 244)
Screenshot: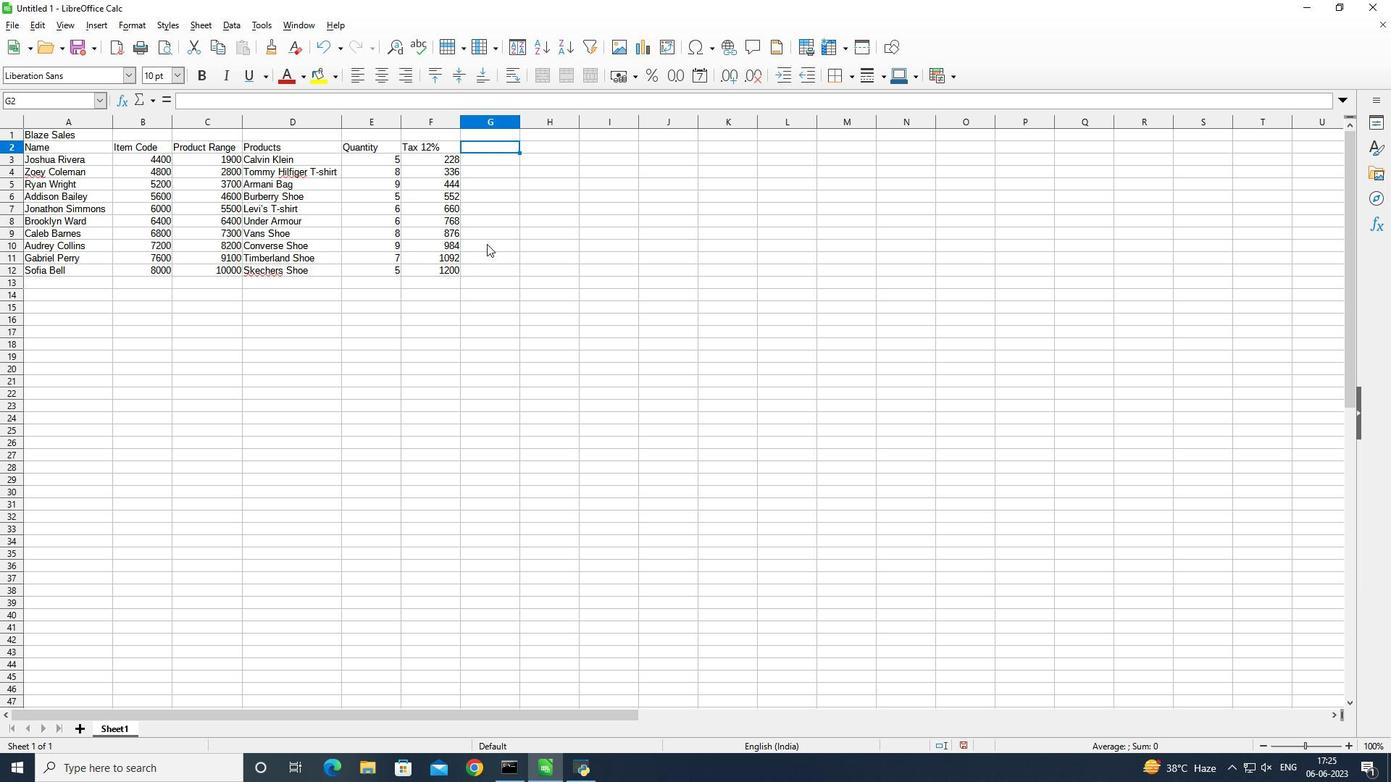 
Action: Key pressed <Key.shift><Key.shift><Key.shift><Key.shift><Key.shift><Key.shift><Key.shift><Key.shift><Key.shift><Key.shift><Key.shift><Key.shift><Key.shift><Key.shift><Key.shift><Key.shift><Key.shift><Key.shift>Total<Key.space><Key.shift><Key.shift>Amount<Key.enter>
Screenshot: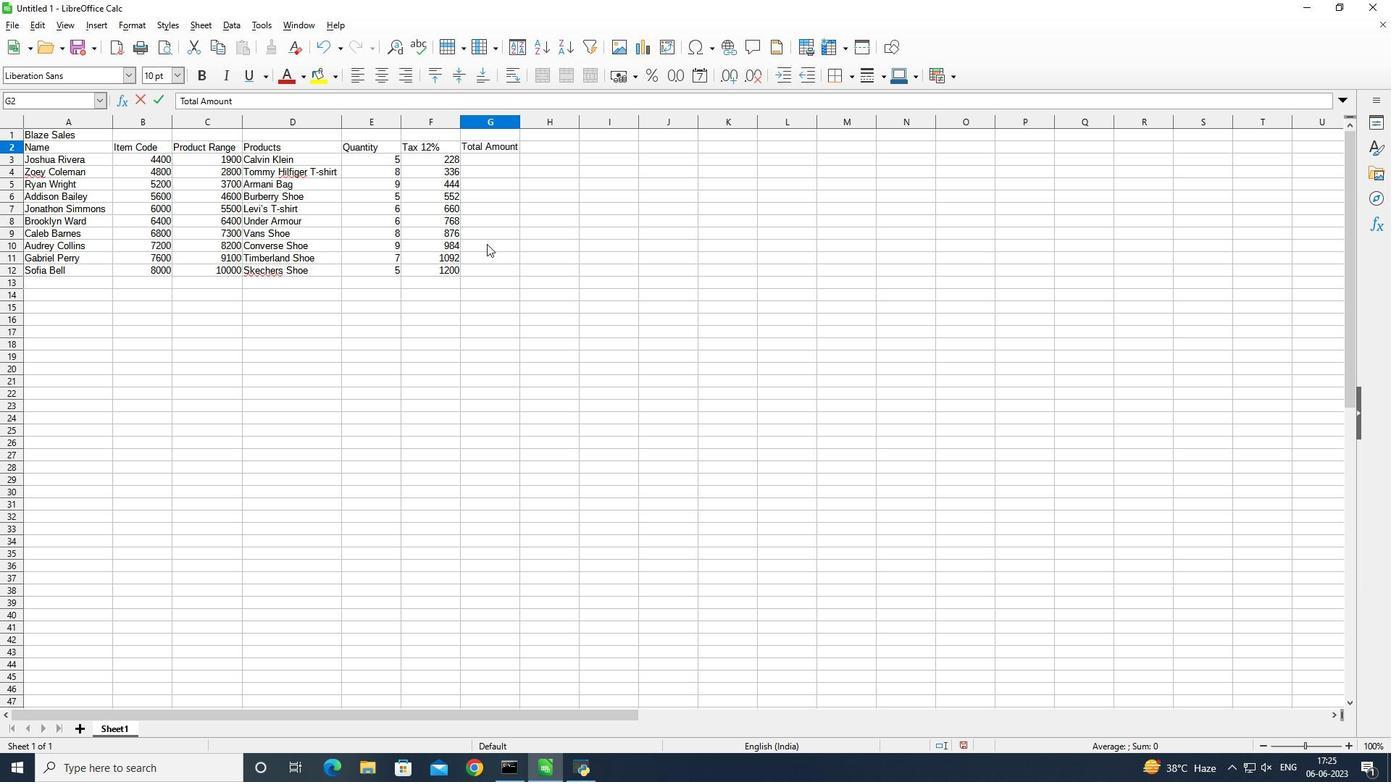 
Action: Mouse moved to (709, 263)
Screenshot: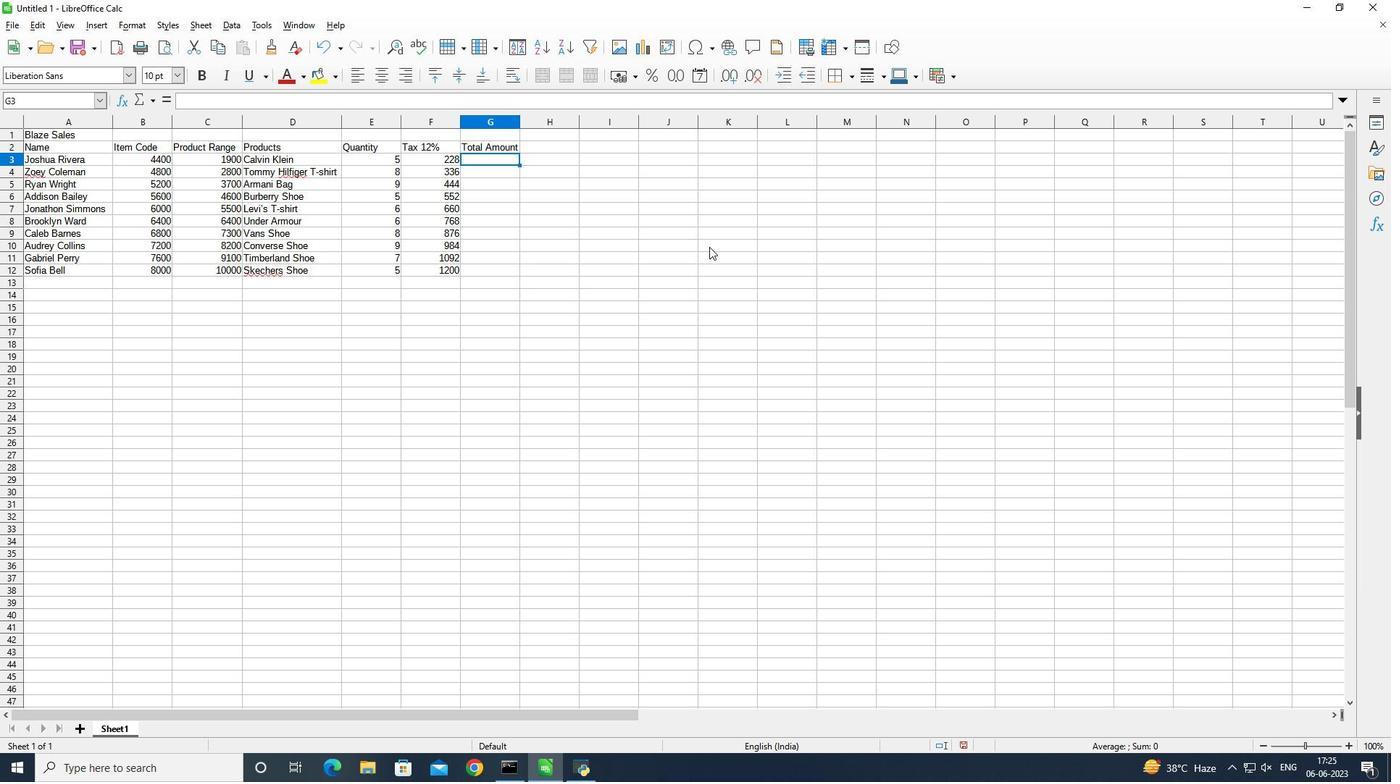 
Action: Key pressed =sum<Key.shift_r><Key.shift_r><Key.shift_r><Key.shift_r><Key.shift_r><Key.shift_r><Key.shift_r><Key.shift_r><Key.shift_r><Key.shift_r><Key.shift_r><Key.shift_r><Key.shift_r><Key.shift_r><Key.shift_r><Key.shift_r><Key.shift_r><Key.shift_r><Key.shift_r><Key.shift_r><Key.shift_r><Key.shift_r><Key.shift_r><Key.shift_r><Key.shift_r><Key.shift_r><Key.shift_r><Key.shift_r><Key.shift_r><Key.shift_r><Key.shift_r><Key.shift_r><Key.shift_r><Key.shift_r><Key.shift_r><Key.shift_r>(c3
Screenshot: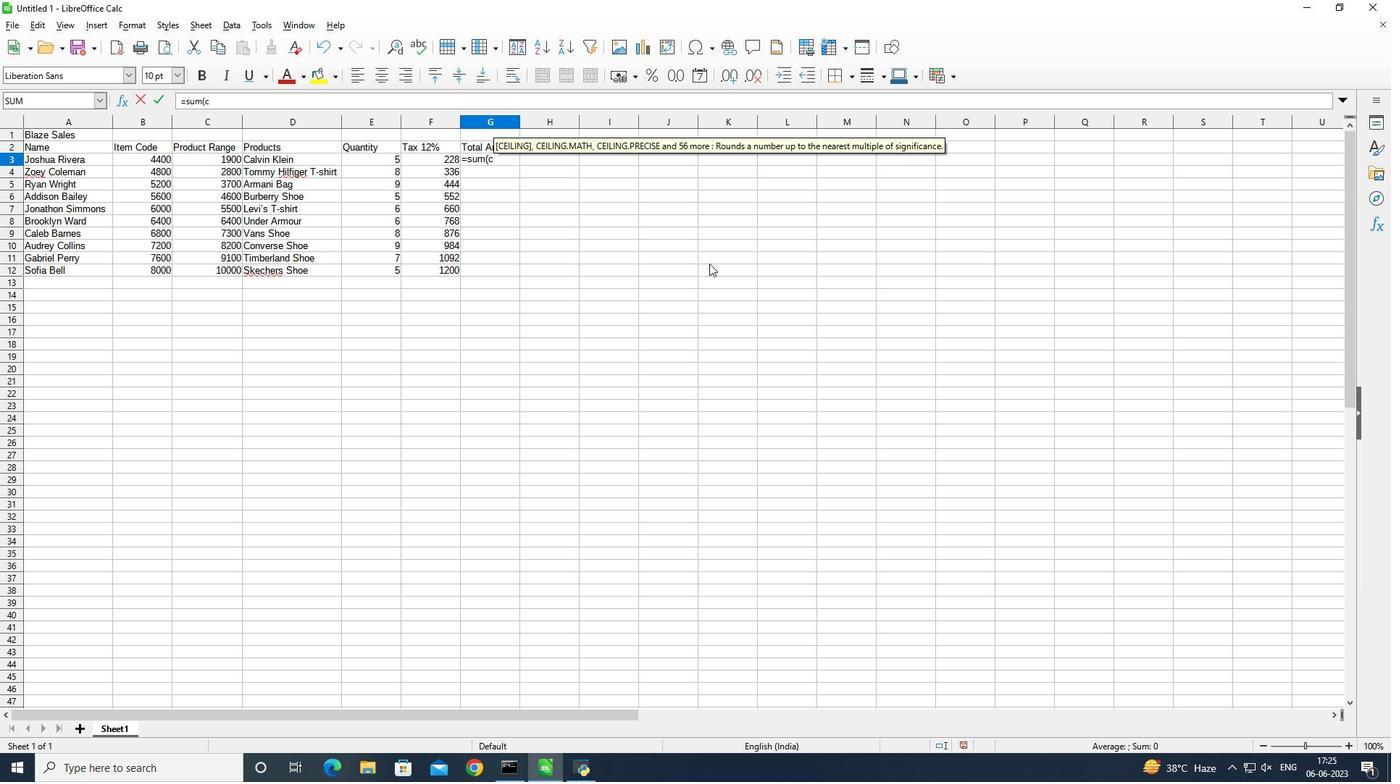 
Action: Mouse moved to (752, 275)
Screenshot: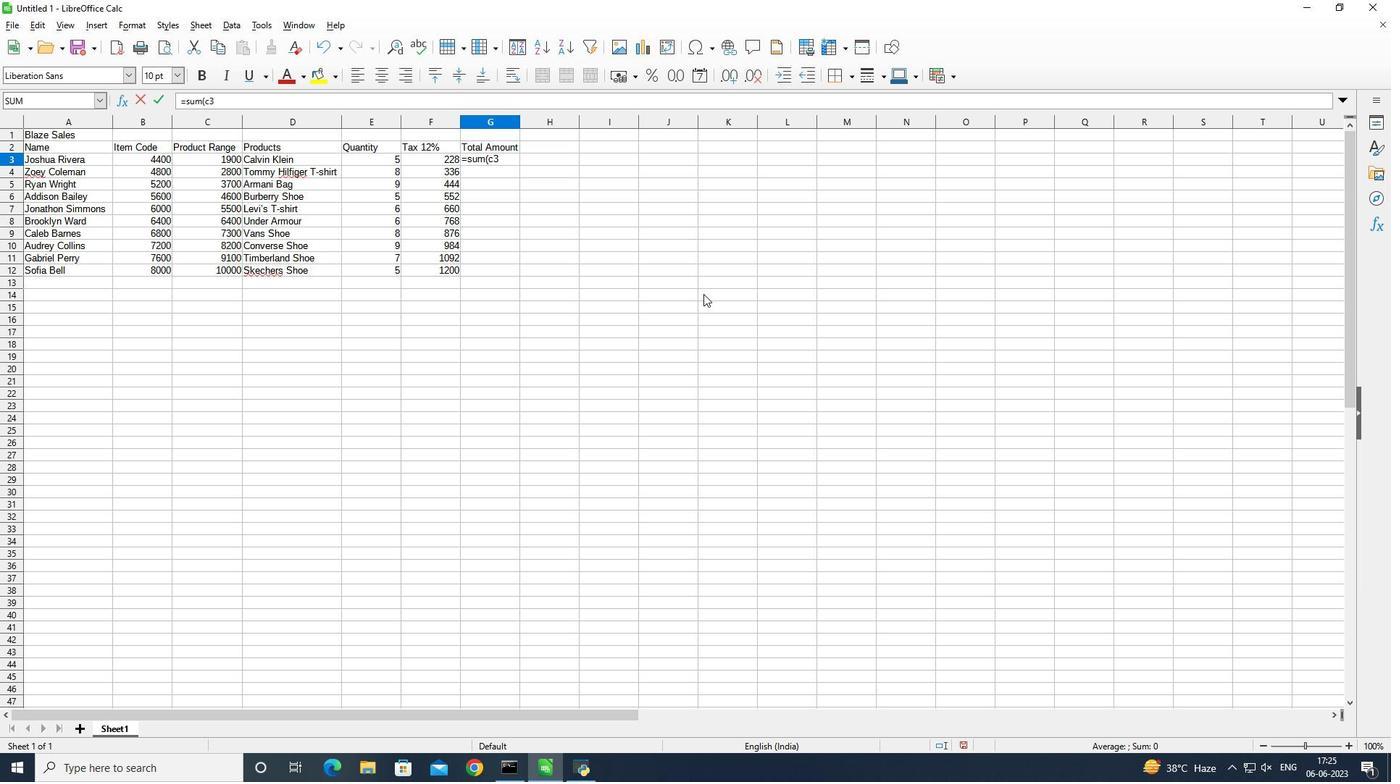 
Action: Key pressed +f3<Key.shift_r><Key.shift_r><Key.shift_r><Key.shift_r><Key.shift_r><Key.shift_r><Key.shift_r><Key.shift_r><Key.shift_r><Key.shift_r><Key.shift_r><Key.shift_r>)
Screenshot: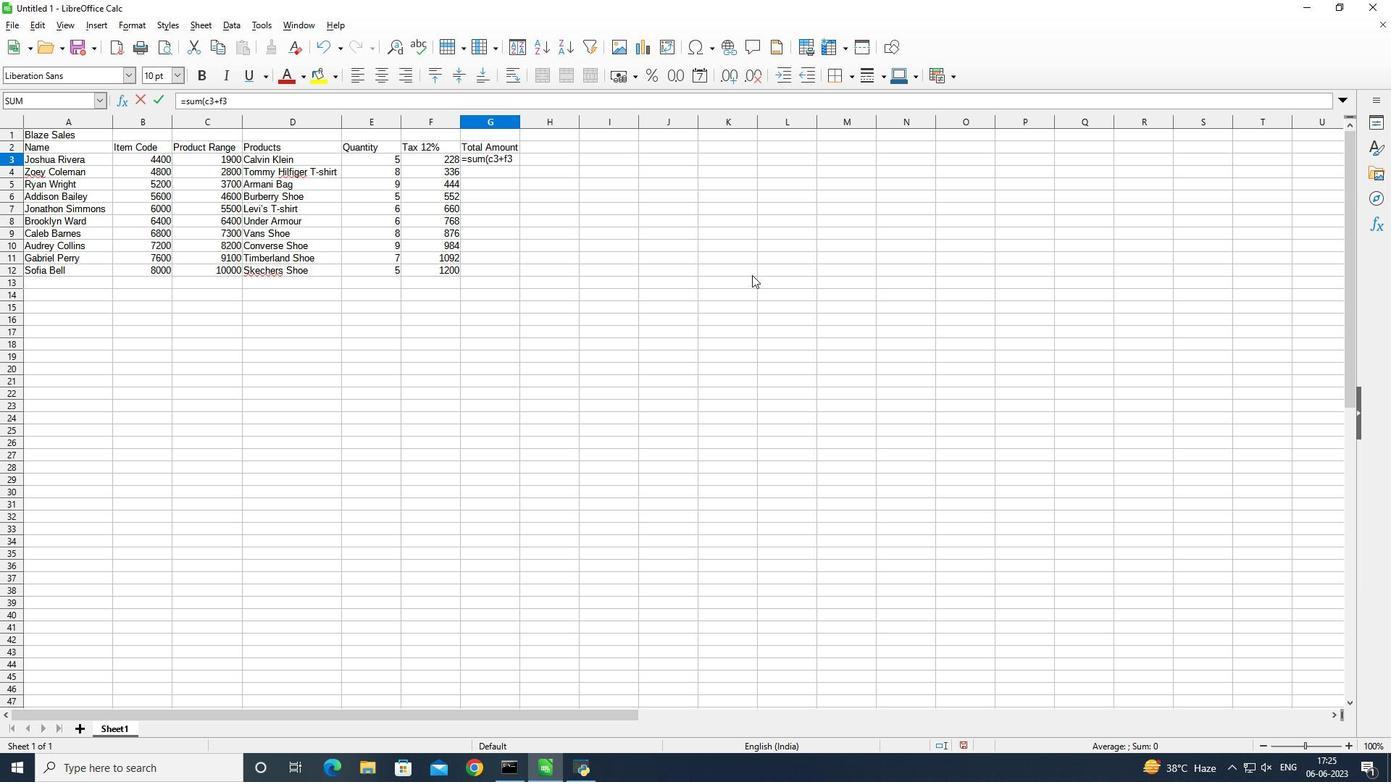 
Action: Mouse moved to (740, 278)
Screenshot: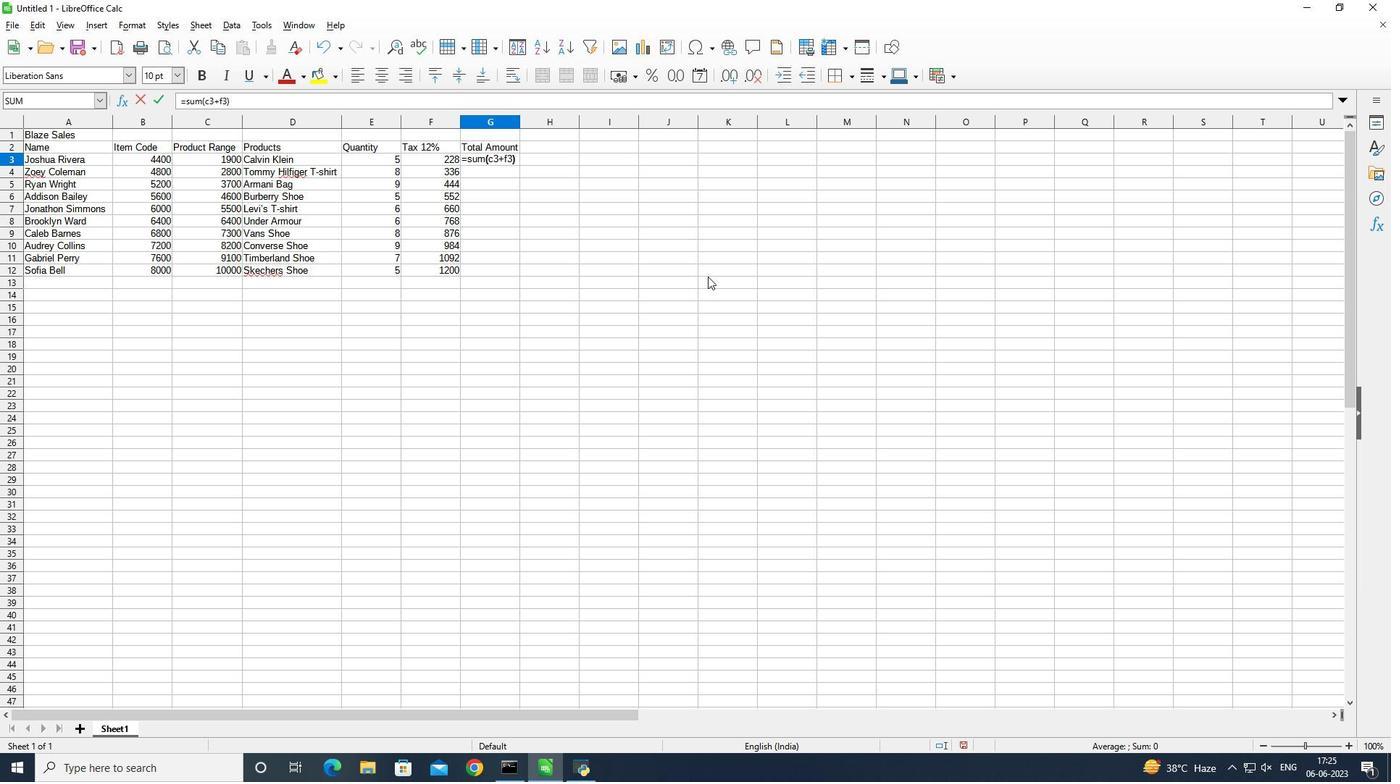 
Action: Key pressed <Key.enter>
Screenshot: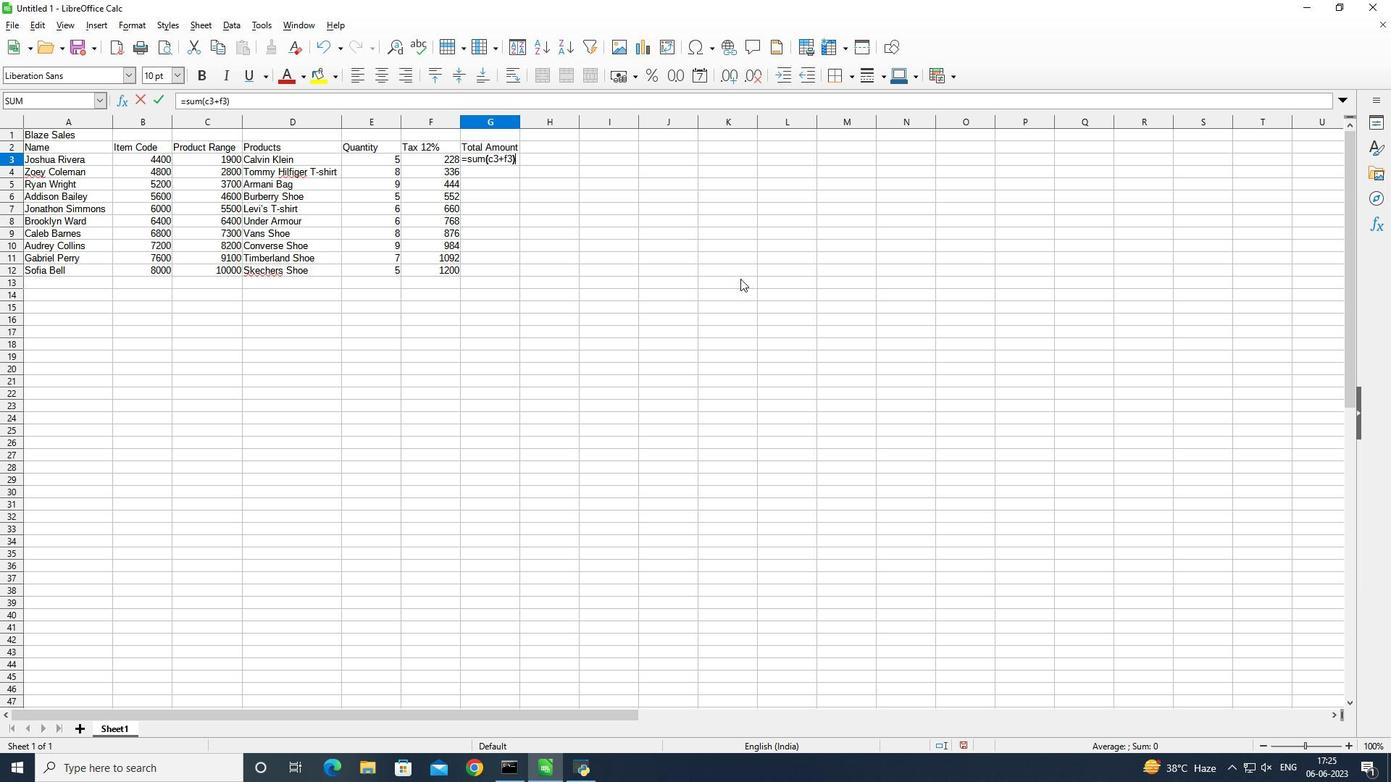 
Action: Mouse moved to (494, 158)
Screenshot: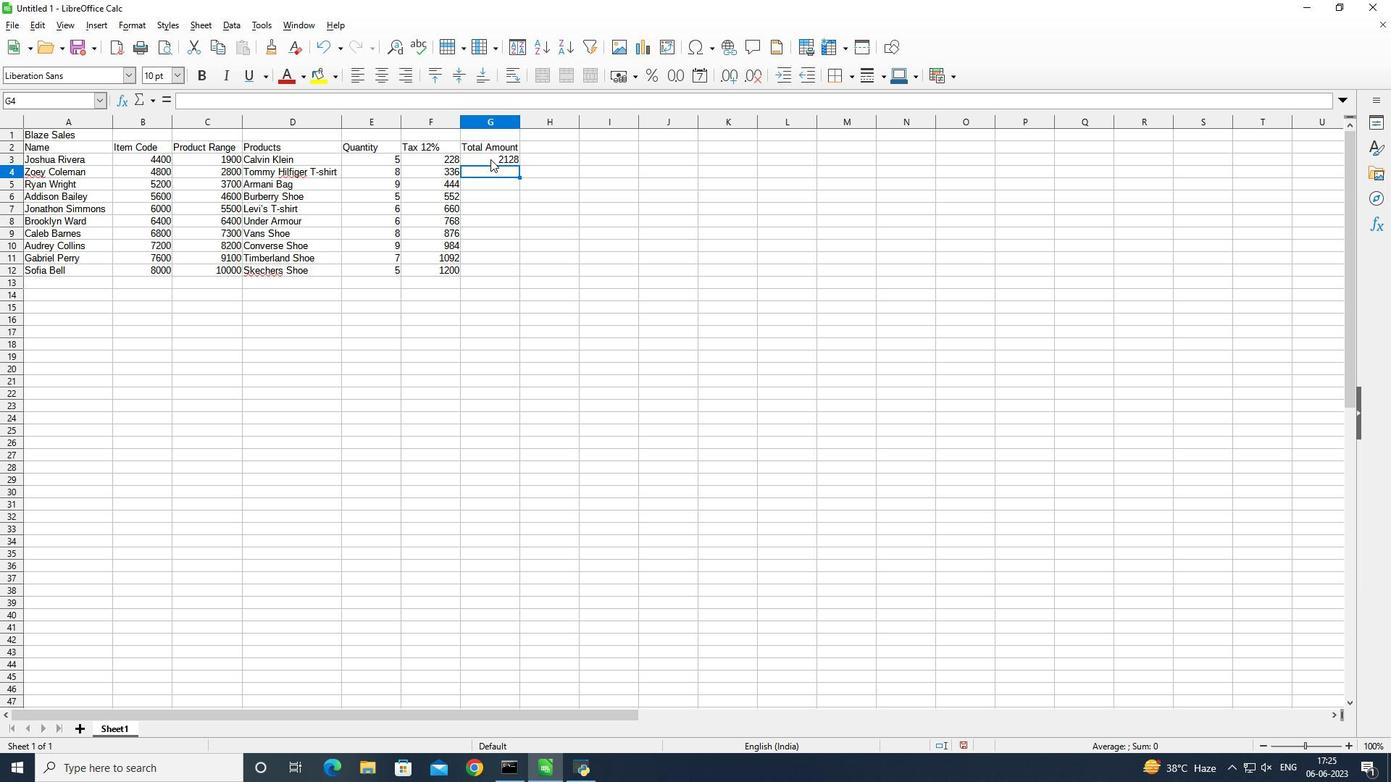
Action: Mouse pressed left at (494, 158)
Screenshot: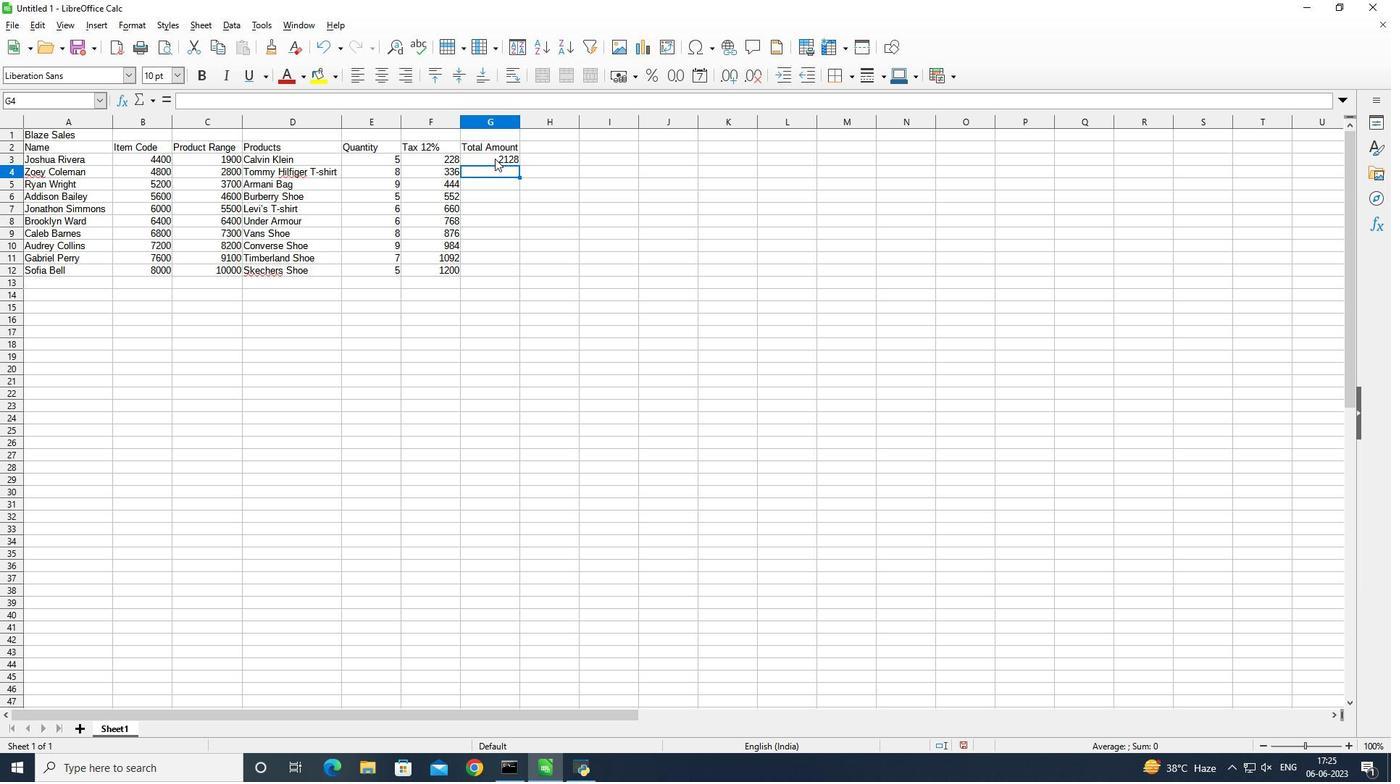 
Action: Mouse moved to (519, 163)
Screenshot: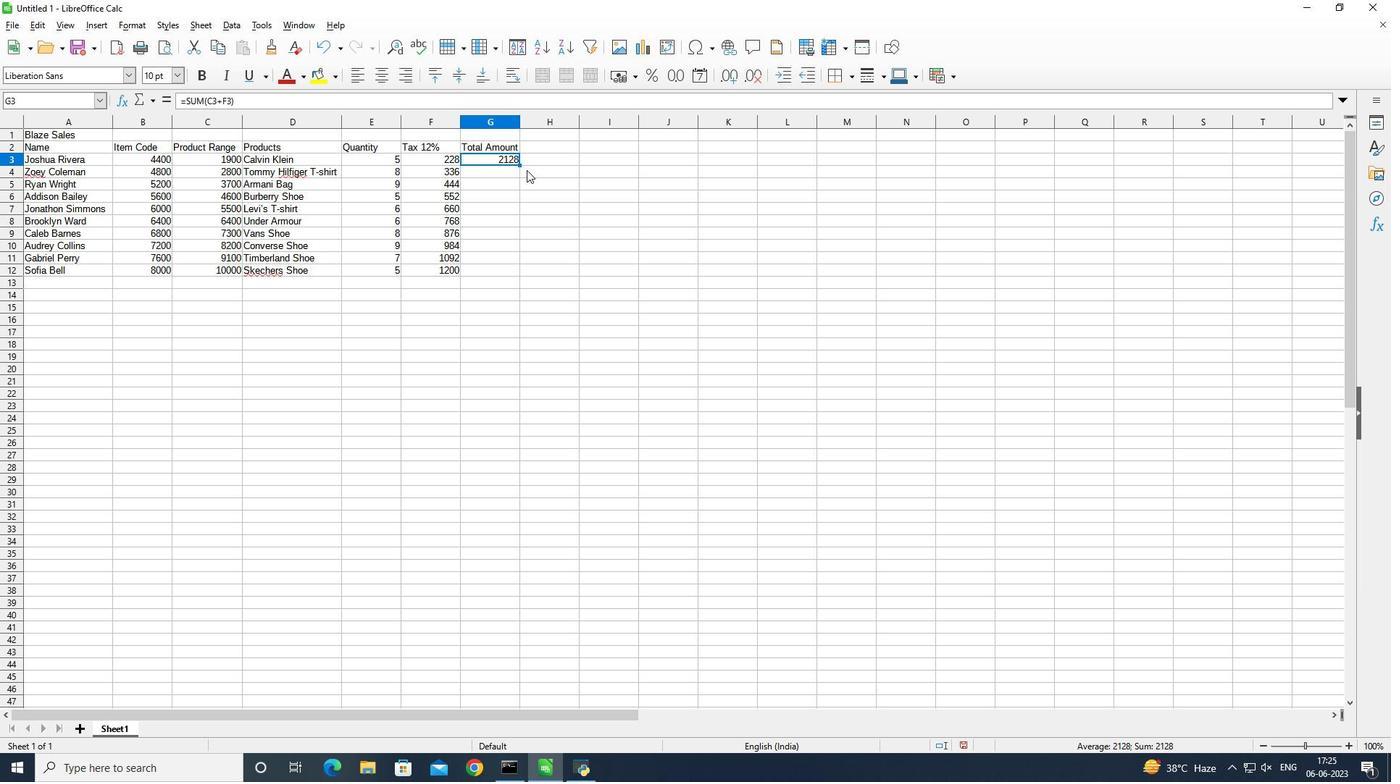 
Action: Mouse pressed left at (519, 163)
Screenshot: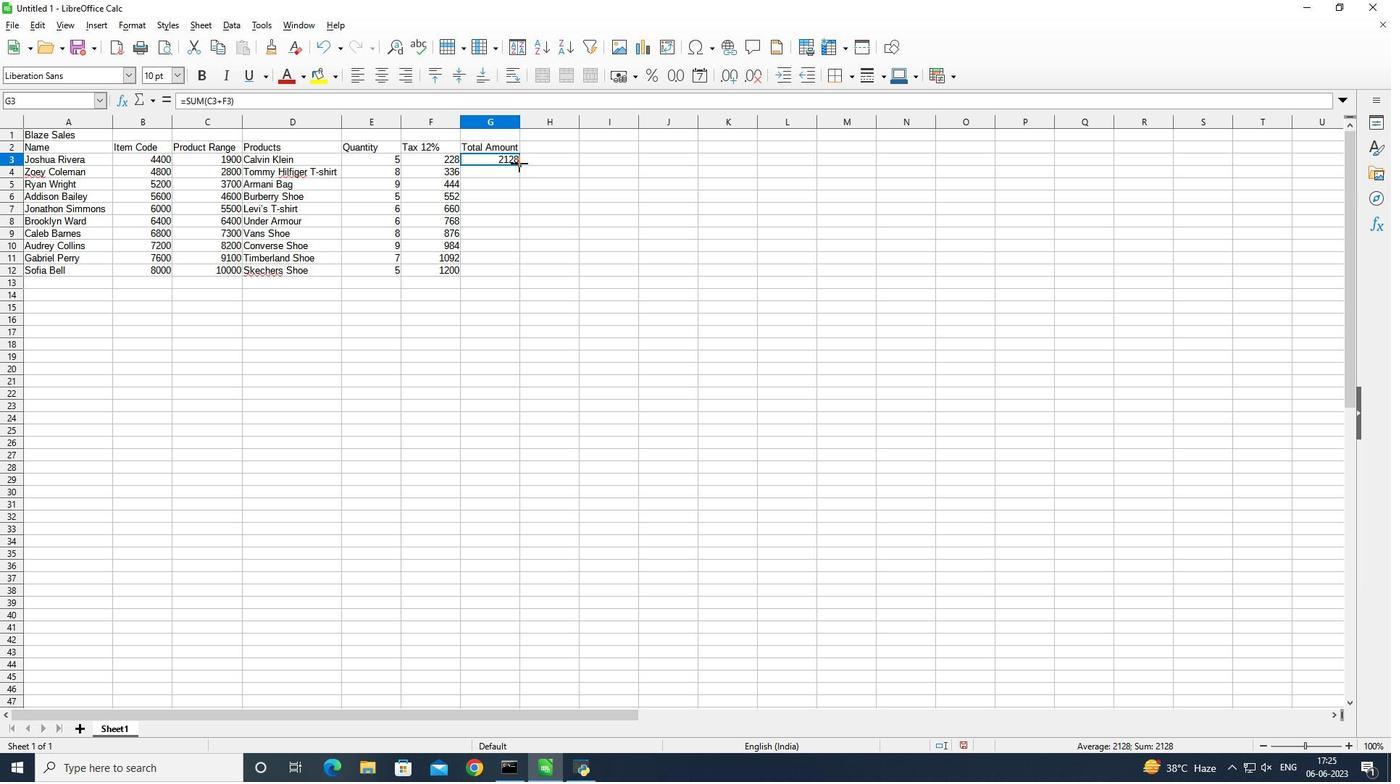
Action: Mouse moved to (499, 273)
Screenshot: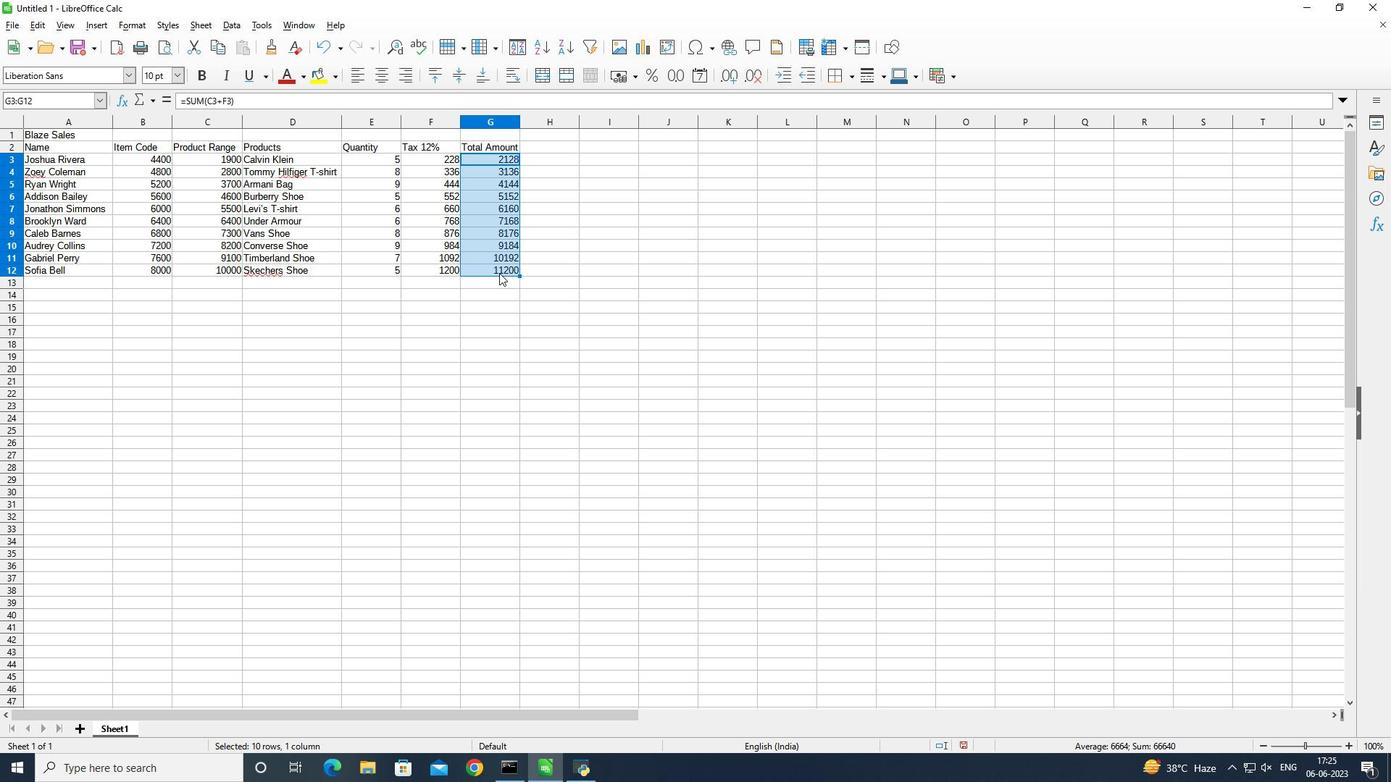 
Action: Mouse pressed left at (499, 273)
Screenshot: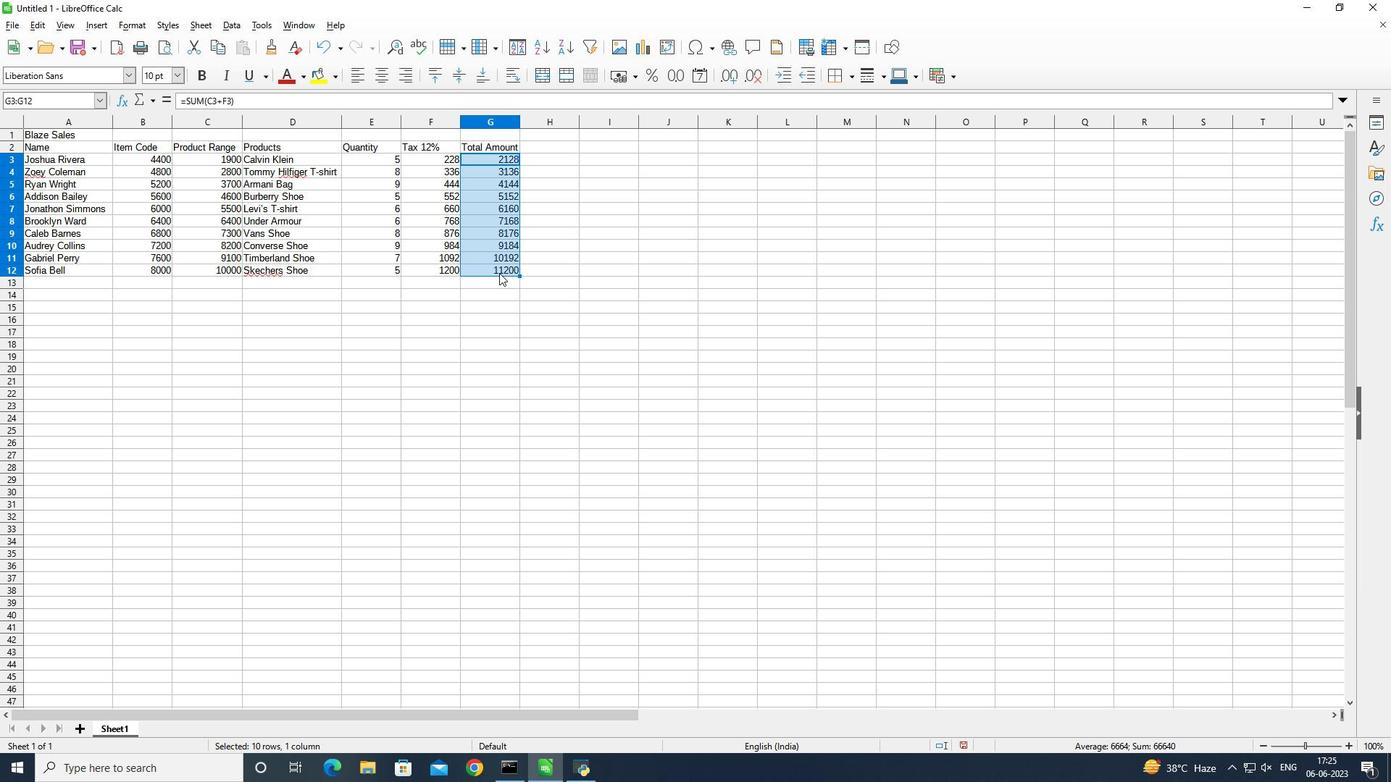 
Action: Mouse moved to (11, 27)
Screenshot: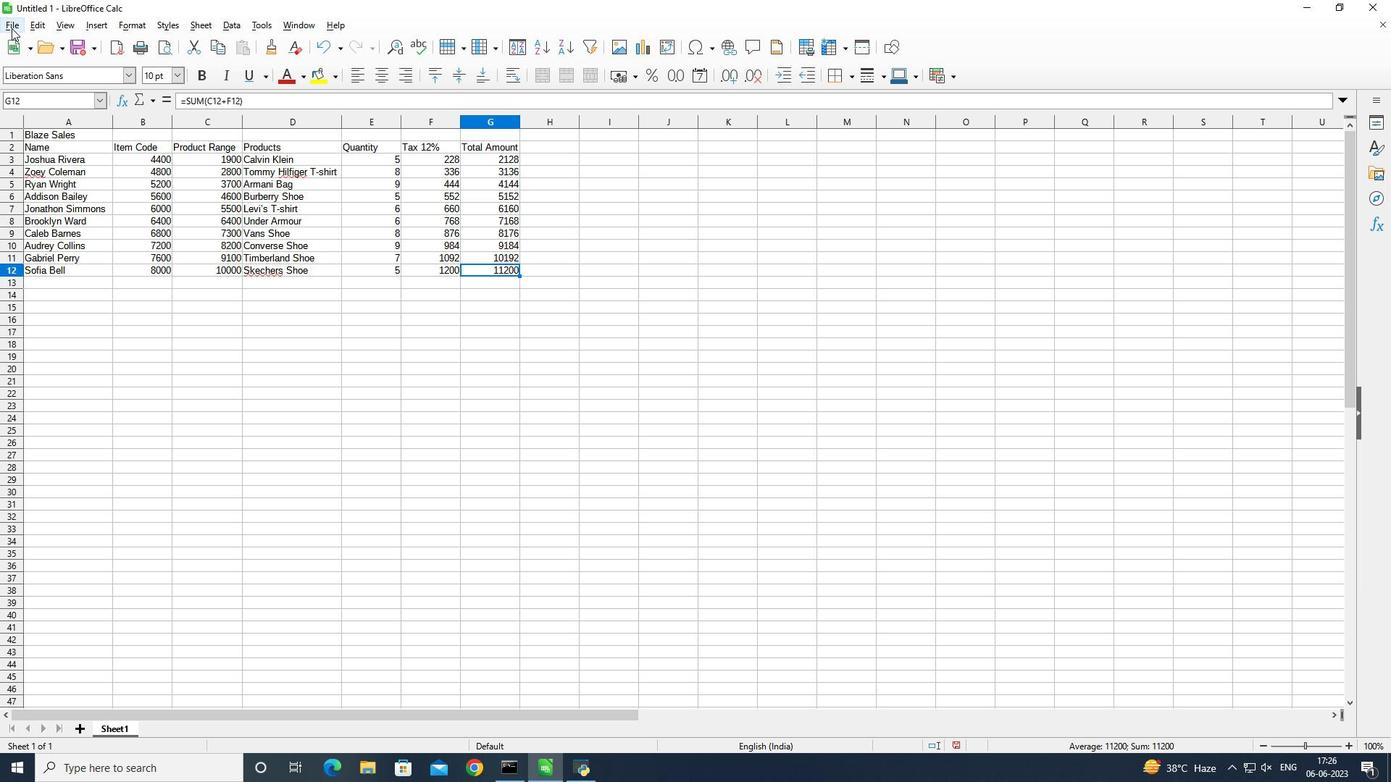 
Action: Mouse pressed left at (11, 27)
Screenshot: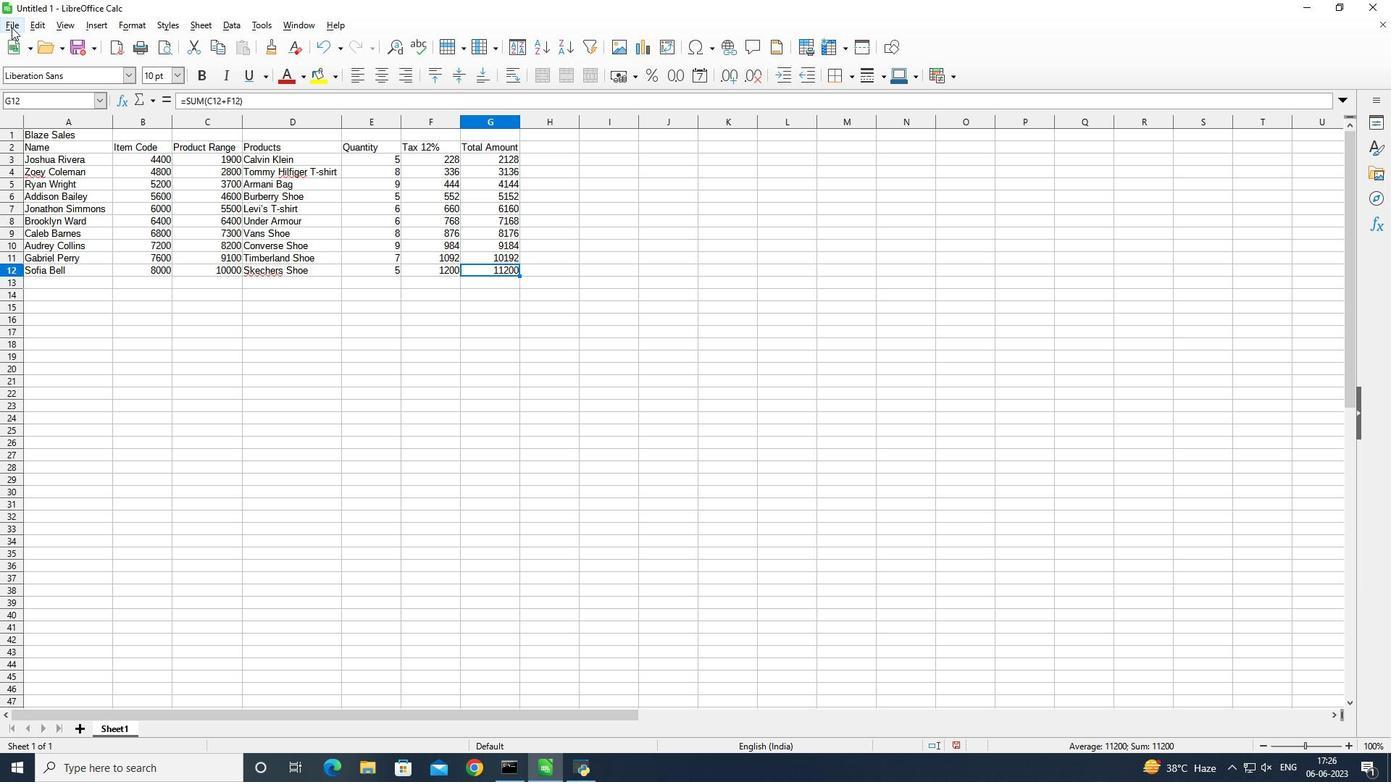 
Action: Mouse moved to (87, 213)
Screenshot: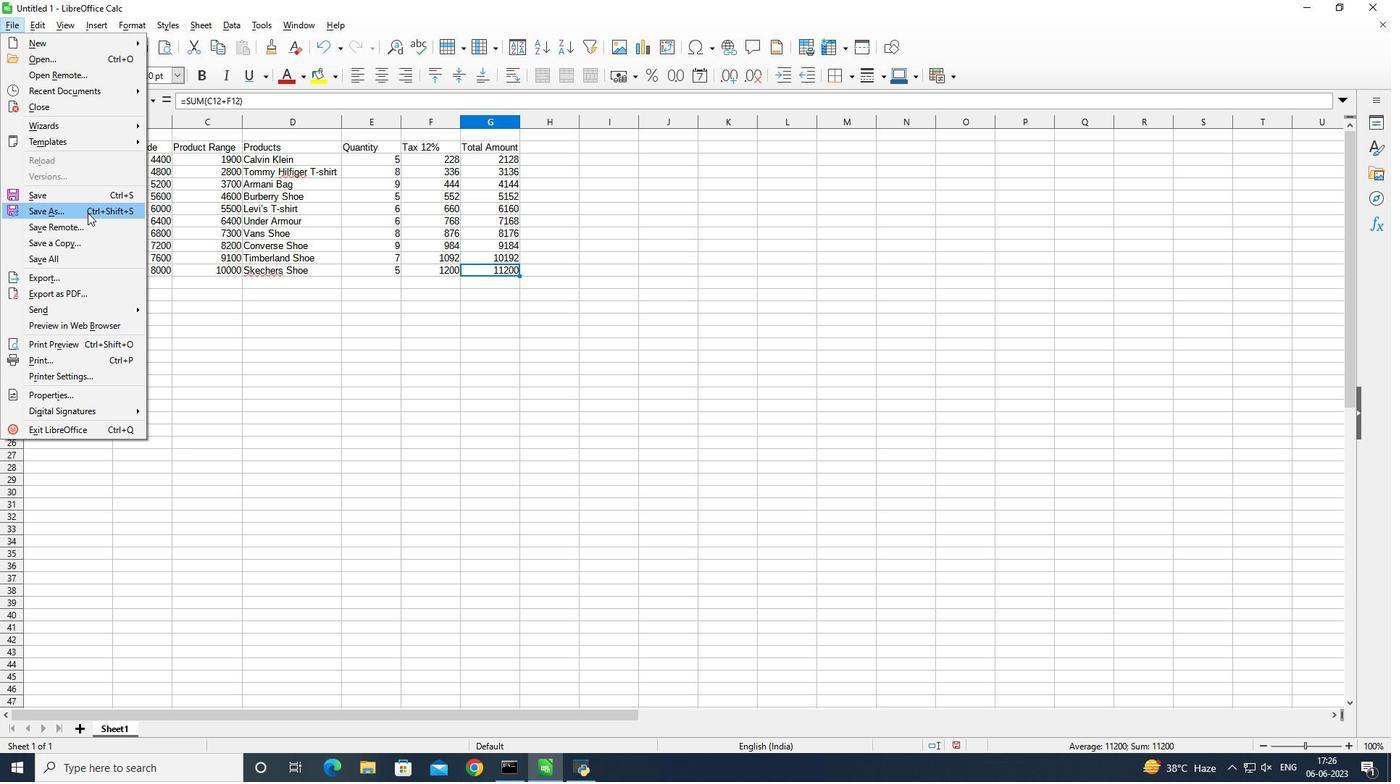 
Action: Mouse pressed left at (87, 213)
Screenshot: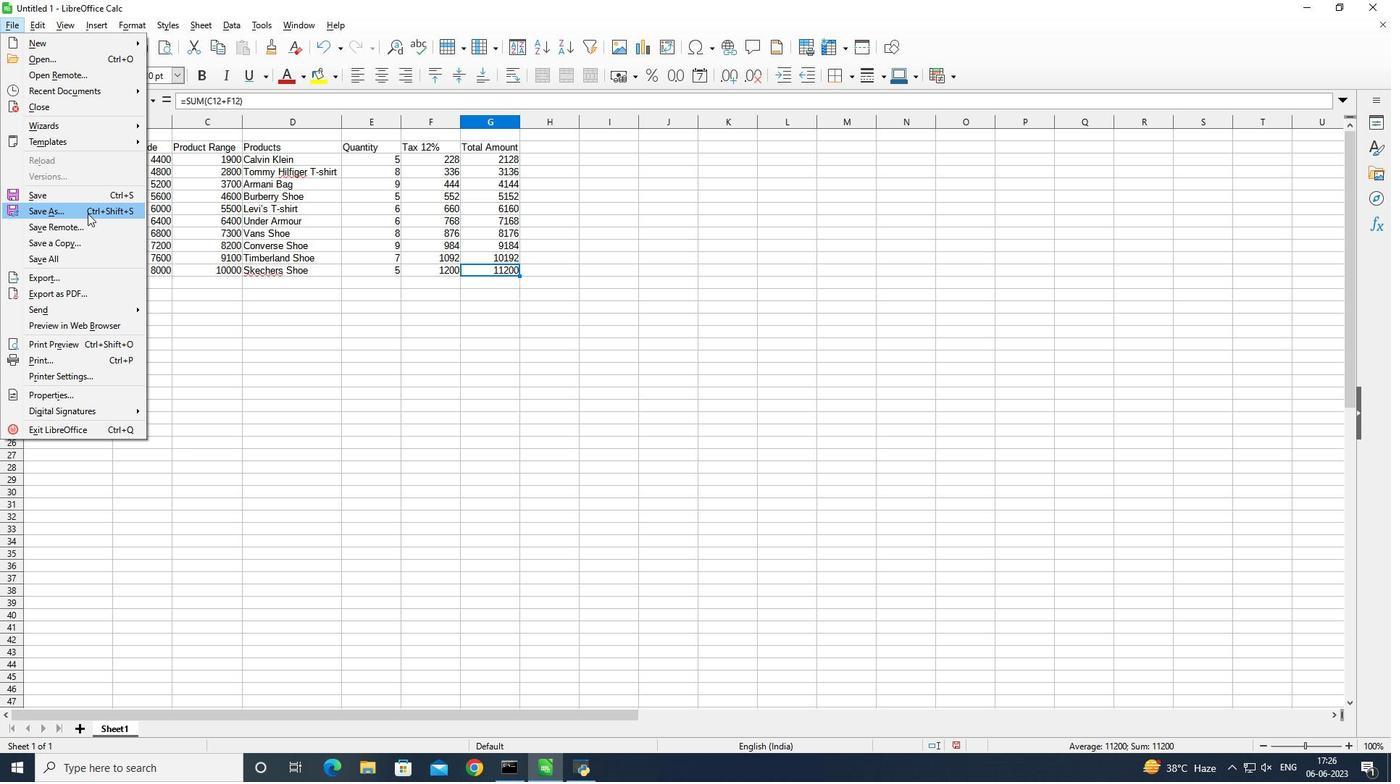 
Action: Mouse moved to (297, 403)
Screenshot: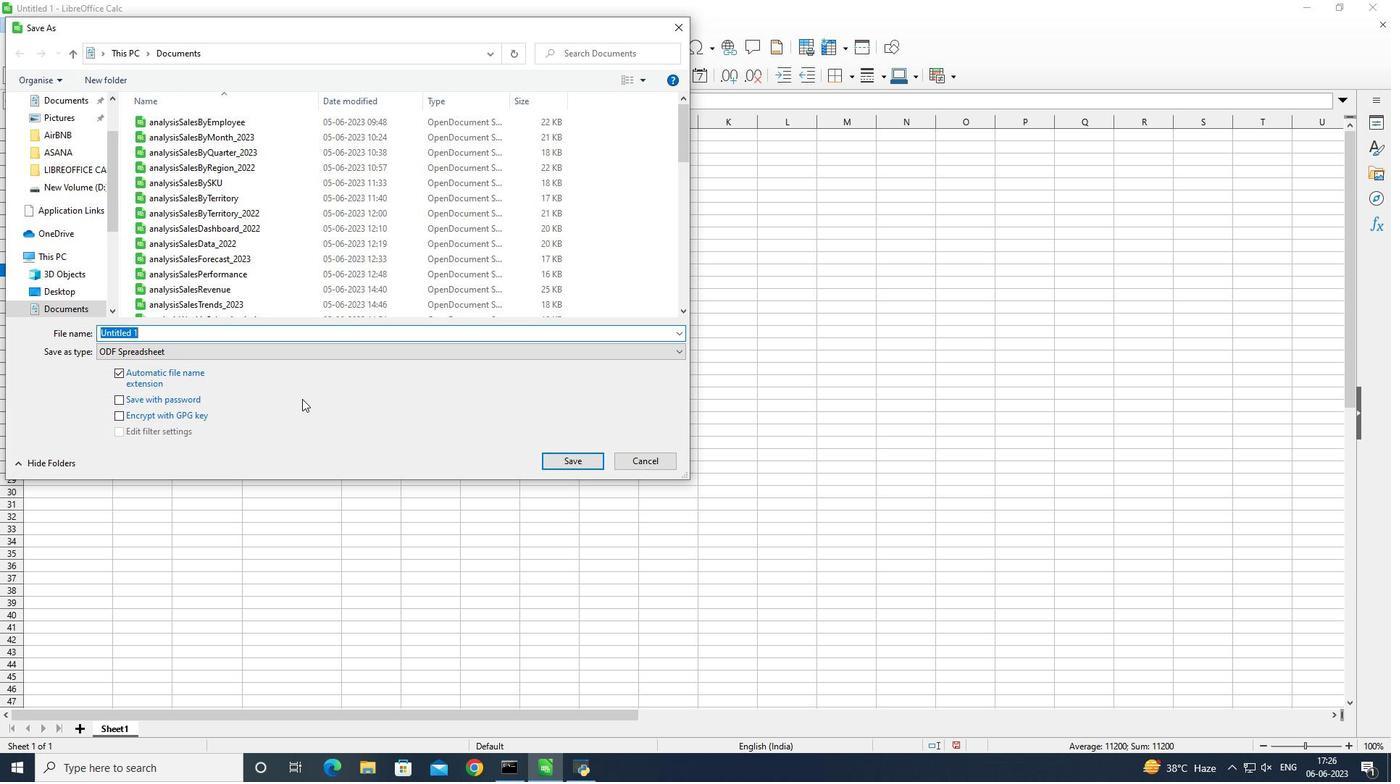 
Action: Key pressed <Key.shift>Blaze<Key.space><Key.shift><Key.shift><Key.shift><Key.shift><Key.shift><Key.shift><Key.shift><Key.shift><Key.shift><Key.shift><Key.shift><Key.shift><Key.shift><Key.shift><Key.shift><Key.shift><Key.shift><Key.shift><Key.shift><Key.shift><Key.shift><Key.shift><Key.shift>Sales<Key.space>review<Key.space>book<Key.enter>
Screenshot: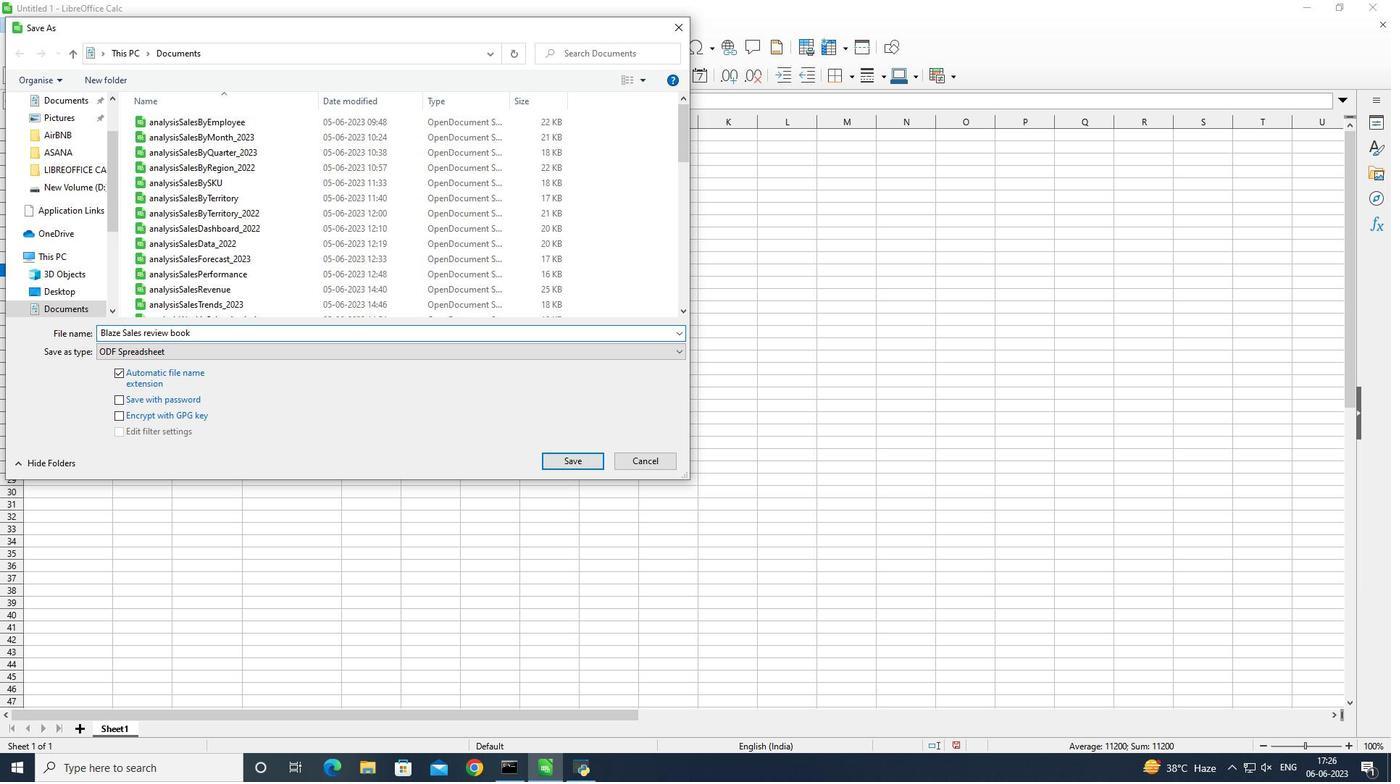 
Action: Mouse moved to (603, 355)
Screenshot: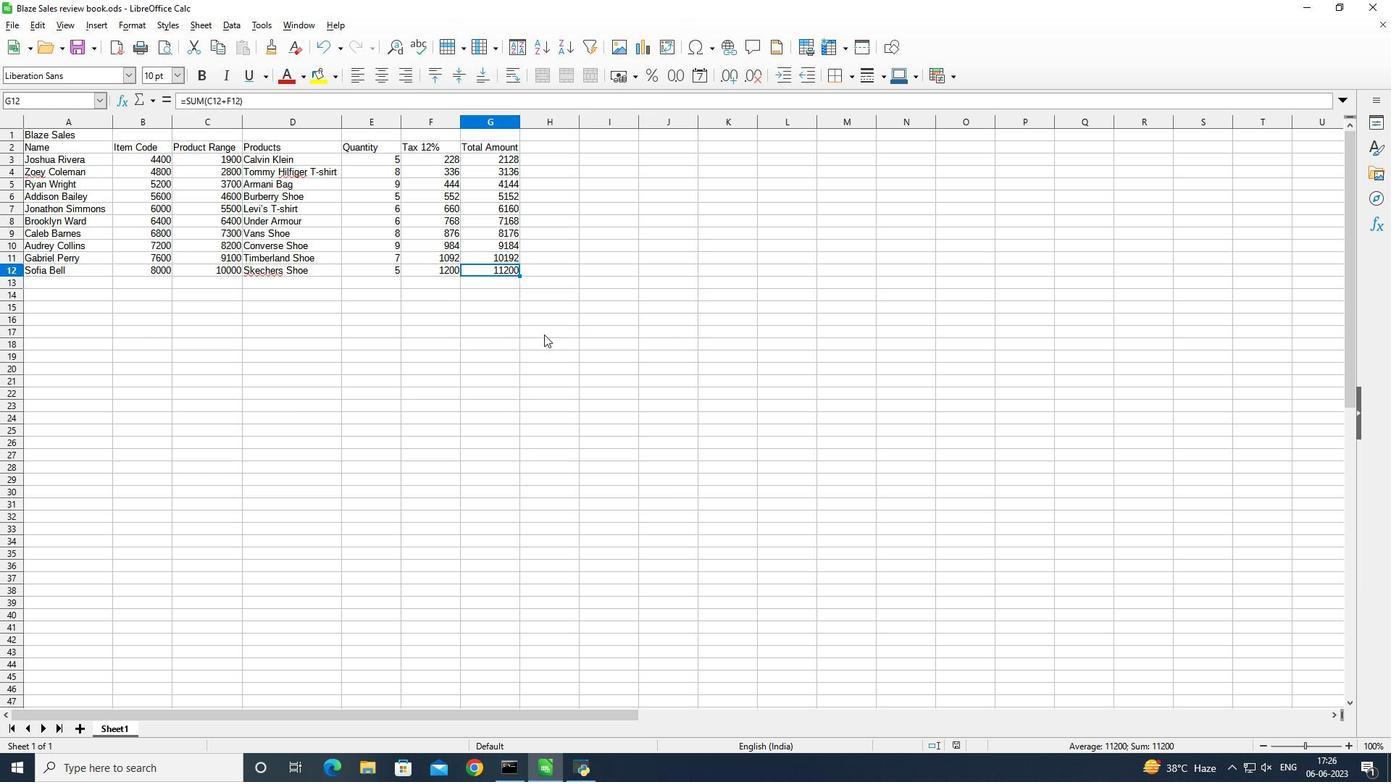 
